 Task: Normalize Multiple Tracks.
Action: Mouse moved to (82, 29)
Screenshot: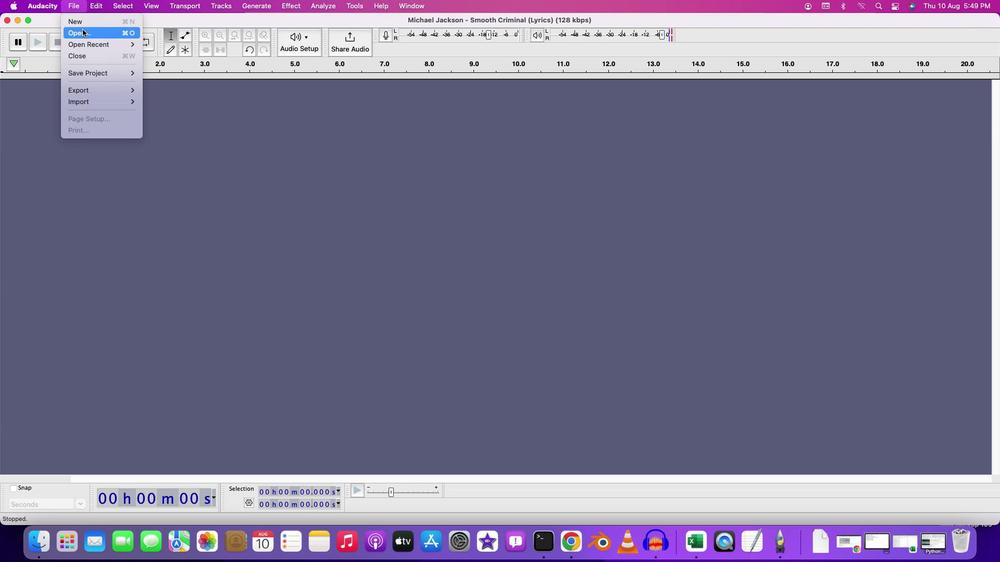 
Action: Mouse pressed left at (82, 29)
Screenshot: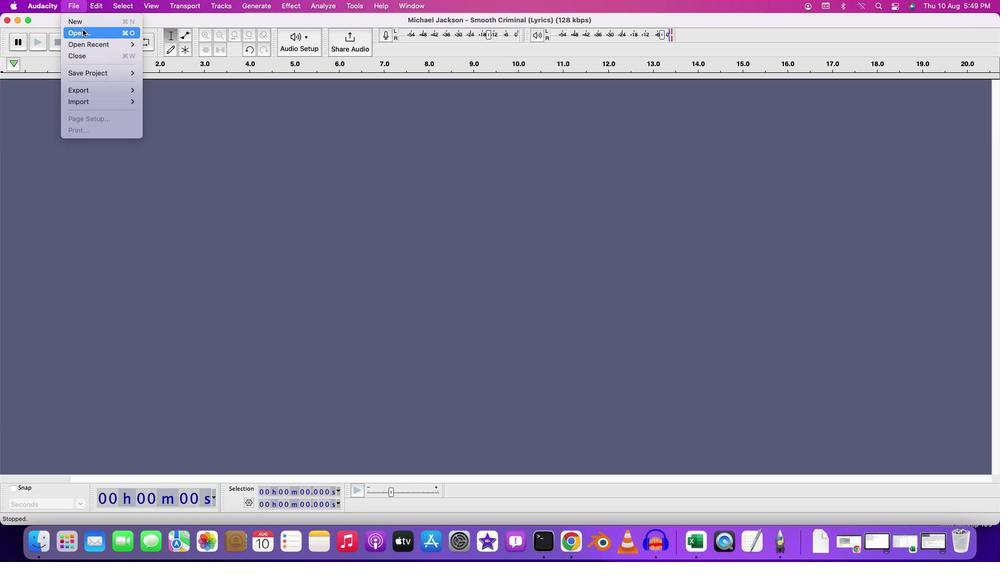 
Action: Mouse moved to (544, 177)
Screenshot: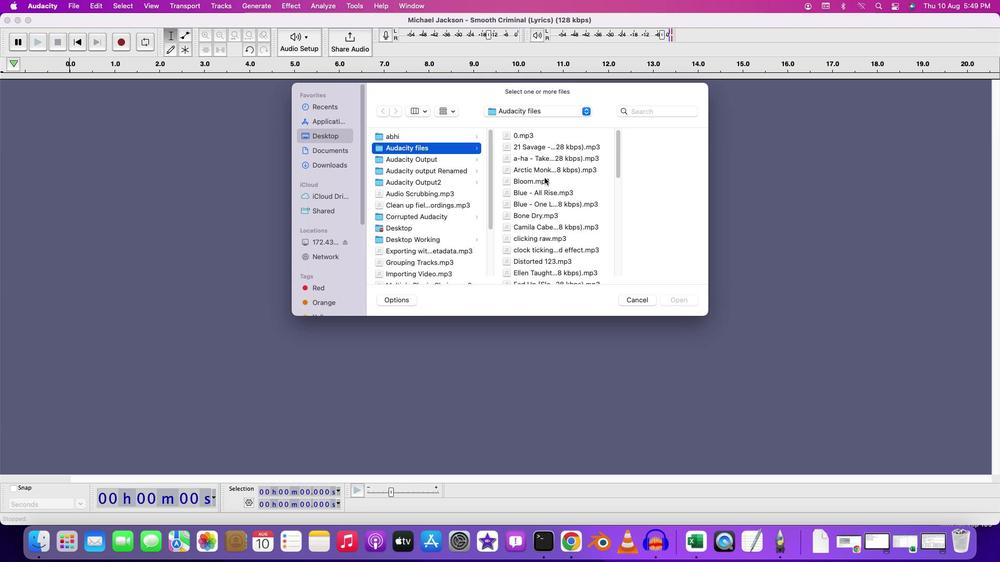 
Action: Mouse scrolled (544, 177) with delta (0, 0)
Screenshot: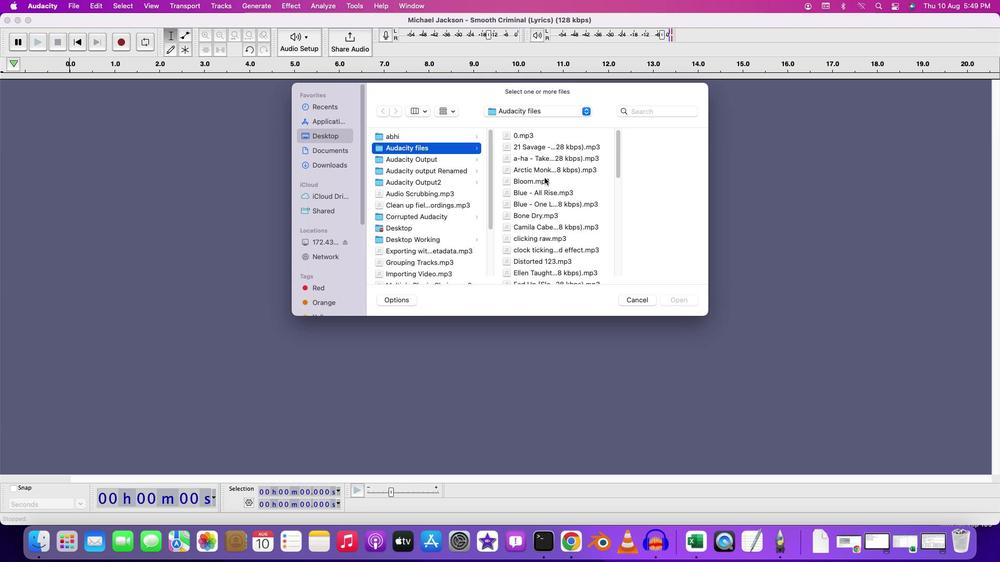 
Action: Mouse moved to (544, 177)
Screenshot: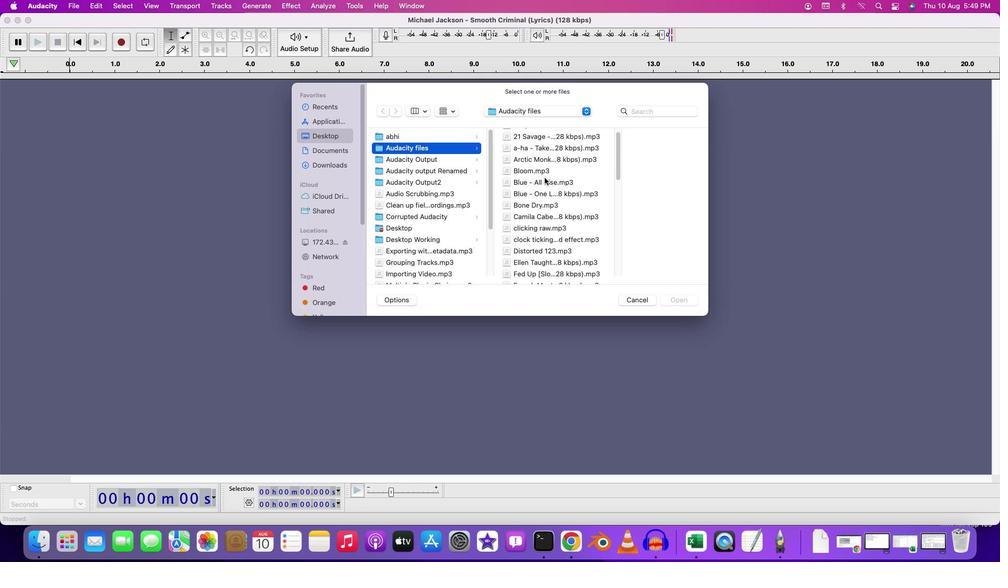 
Action: Mouse scrolled (544, 177) with delta (0, 0)
Screenshot: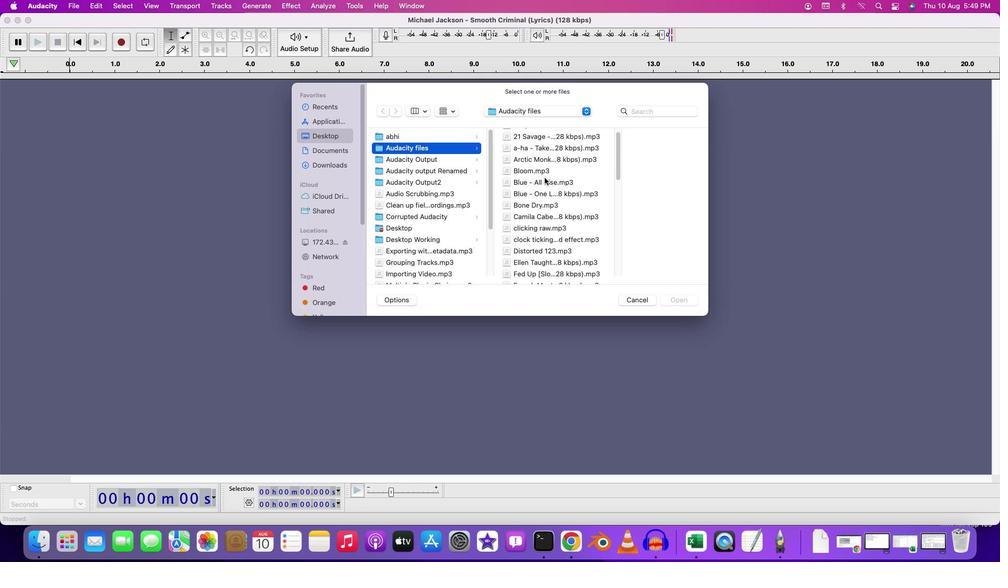 
Action: Mouse moved to (544, 177)
Screenshot: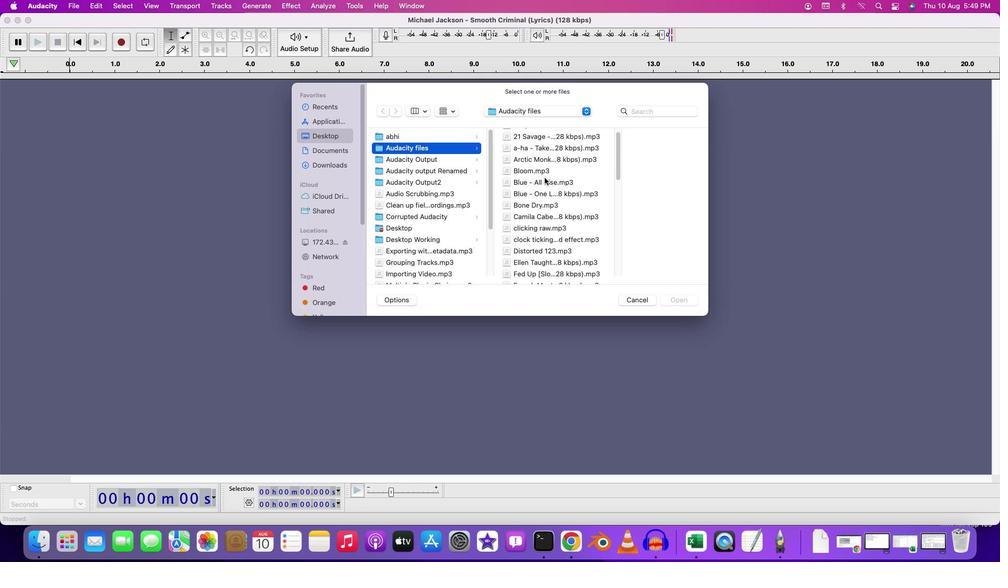 
Action: Mouse scrolled (544, 177) with delta (0, -1)
Screenshot: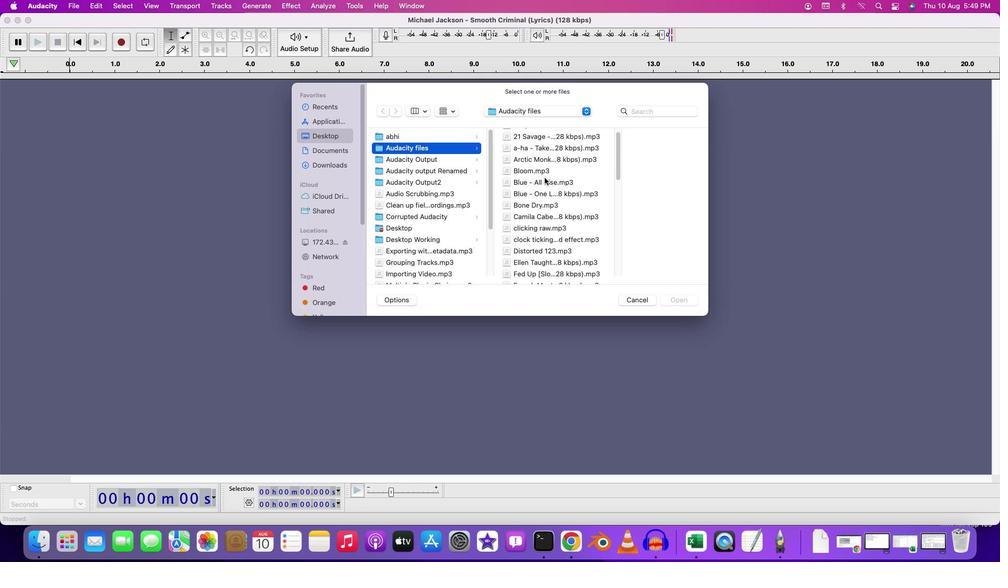 
Action: Mouse scrolled (544, 177) with delta (0, -2)
Screenshot: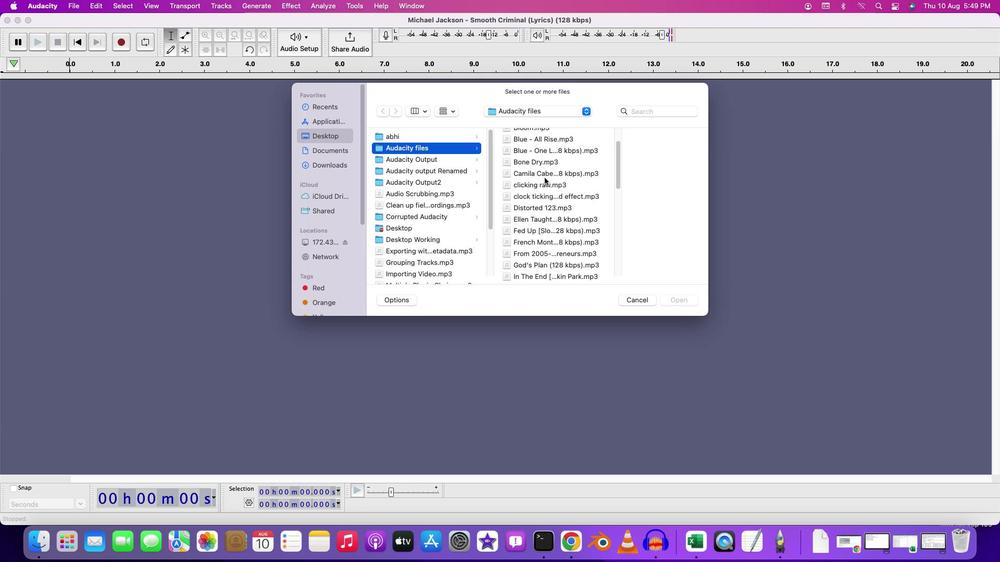 
Action: Mouse scrolled (544, 177) with delta (0, -2)
Screenshot: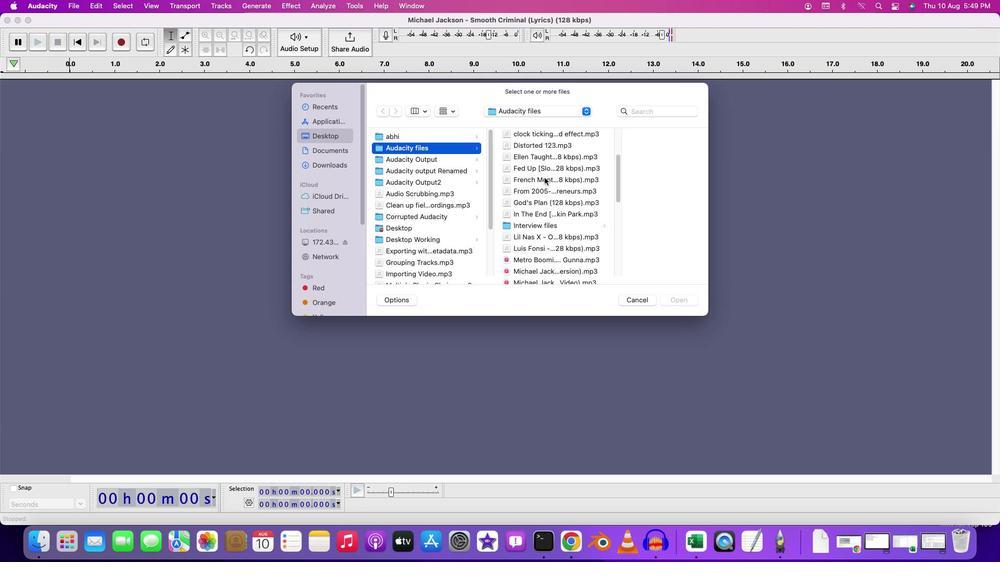 
Action: Mouse moved to (564, 210)
Screenshot: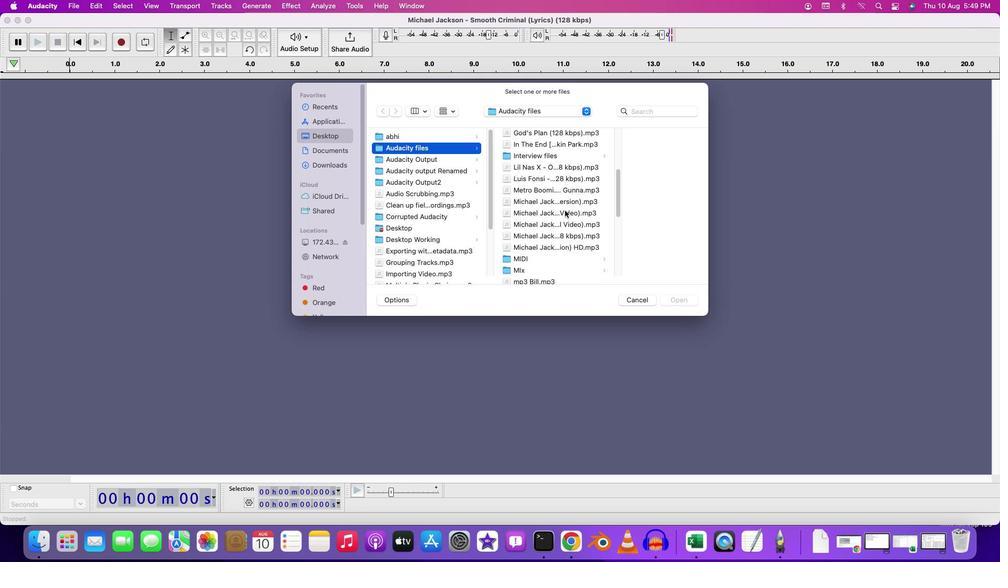 
Action: Mouse scrolled (564, 210) with delta (0, 0)
Screenshot: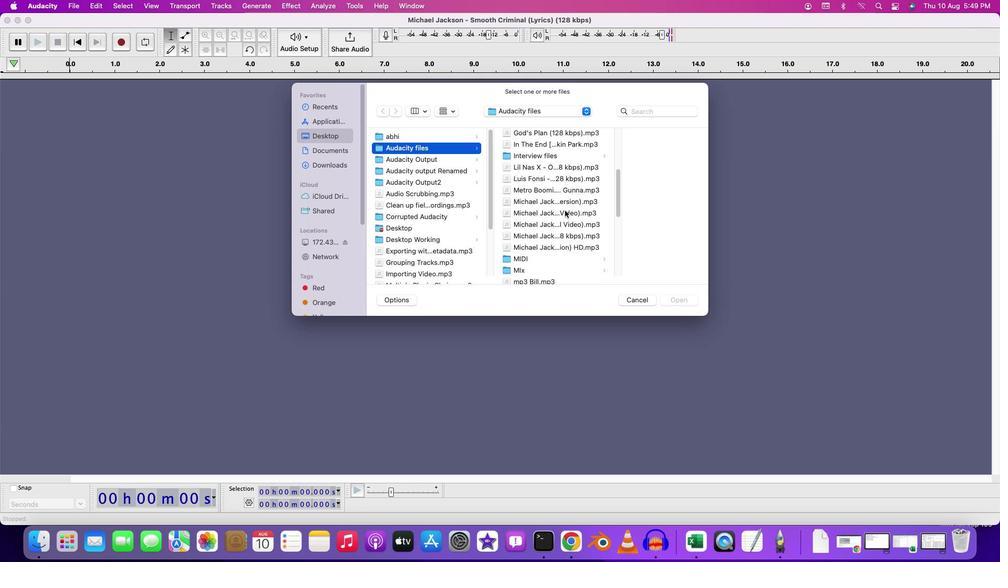 
Action: Mouse scrolled (564, 210) with delta (0, 0)
Screenshot: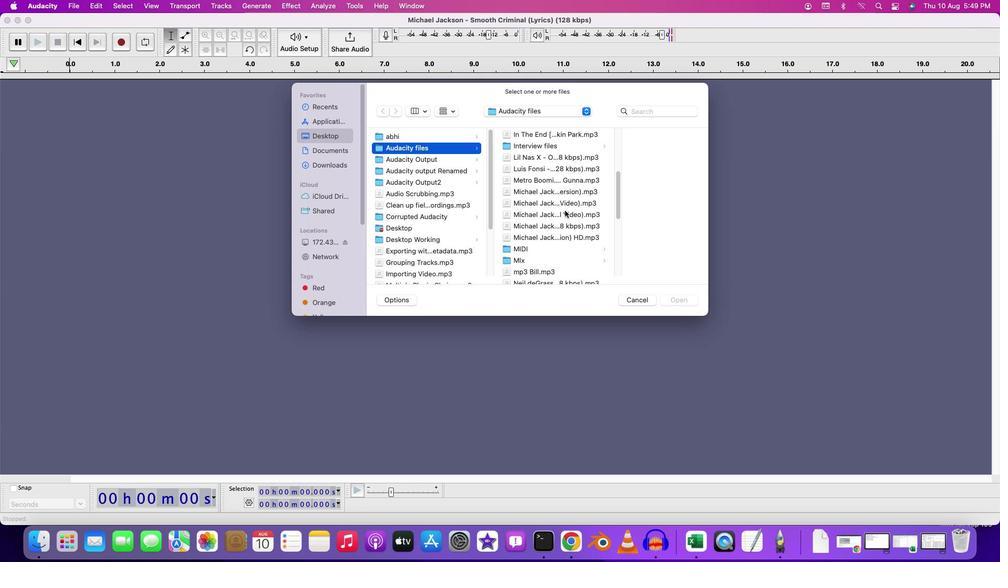 
Action: Mouse scrolled (564, 210) with delta (0, -1)
Screenshot: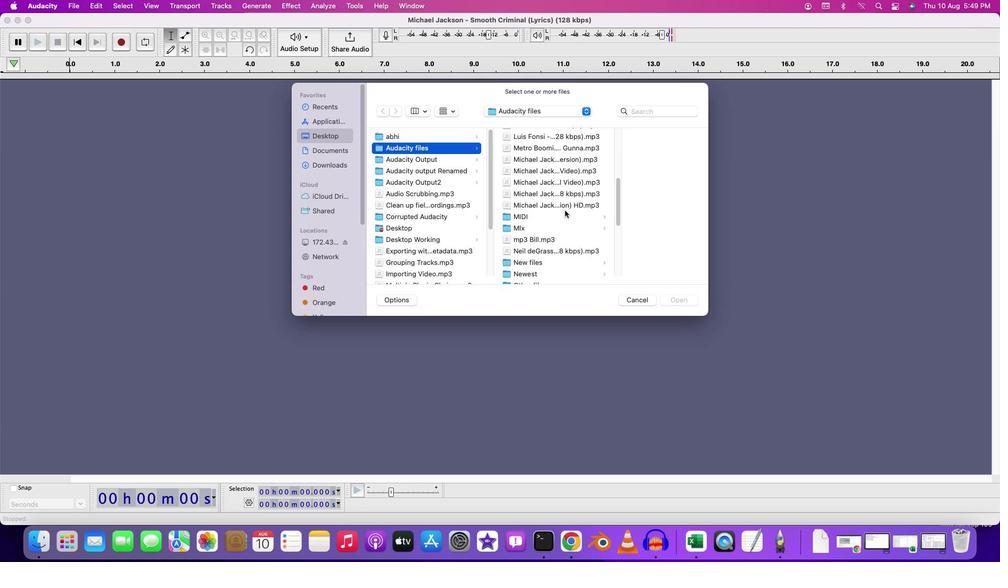 
Action: Mouse scrolled (564, 210) with delta (0, 0)
Screenshot: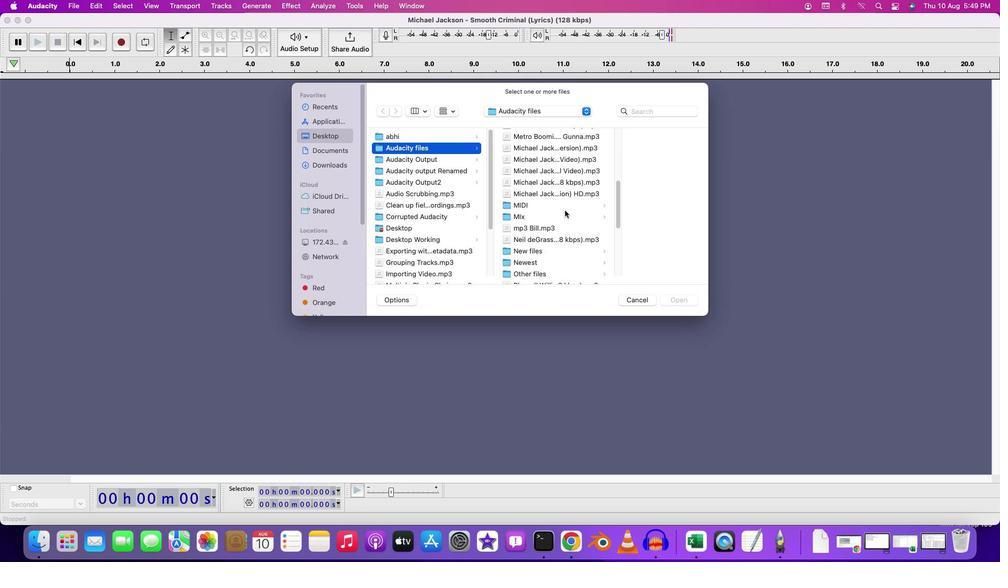
Action: Mouse scrolled (564, 210) with delta (0, 0)
Screenshot: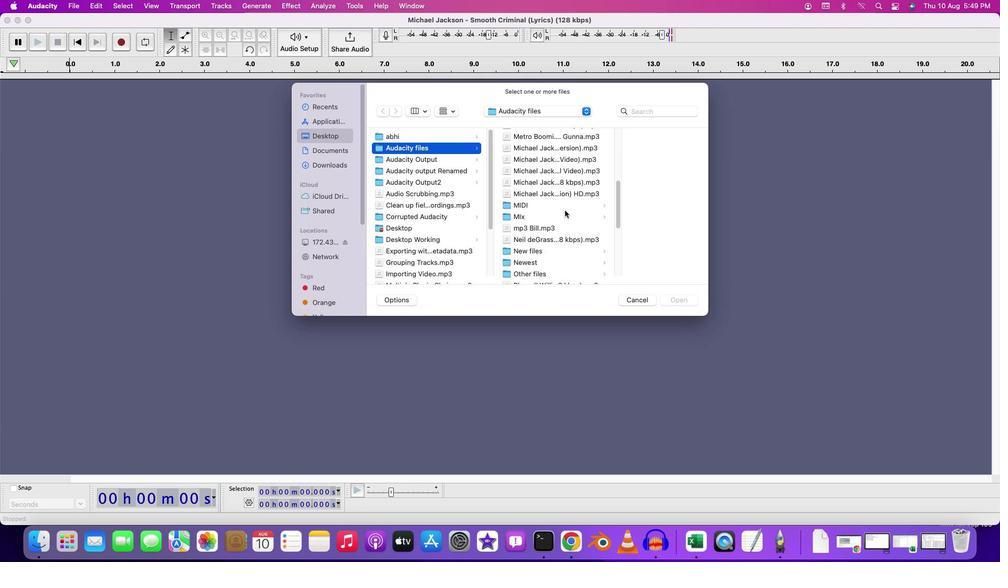 
Action: Mouse scrolled (564, 210) with delta (0, -1)
Screenshot: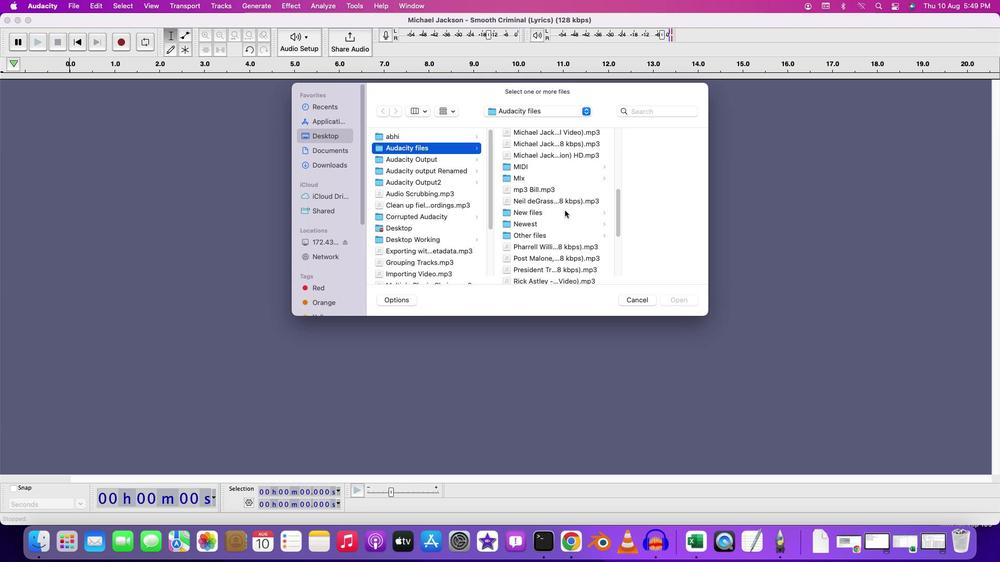 
Action: Mouse moved to (565, 213)
Screenshot: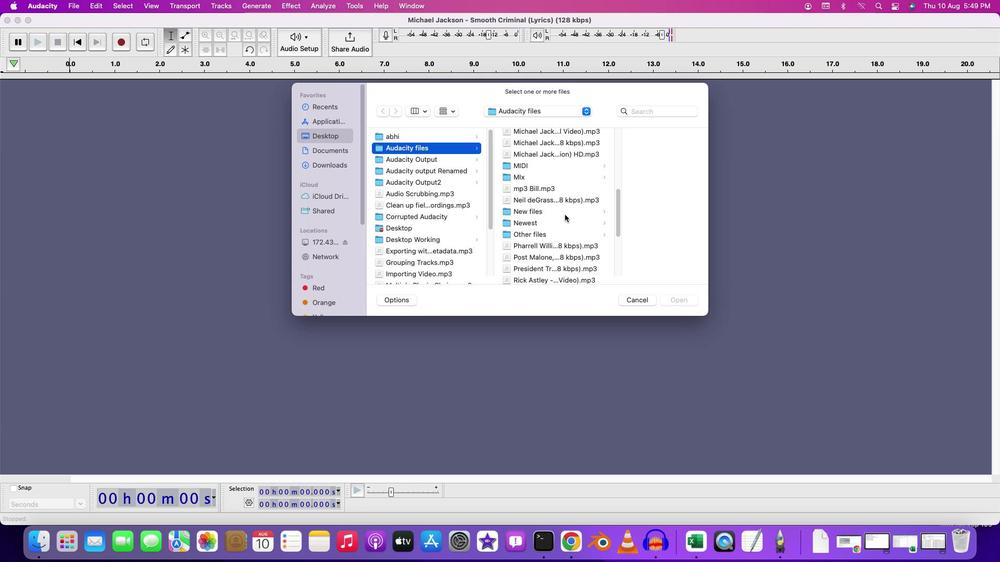 
Action: Mouse scrolled (565, 213) with delta (0, 0)
Screenshot: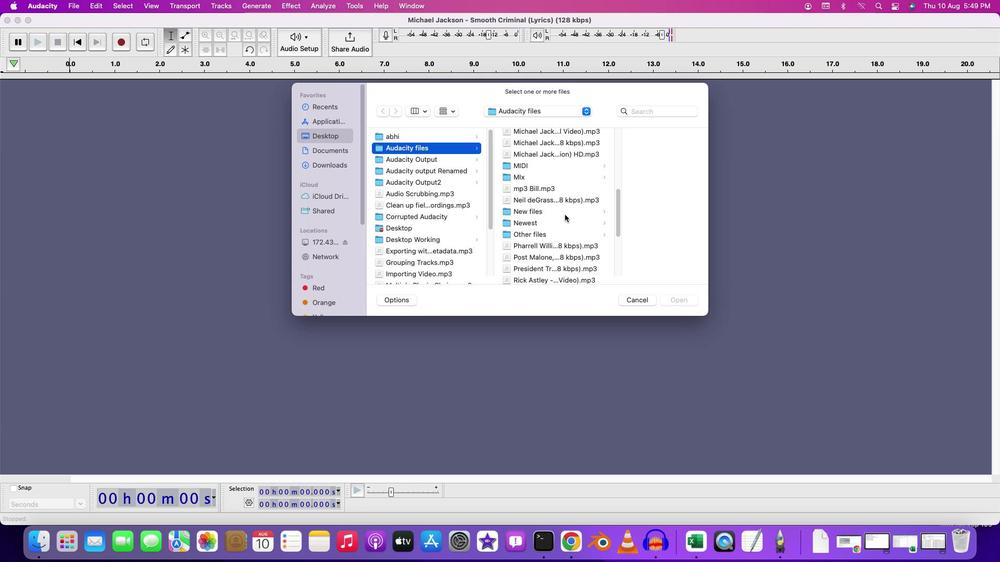 
Action: Mouse moved to (565, 215)
Screenshot: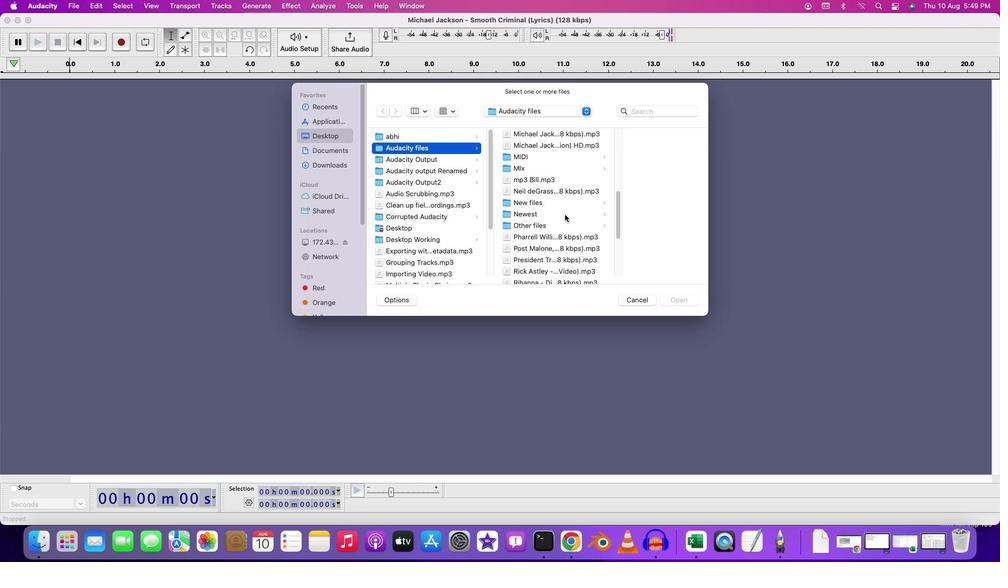 
Action: Mouse scrolled (565, 215) with delta (0, 0)
Screenshot: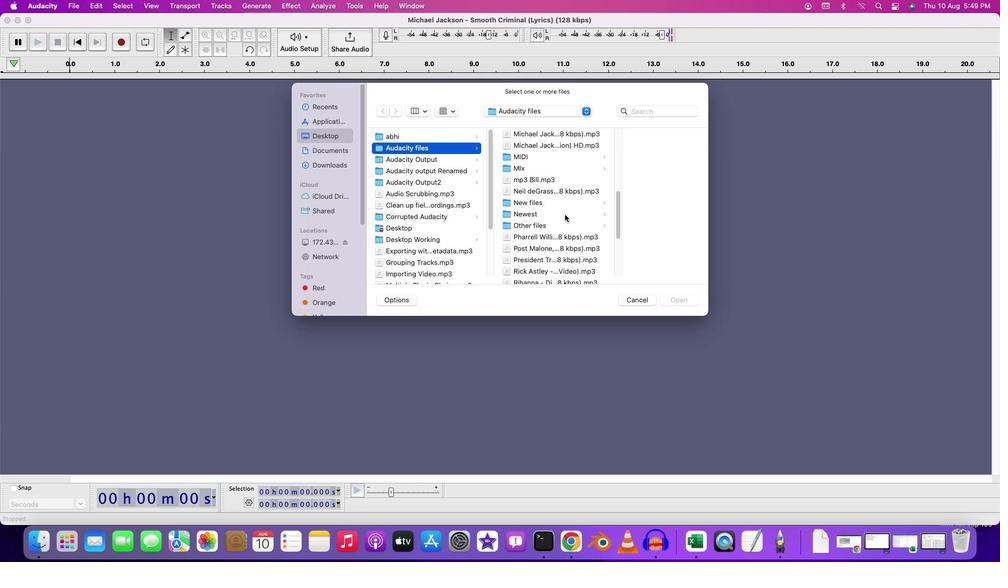 
Action: Mouse scrolled (565, 215) with delta (0, -1)
Screenshot: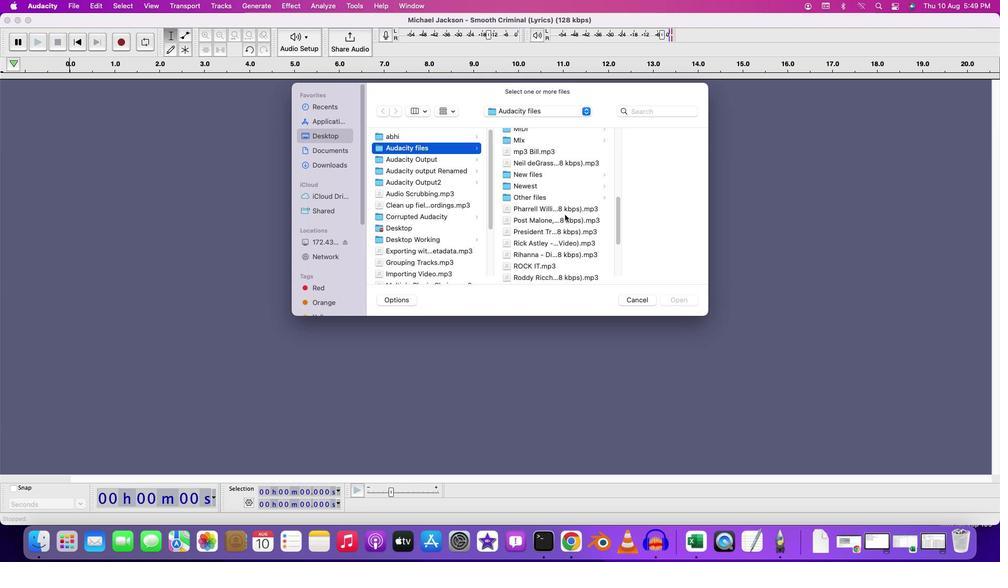 
Action: Mouse moved to (552, 221)
Screenshot: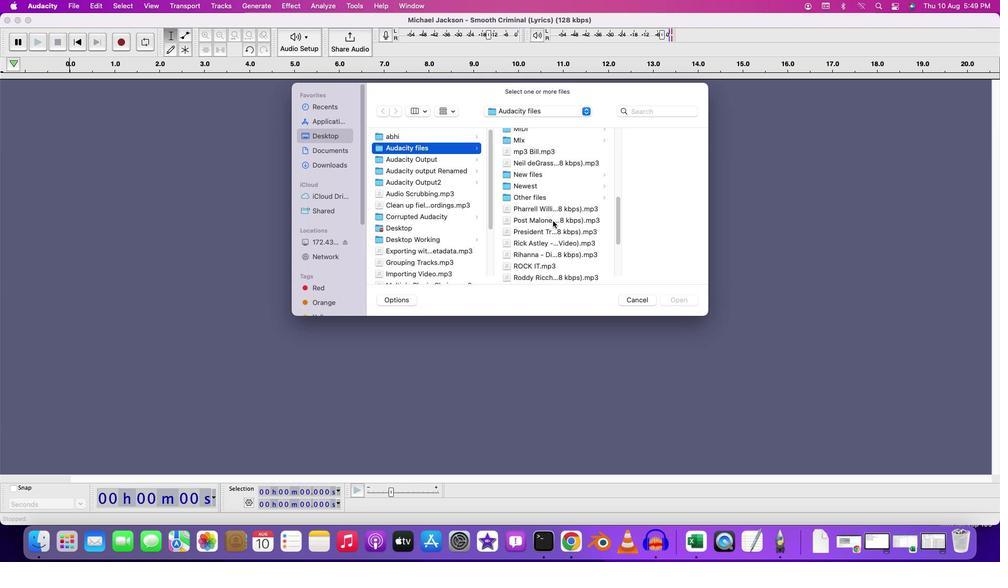 
Action: Mouse pressed left at (552, 221)
Screenshot: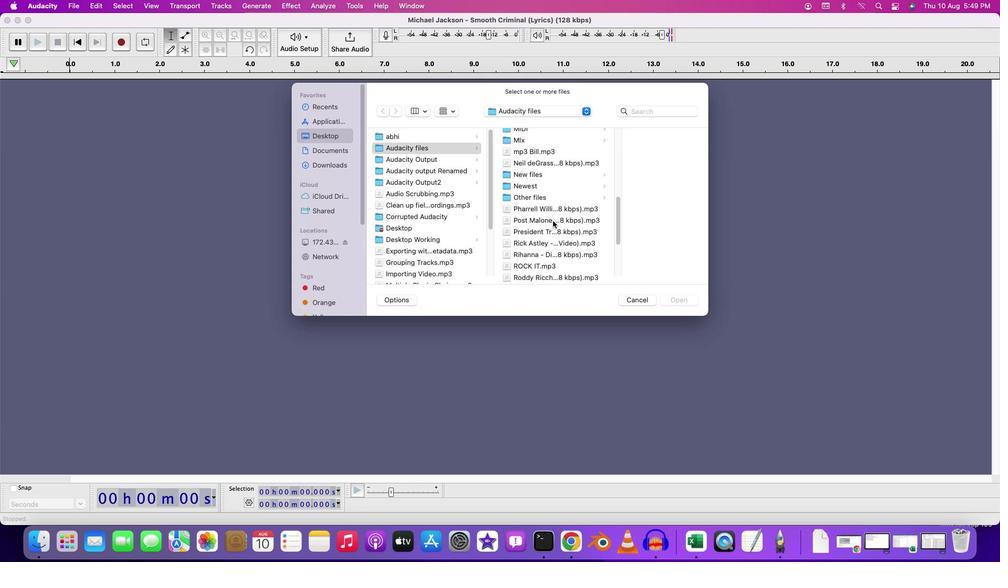 
Action: Mouse moved to (516, 246)
Screenshot: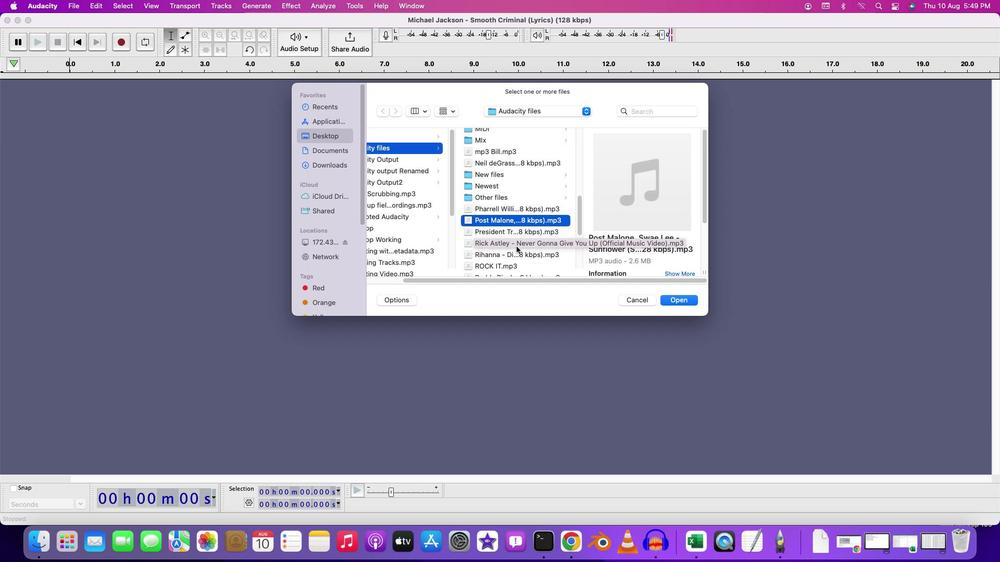 
Action: Mouse pressed left at (516, 246)
Screenshot: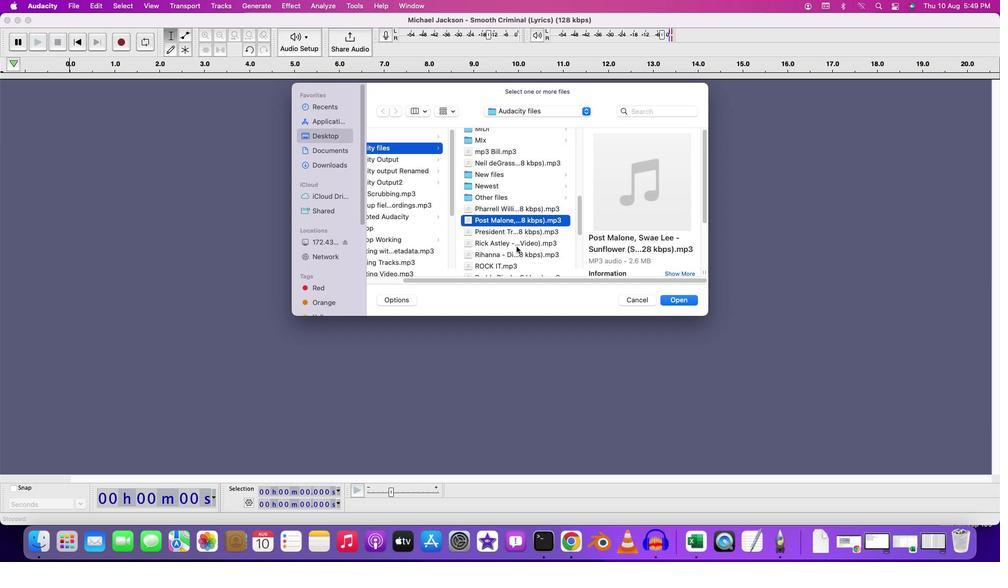 
Action: Mouse pressed left at (516, 246)
Screenshot: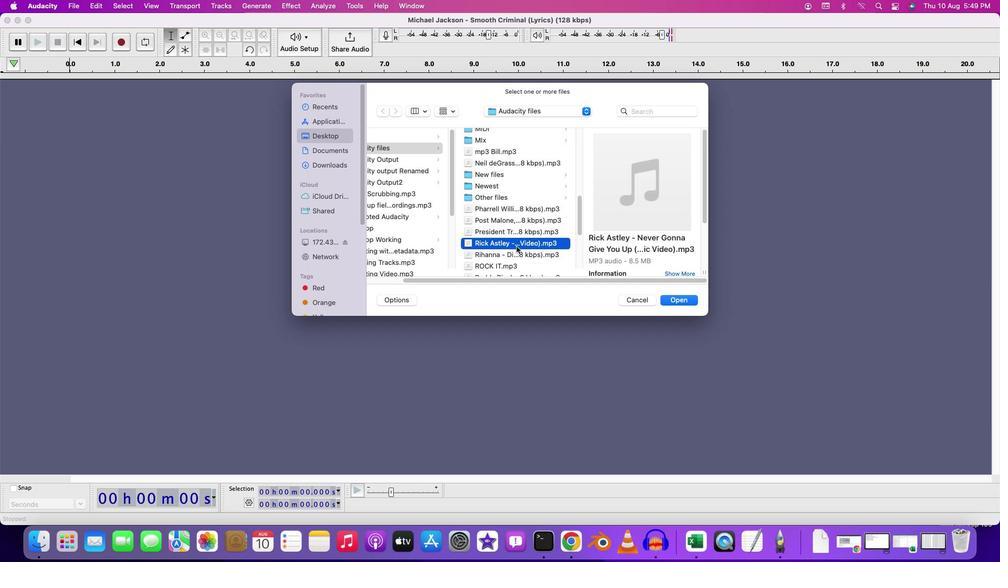 
Action: Mouse moved to (83, 109)
Screenshot: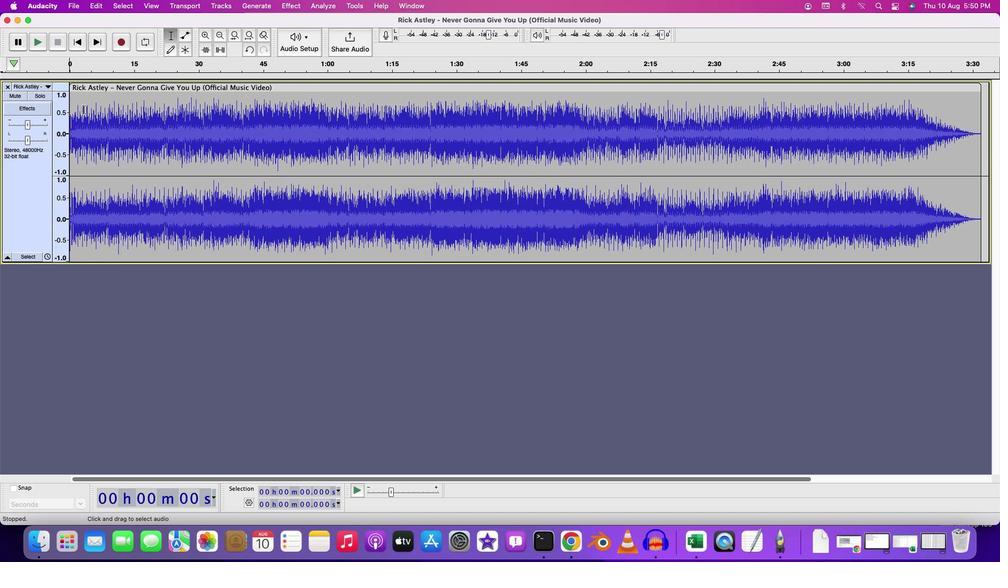 
Action: Mouse pressed left at (83, 109)
Screenshot: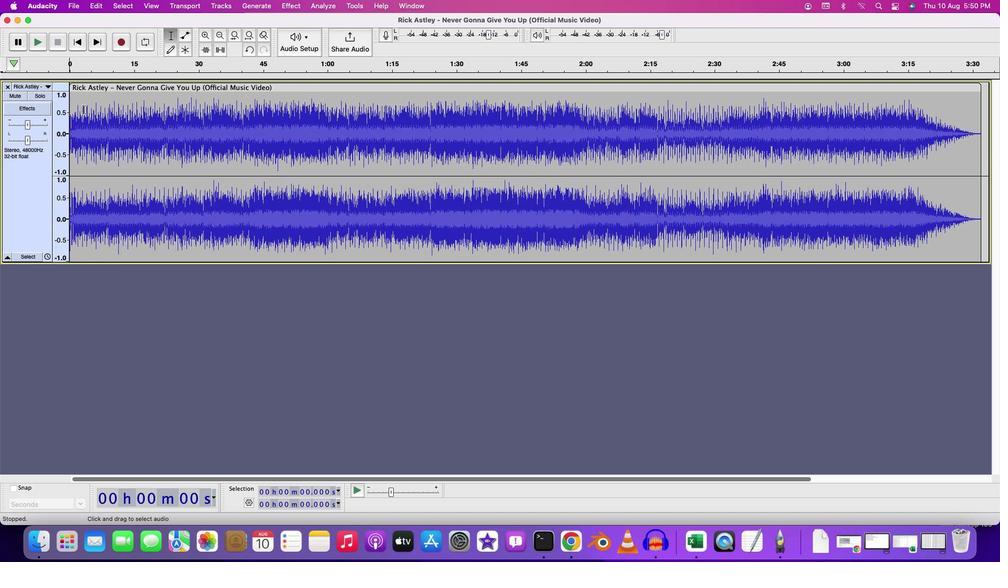 
Action: Mouse moved to (84, 108)
Screenshot: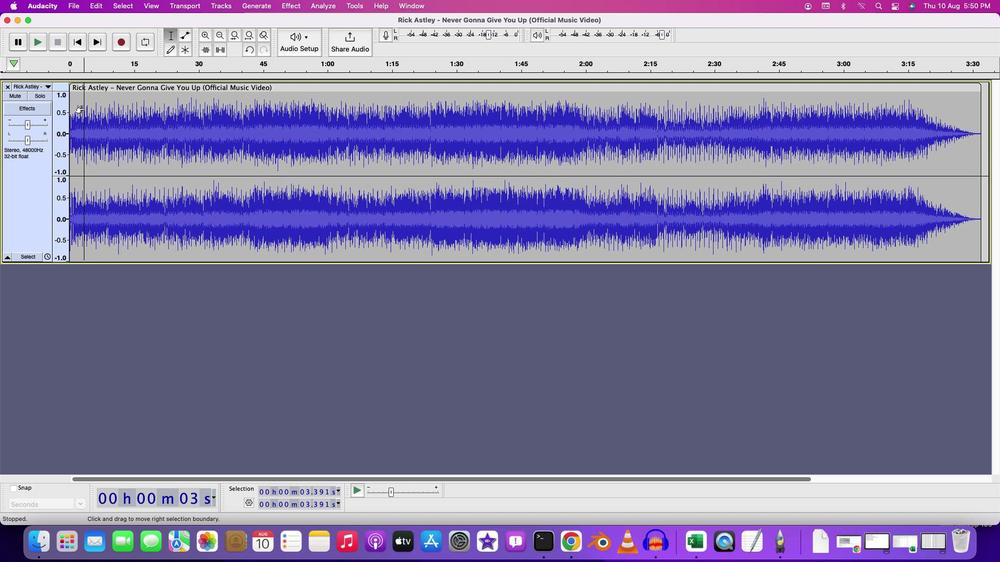 
Action: Key pressed Key.space
Screenshot: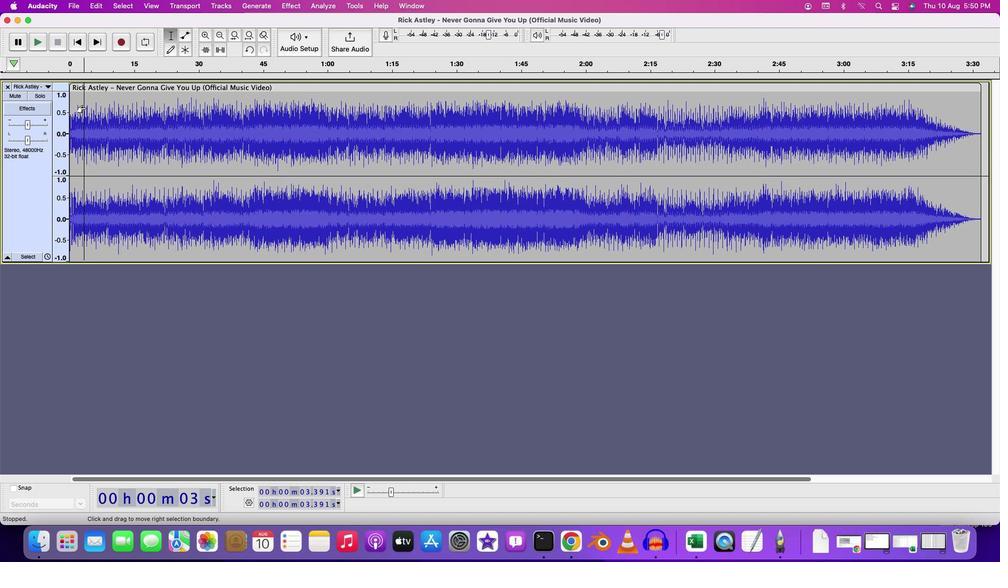 
Action: Mouse moved to (898, 105)
Screenshot: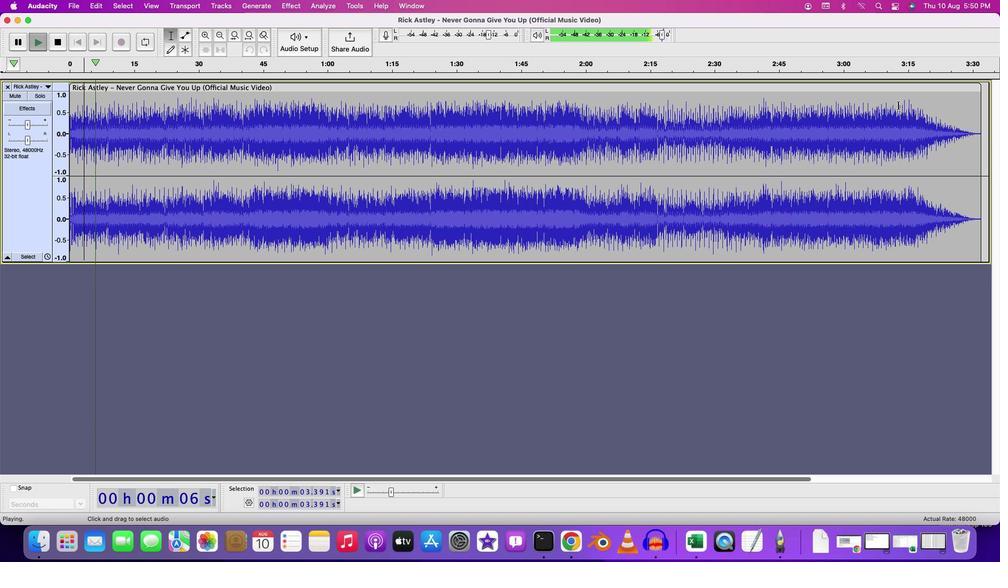
Action: Mouse pressed left at (898, 105)
Screenshot: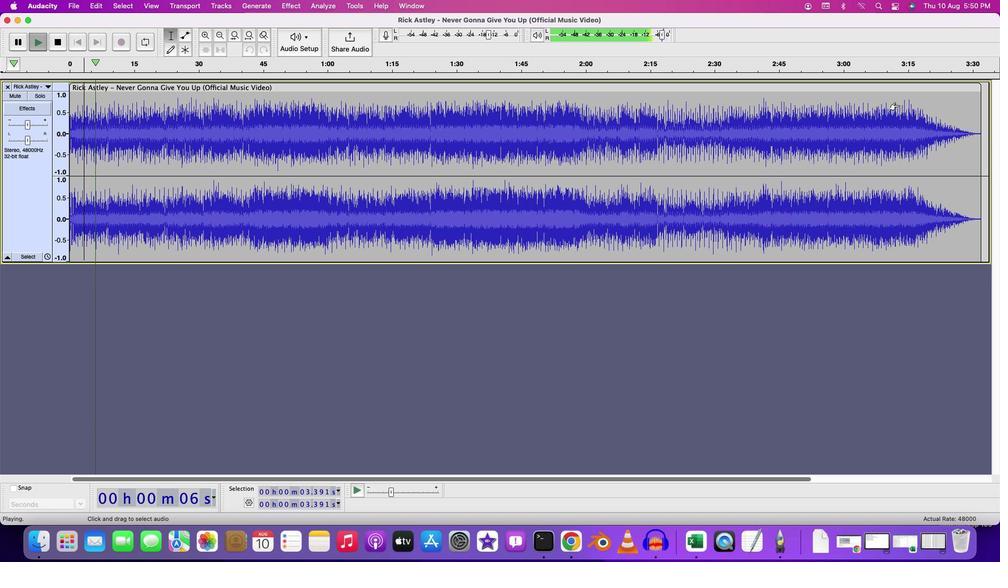 
Action: Key pressed Key.spaceKey.space
Screenshot: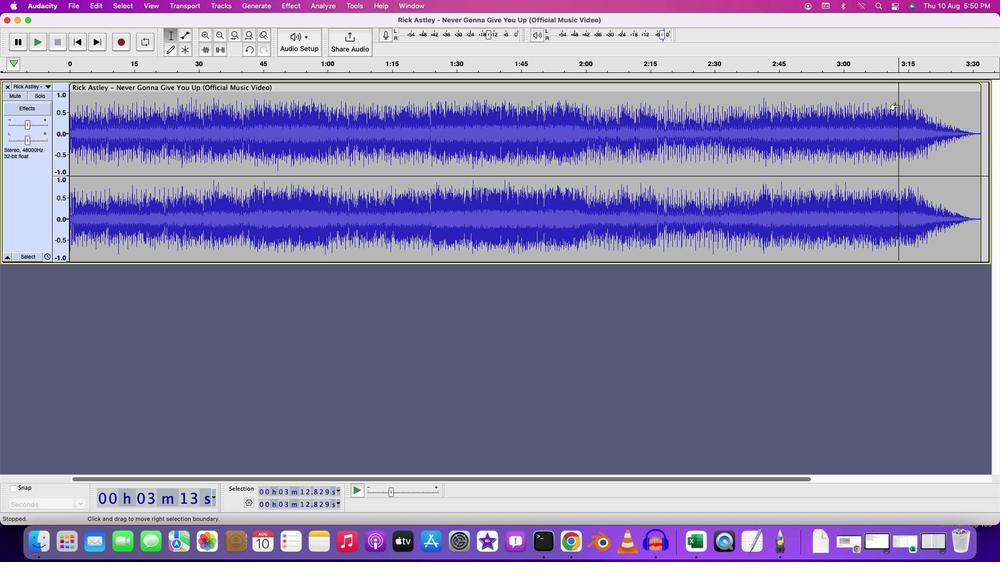 
Action: Mouse moved to (148, 130)
Screenshot: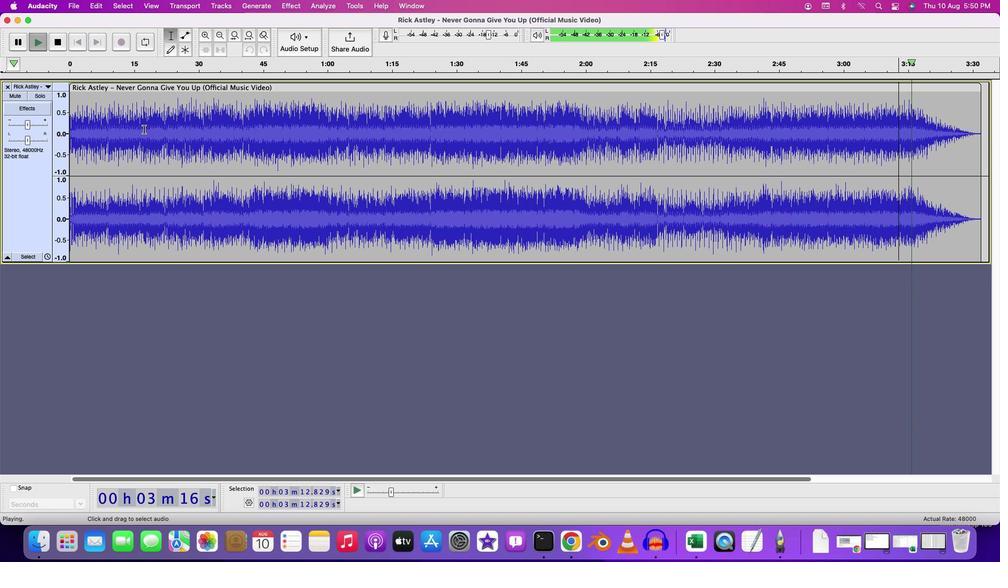 
Action: Key pressed Key.space
Screenshot: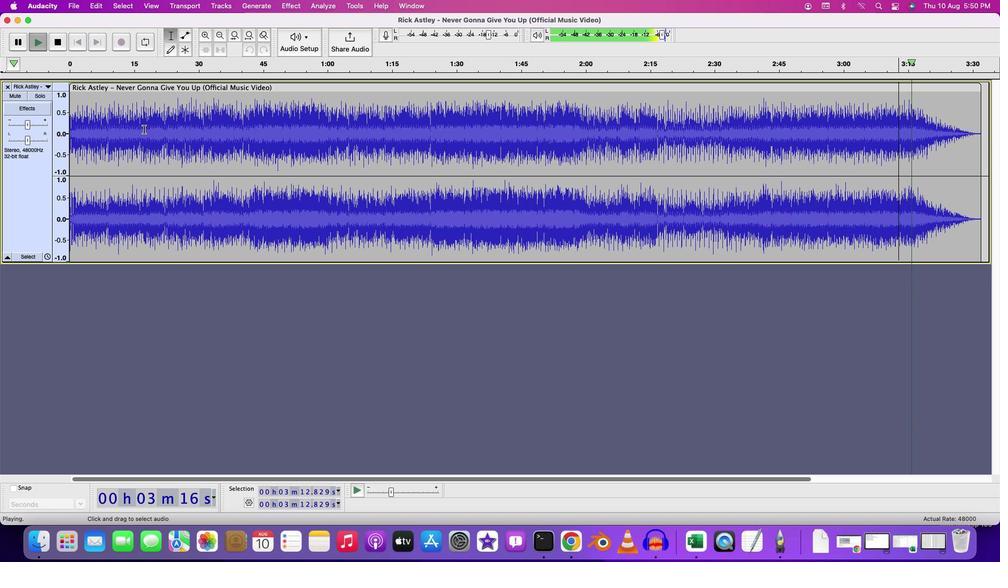 
Action: Mouse moved to (217, 288)
Screenshot: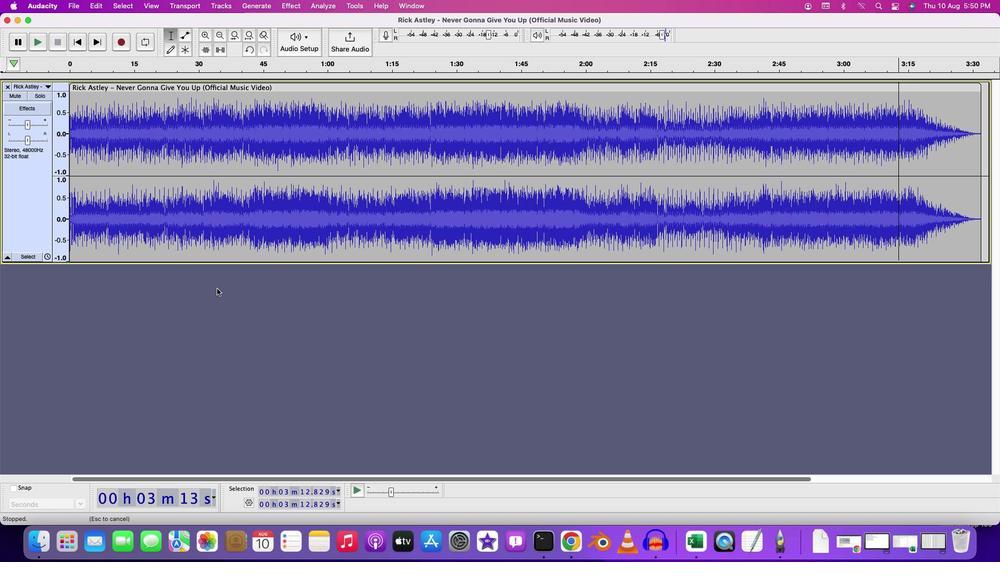 
Action: Mouse pressed right at (217, 288)
Screenshot: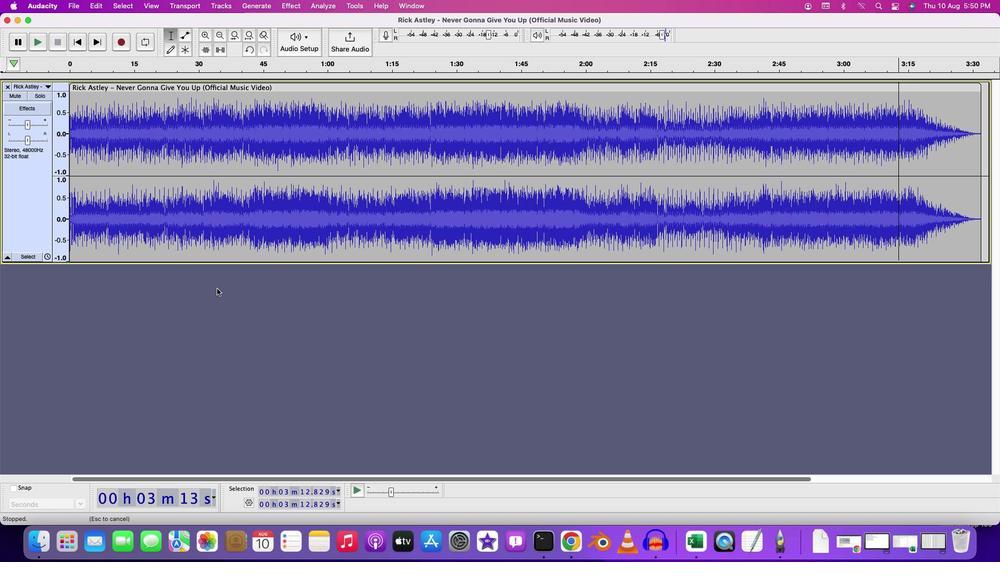 
Action: Mouse moved to (254, 310)
Screenshot: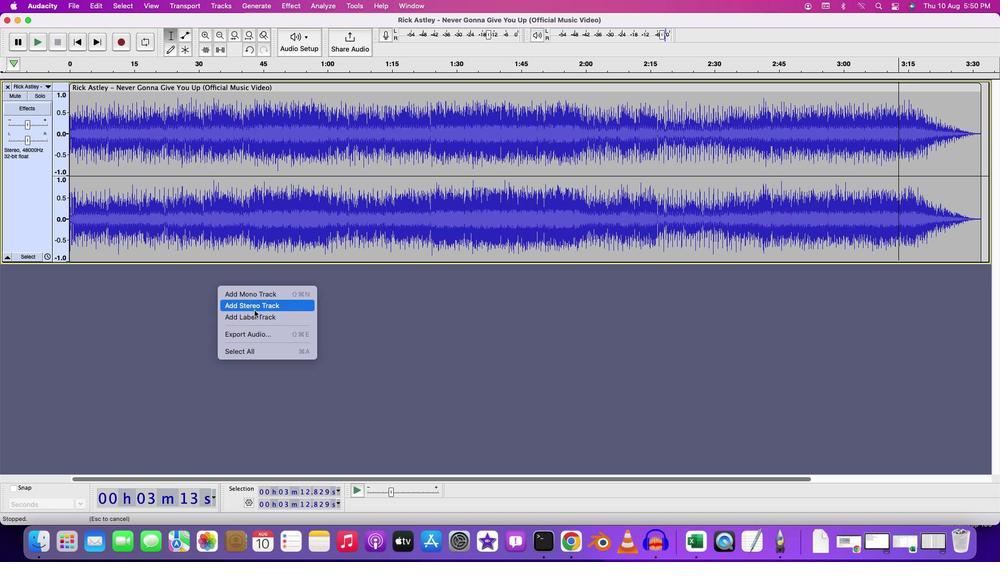 
Action: Mouse pressed left at (254, 310)
Screenshot: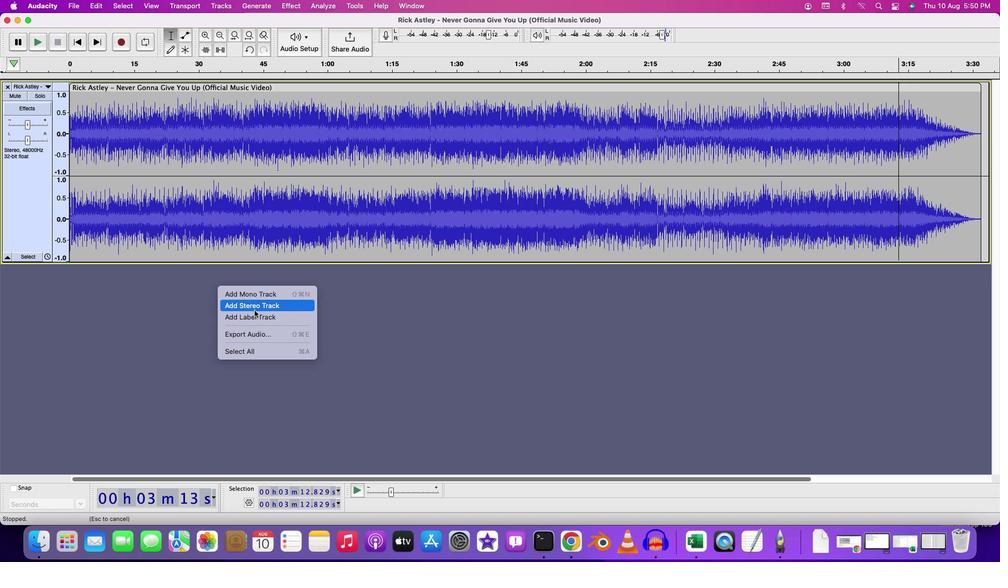 
Action: Mouse moved to (360, 320)
Screenshot: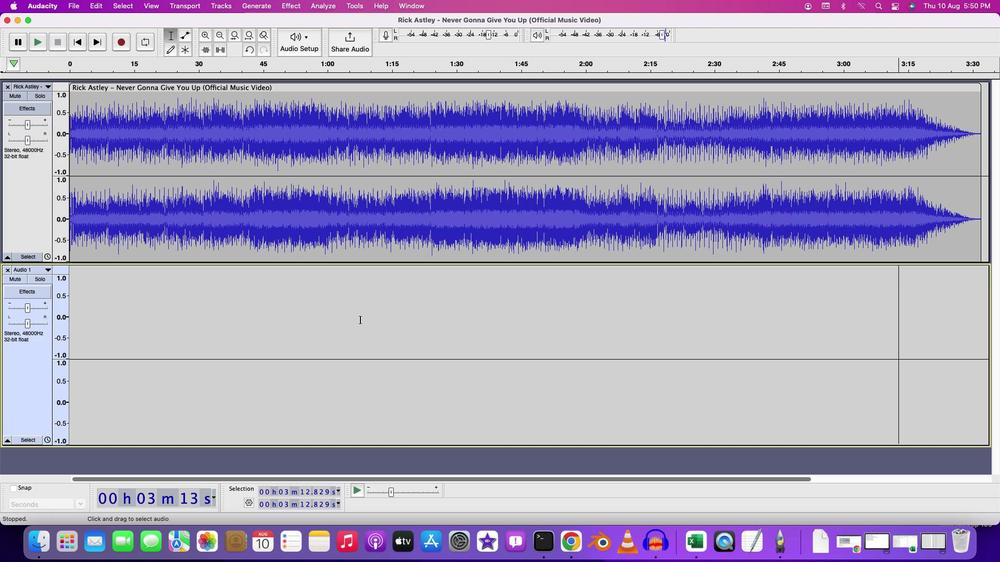 
Action: Mouse pressed left at (360, 320)
Screenshot: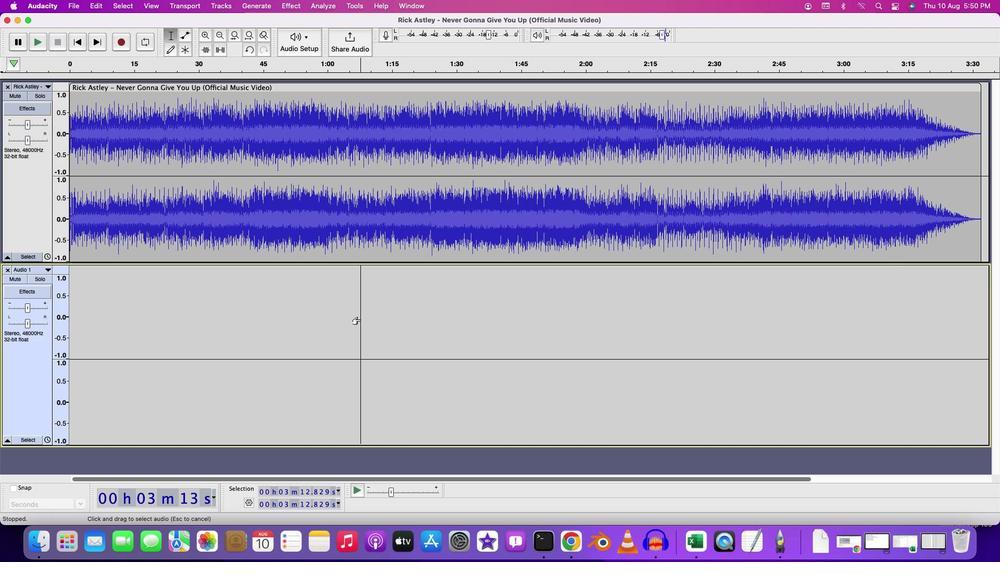 
Action: Mouse moved to (359, 264)
Screenshot: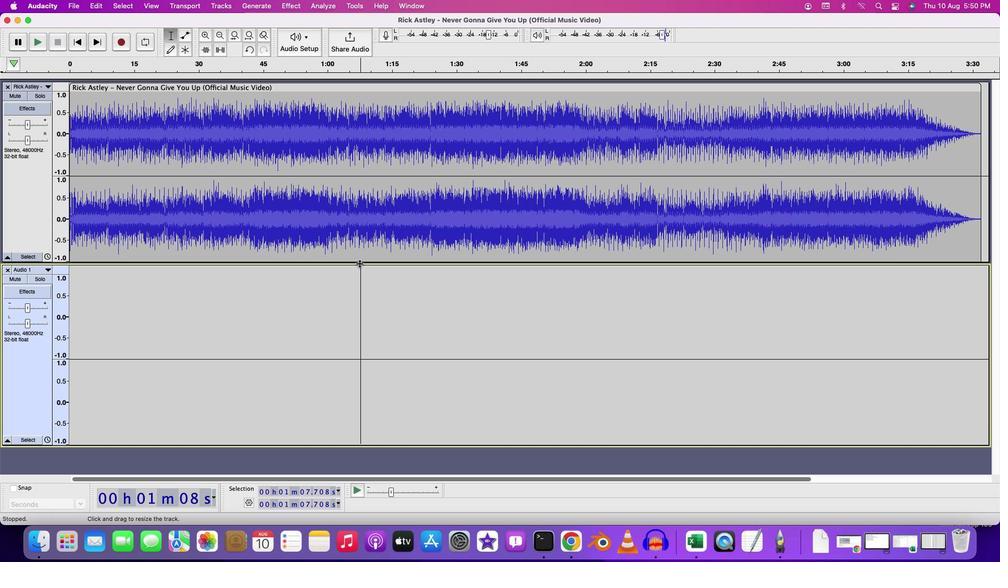 
Action: Mouse pressed left at (359, 264)
Screenshot: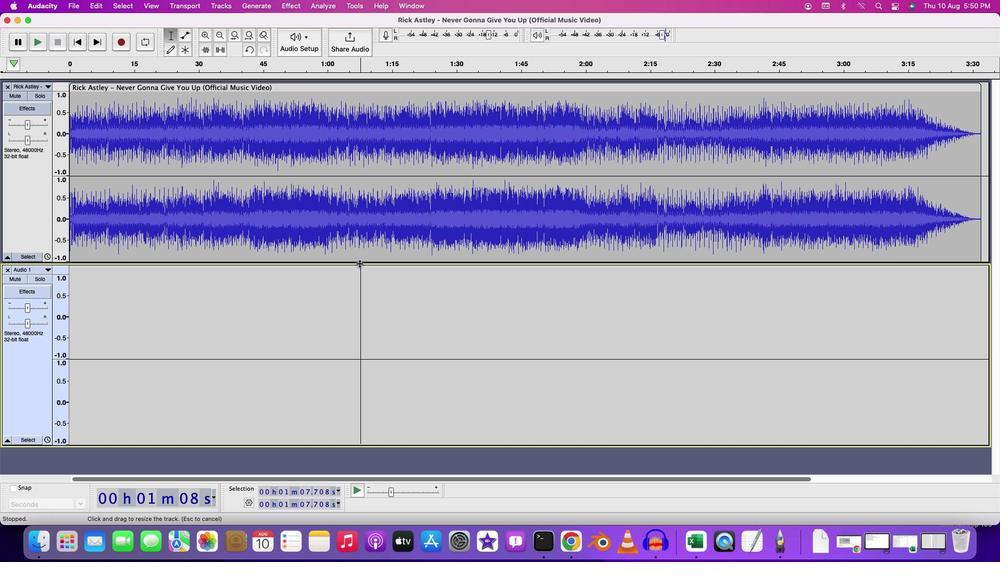 
Action: Mouse moved to (382, 379)
Screenshot: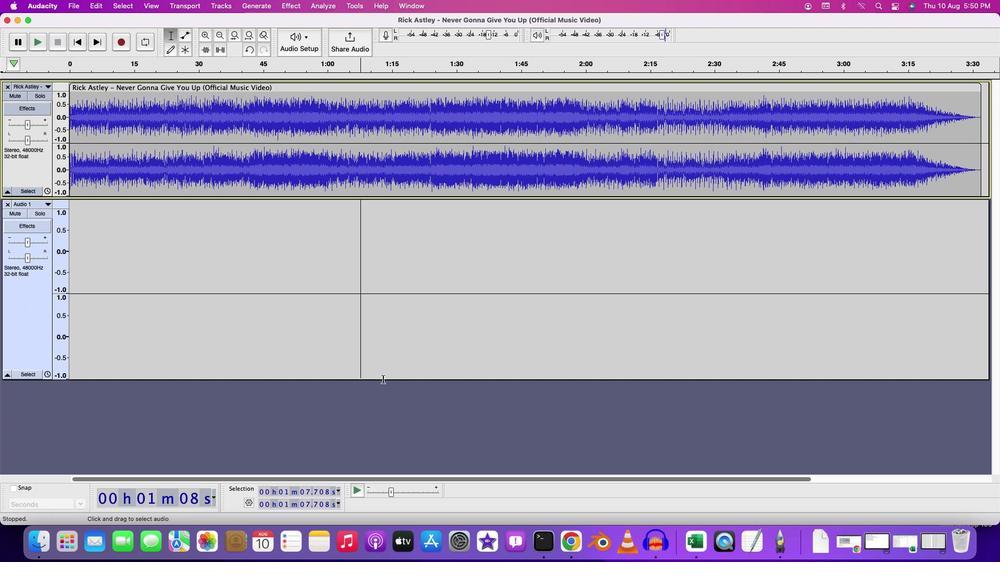 
Action: Mouse pressed left at (382, 379)
Screenshot: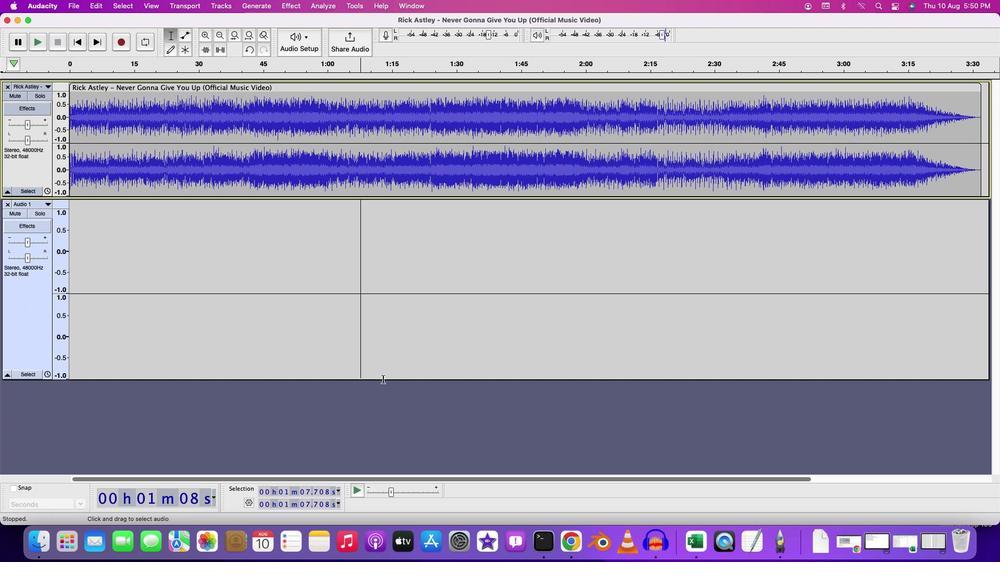 
Action: Mouse pressed left at (382, 379)
Screenshot: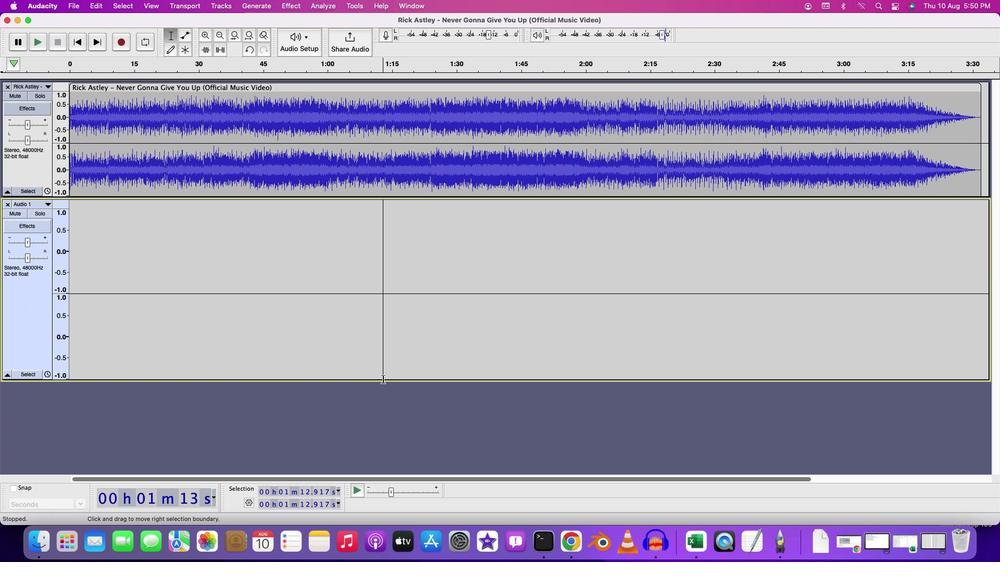 
Action: Mouse moved to (383, 381)
Screenshot: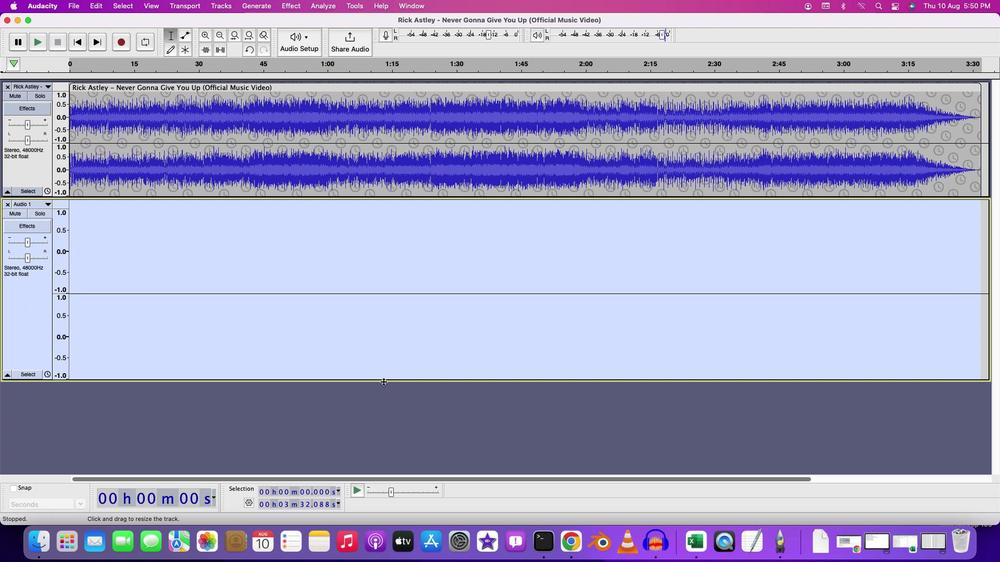 
Action: Mouse pressed left at (383, 381)
Screenshot: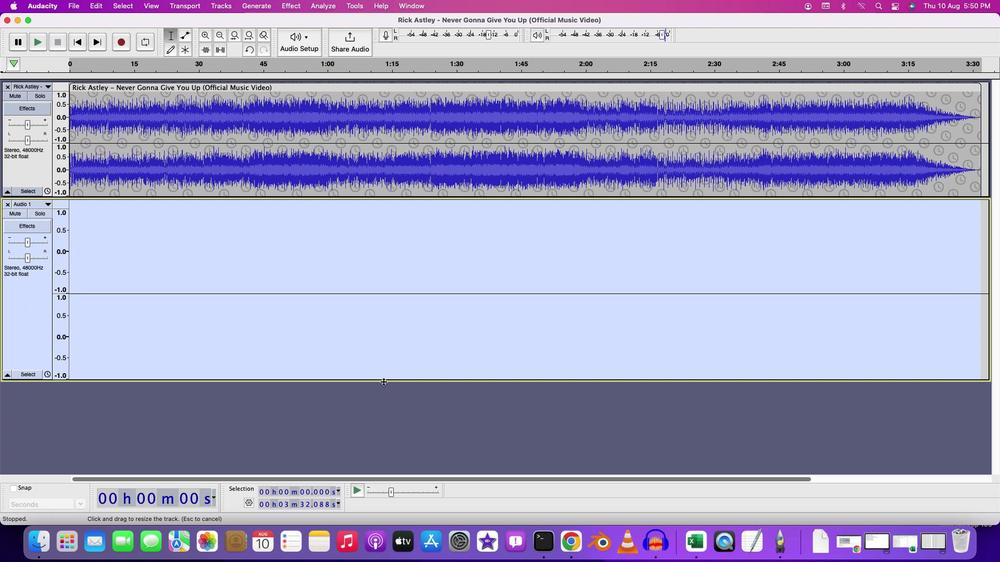 
Action: Mouse moved to (388, 390)
Screenshot: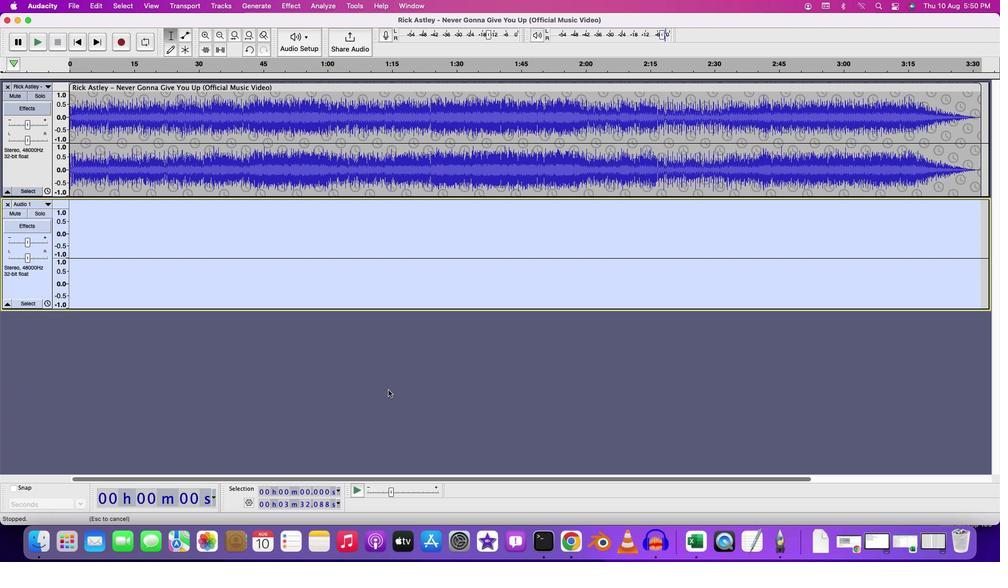 
Action: Mouse pressed right at (388, 390)
Screenshot: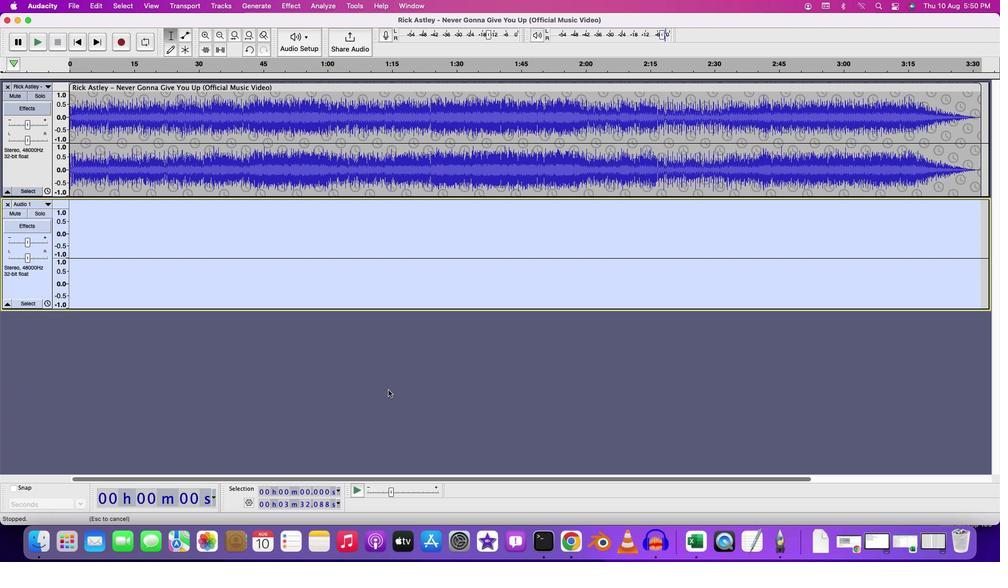
Action: Mouse moved to (417, 406)
Screenshot: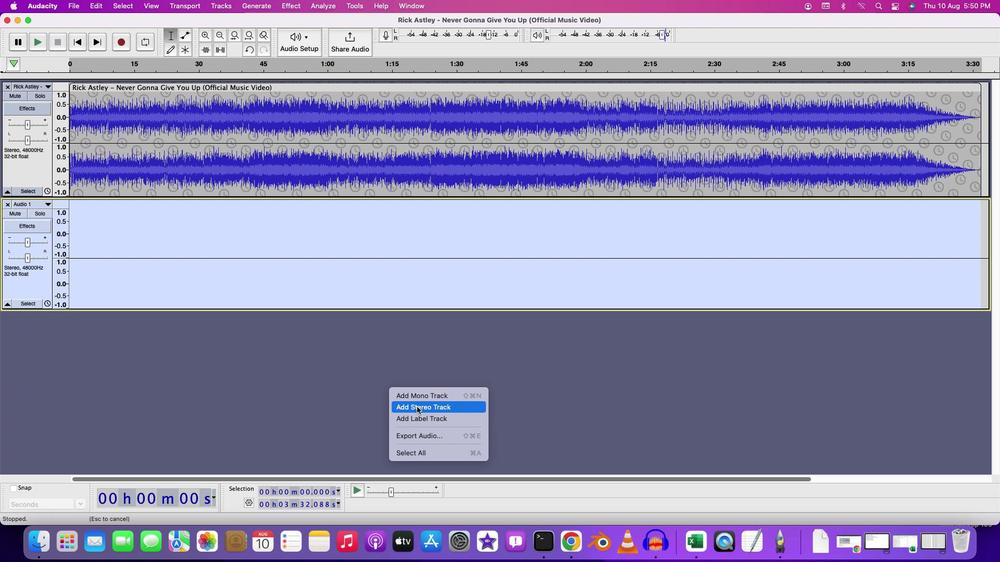 
Action: Mouse pressed left at (417, 406)
Screenshot: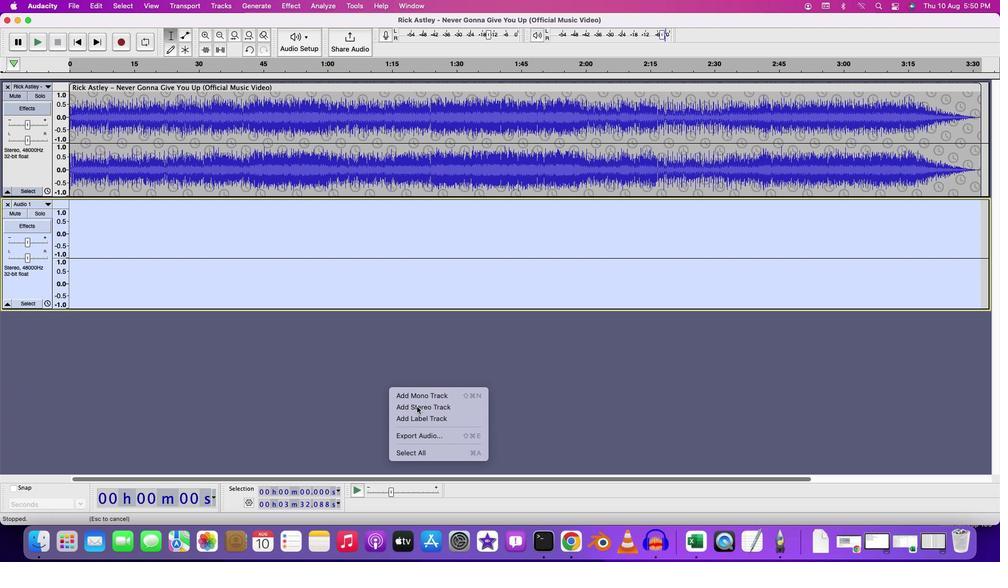 
Action: Mouse moved to (395, 373)
Screenshot: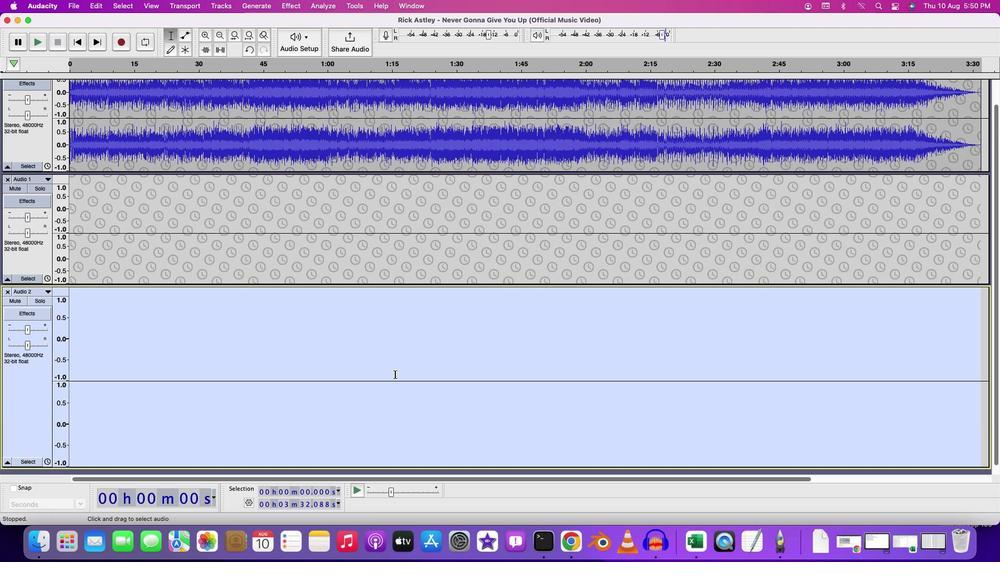 
Action: Mouse scrolled (395, 373) with delta (0, 0)
Screenshot: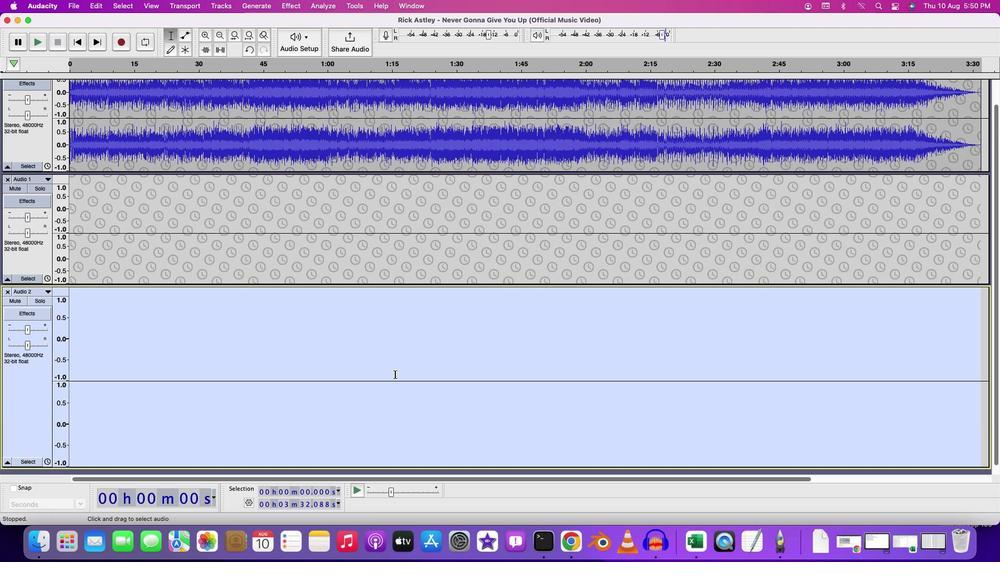 
Action: Mouse moved to (395, 374)
Screenshot: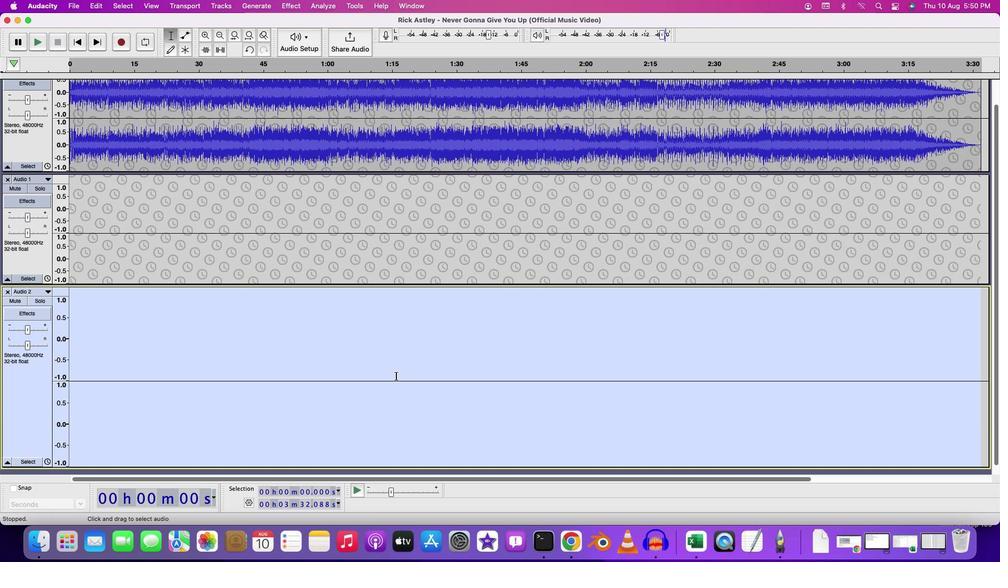 
Action: Mouse scrolled (395, 374) with delta (0, 0)
Screenshot: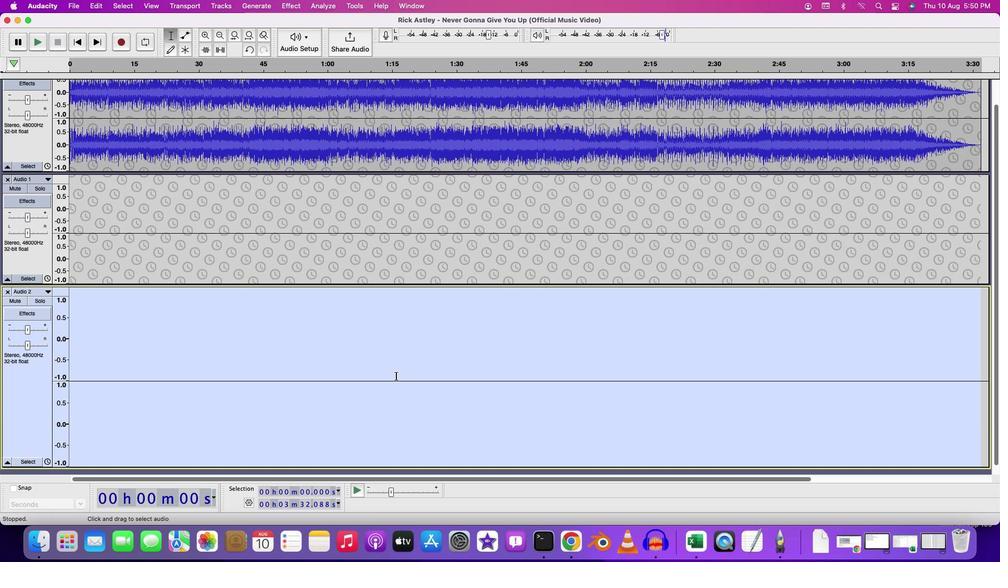 
Action: Mouse moved to (395, 374)
Screenshot: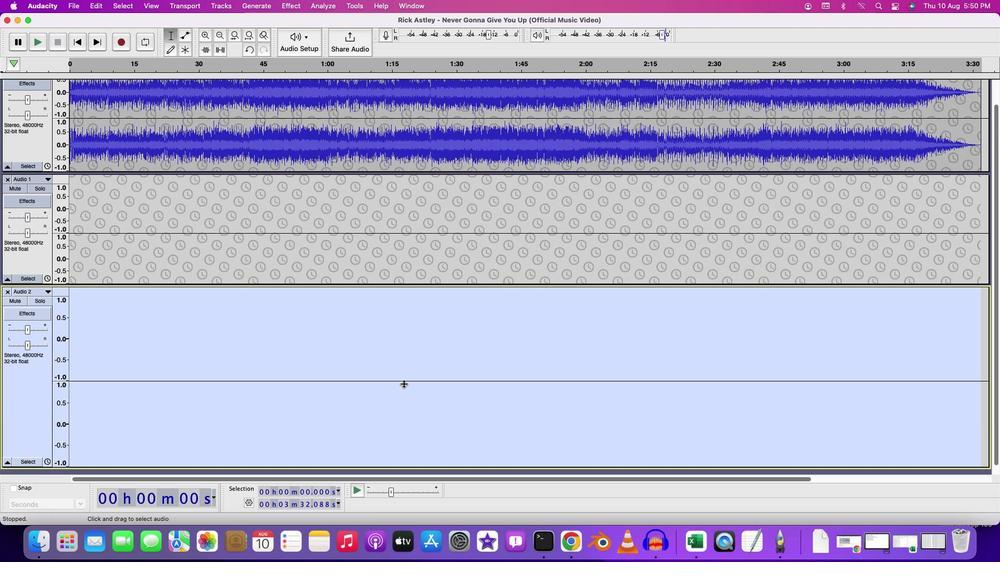 
Action: Mouse scrolled (395, 374) with delta (0, -1)
Screenshot: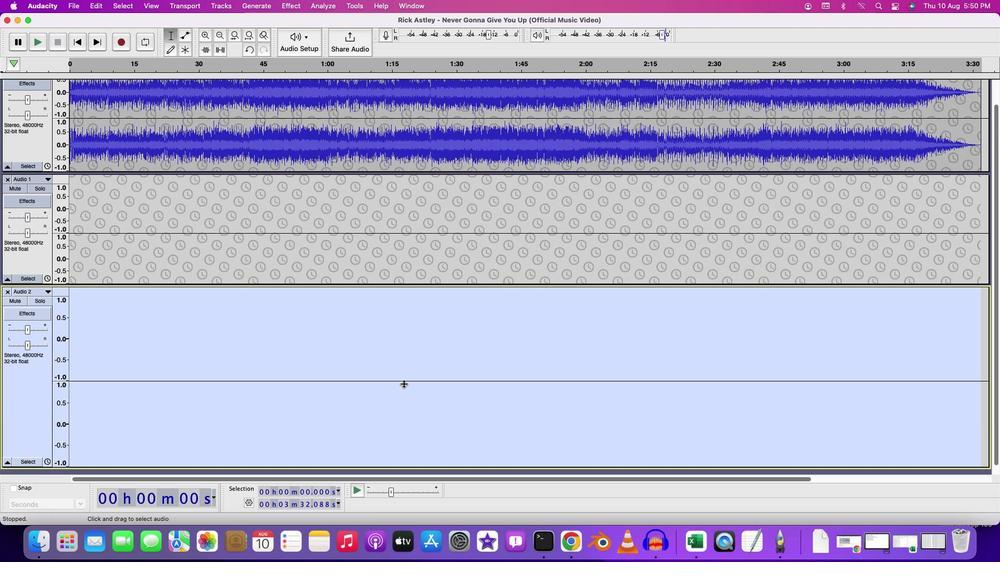 
Action: Mouse moved to (411, 460)
Screenshot: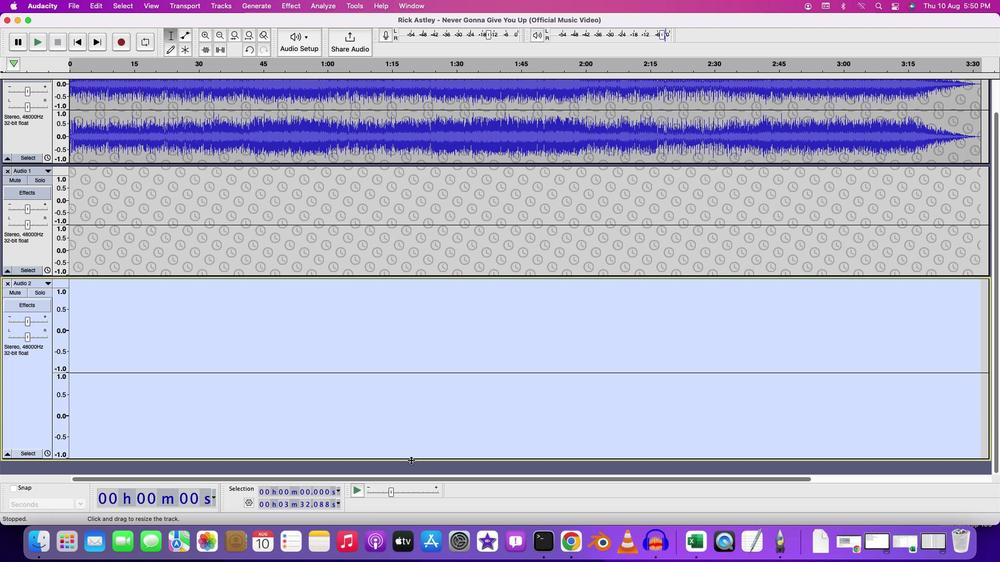 
Action: Mouse pressed left at (411, 460)
Screenshot: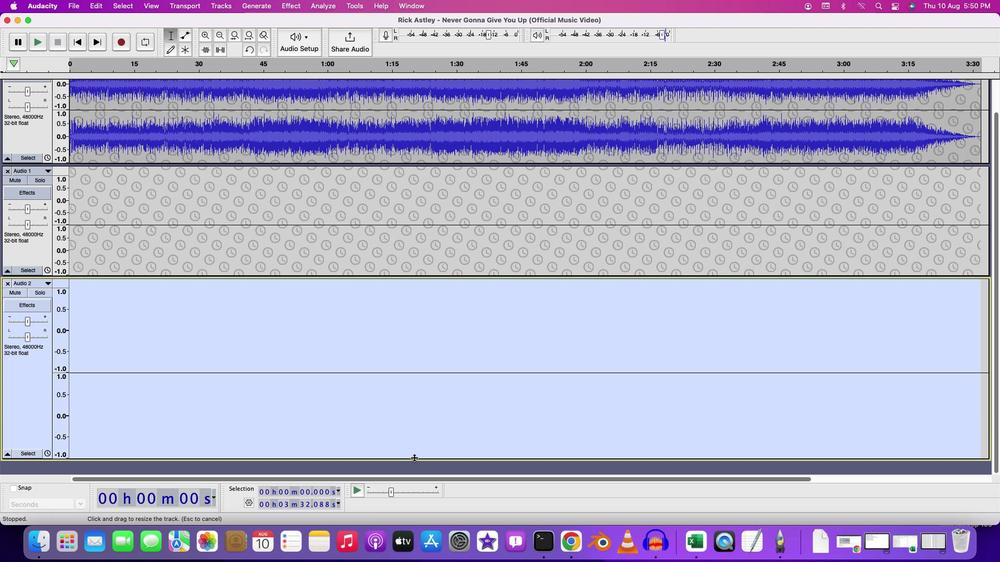 
Action: Mouse moved to (382, 309)
Screenshot: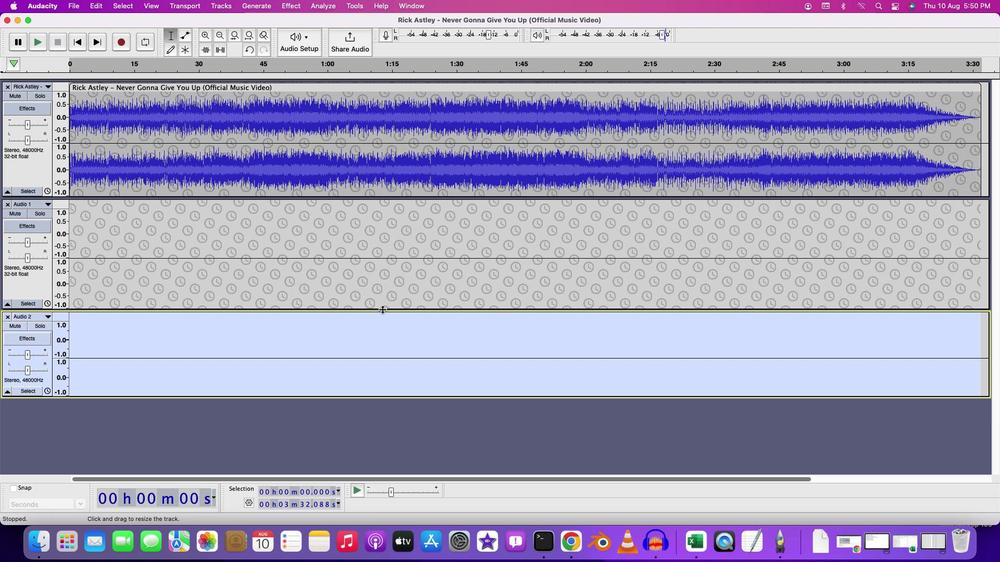
Action: Mouse pressed left at (382, 309)
Screenshot: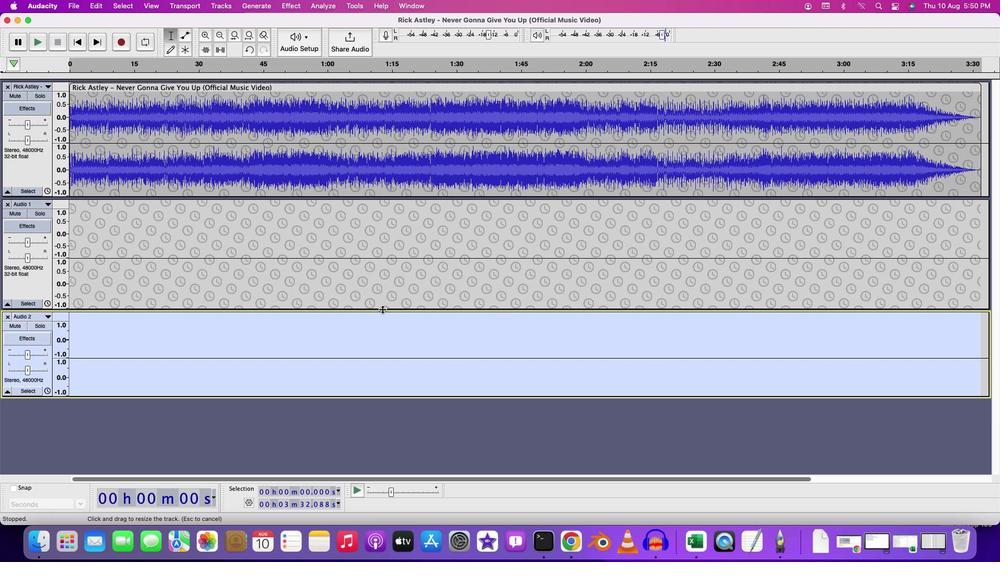 
Action: Mouse moved to (220, 8)
Screenshot: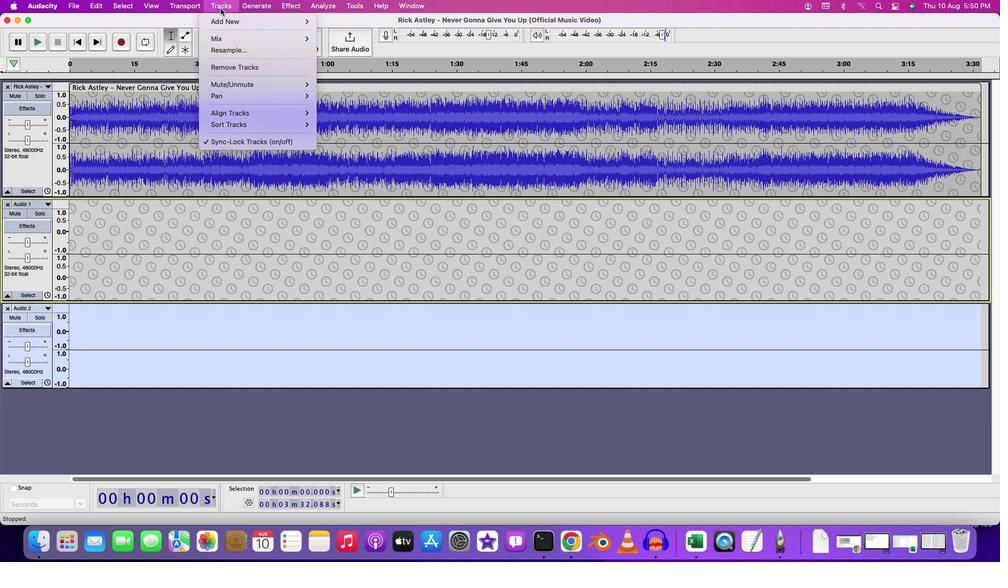 
Action: Mouse pressed left at (220, 8)
Screenshot: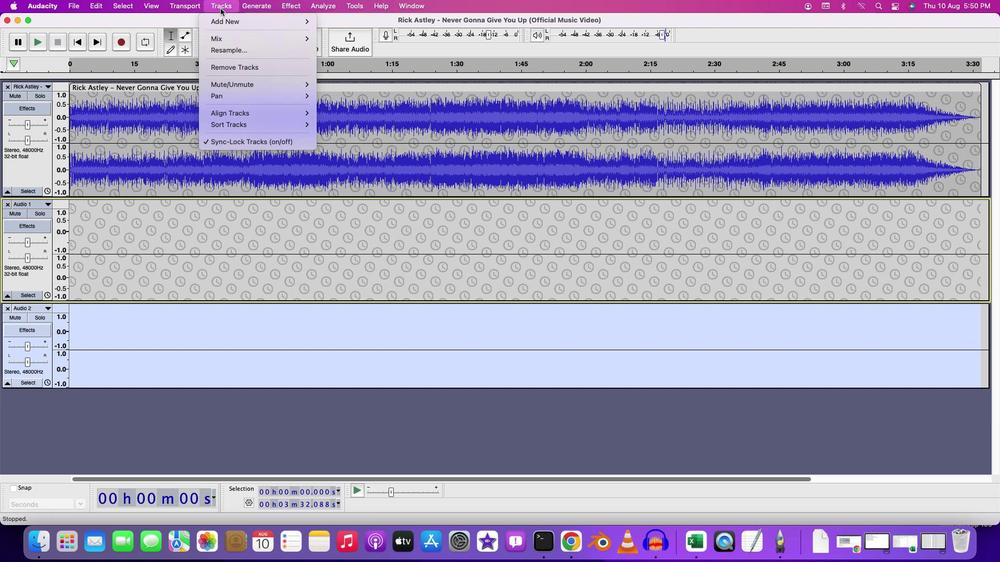 
Action: Mouse moved to (251, 143)
Screenshot: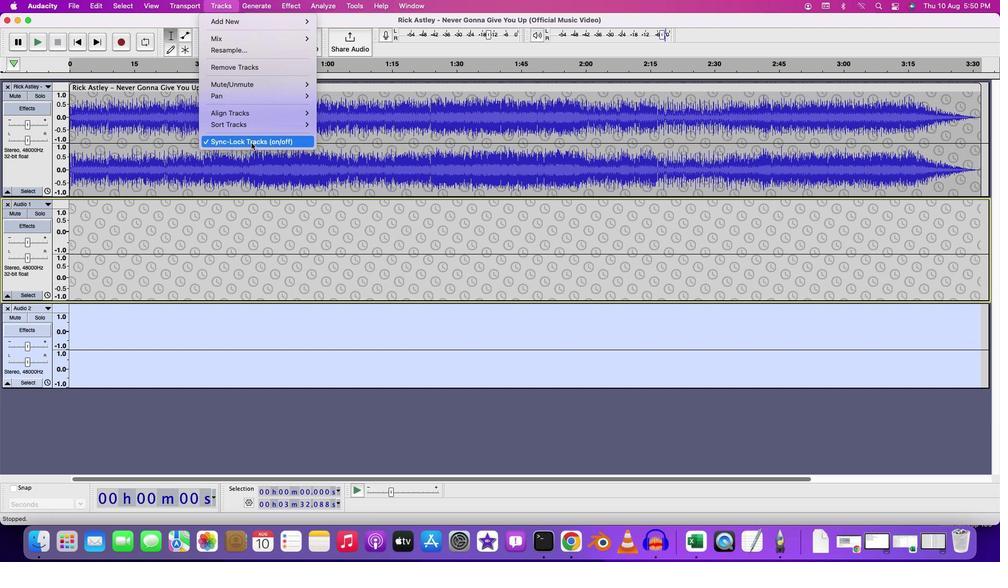 
Action: Mouse pressed left at (251, 143)
Screenshot: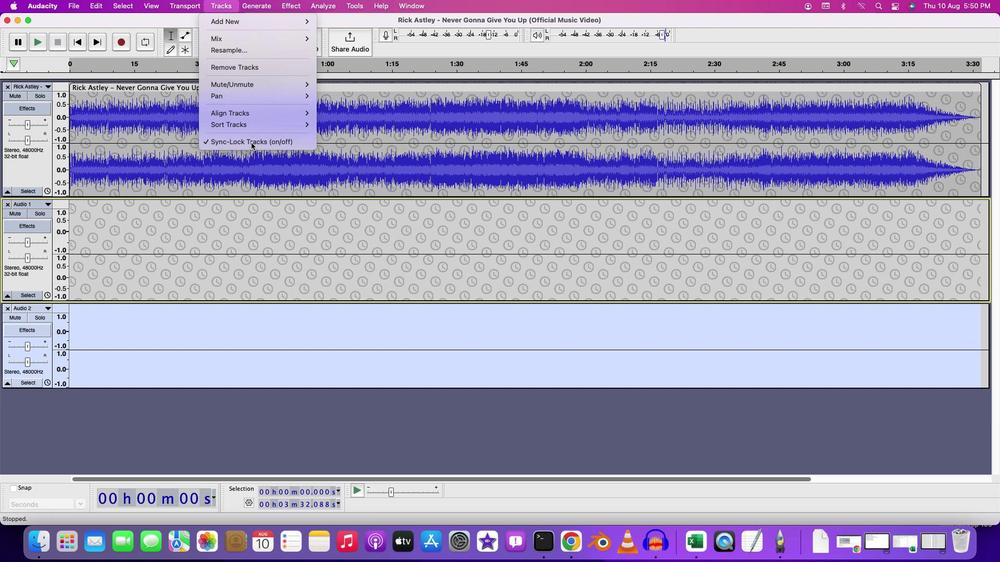 
Action: Mouse moved to (402, 376)
Screenshot: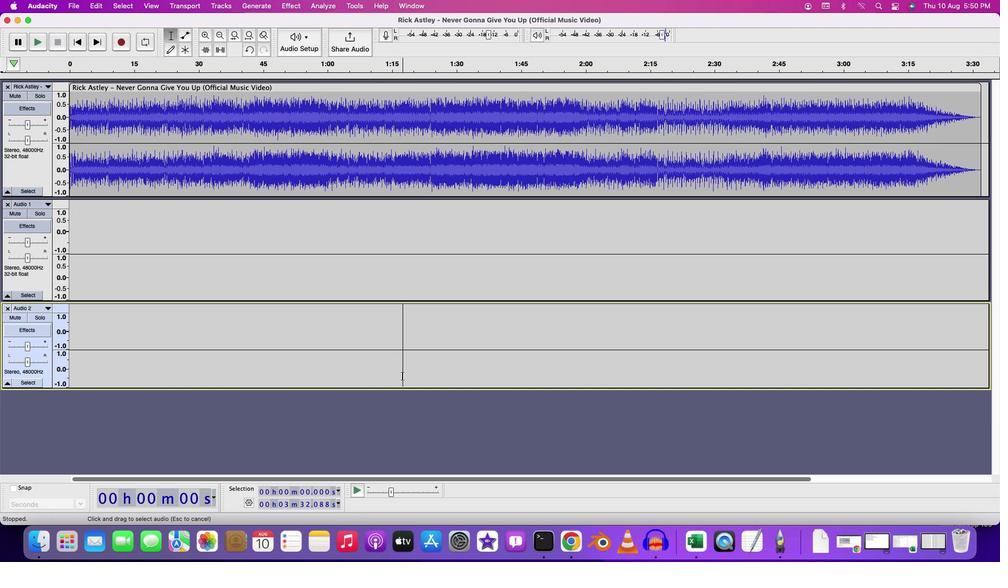 
Action: Mouse pressed left at (402, 376)
Screenshot: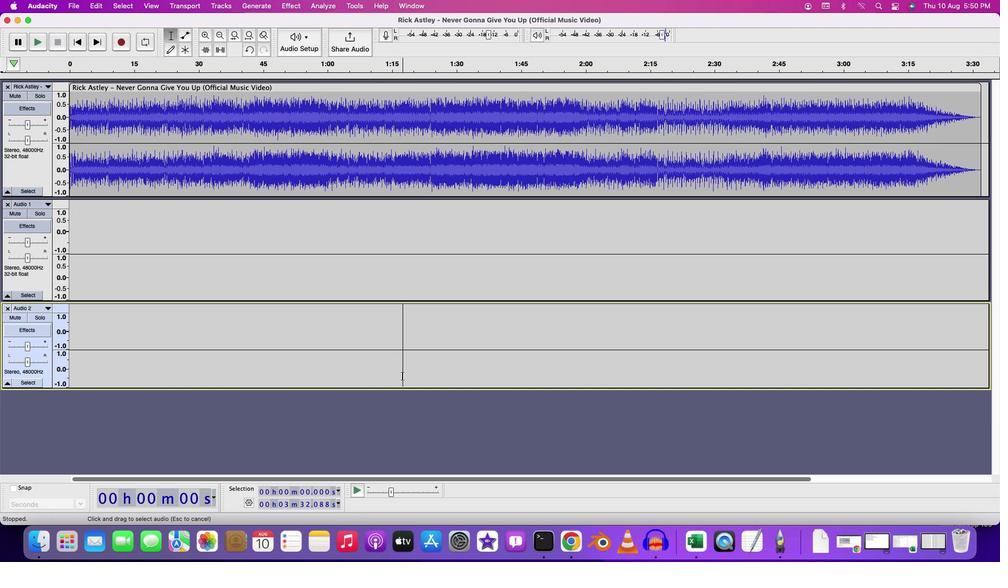 
Action: Mouse moved to (194, 159)
Screenshot: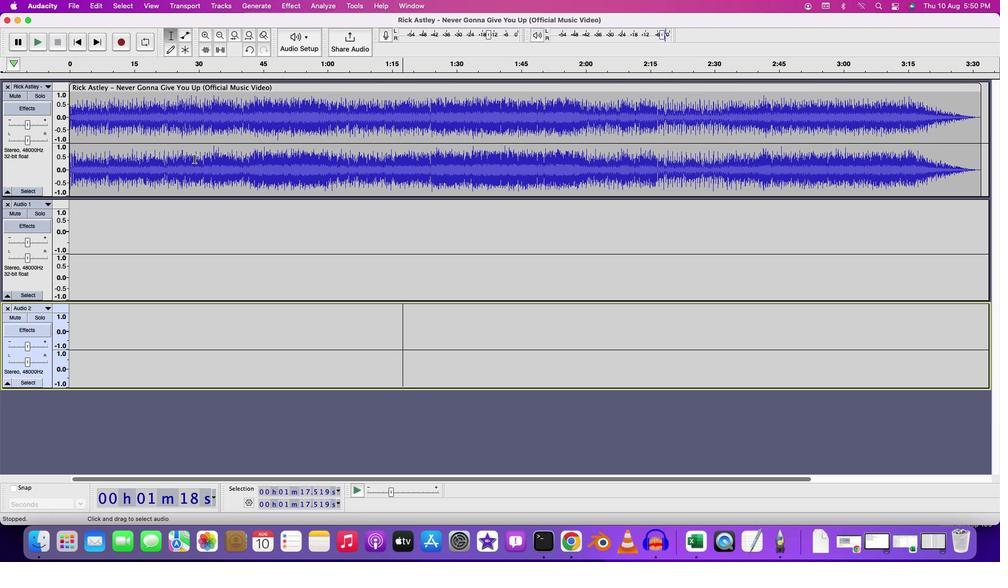 
Action: Mouse pressed left at (194, 159)
Screenshot: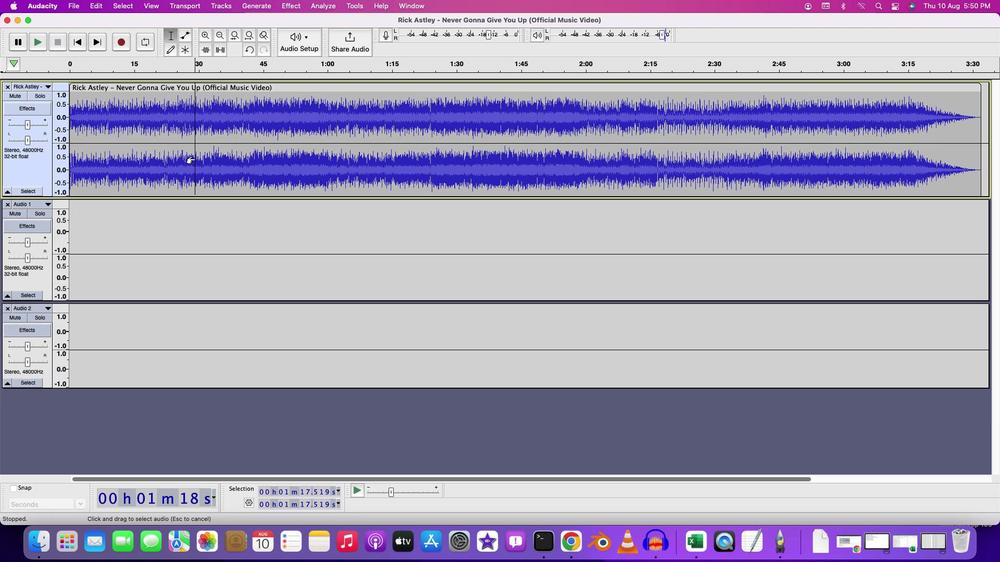 
Action: Mouse moved to (456, 106)
Screenshot: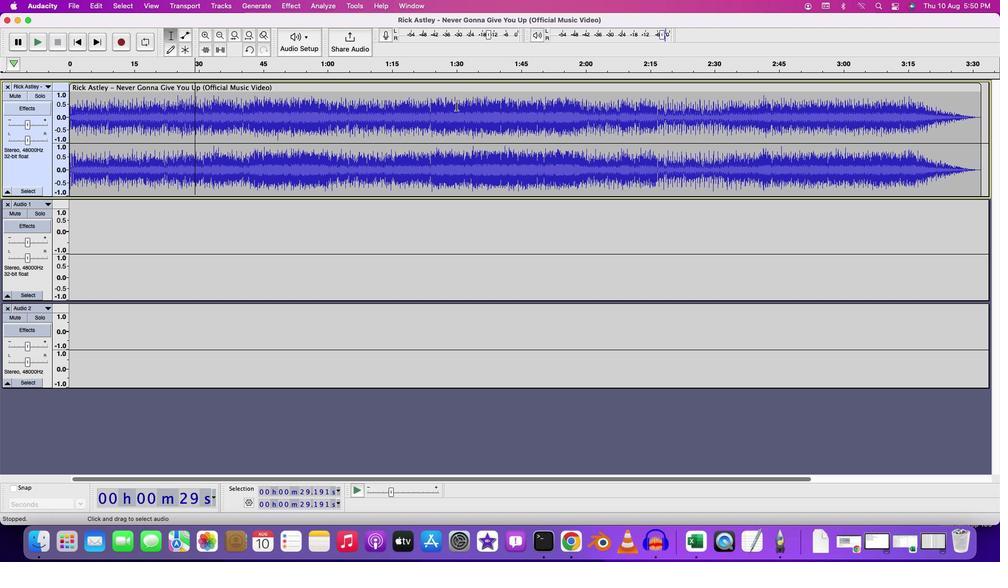 
Action: Mouse pressed left at (456, 106)
Screenshot: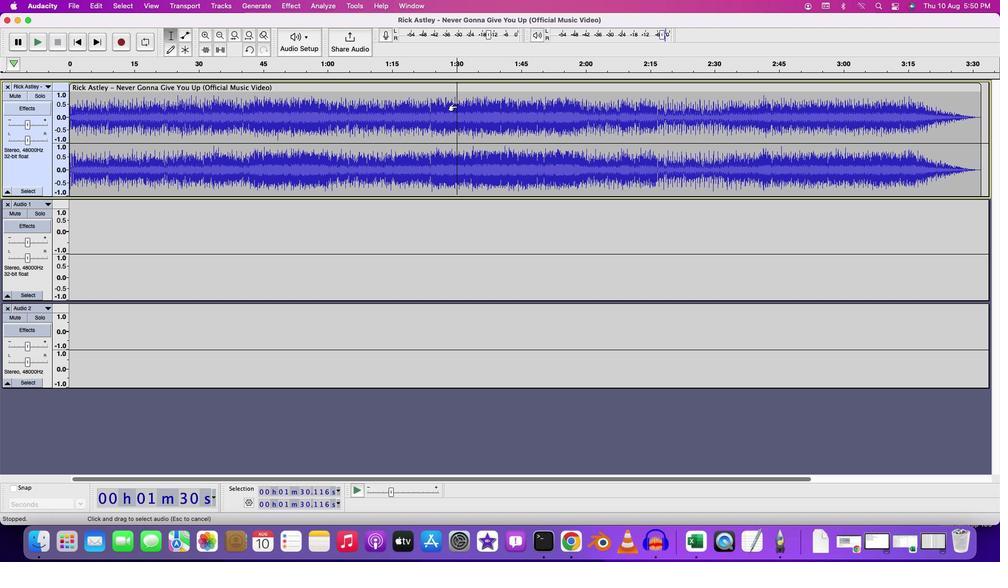 
Action: Mouse moved to (236, 94)
Screenshot: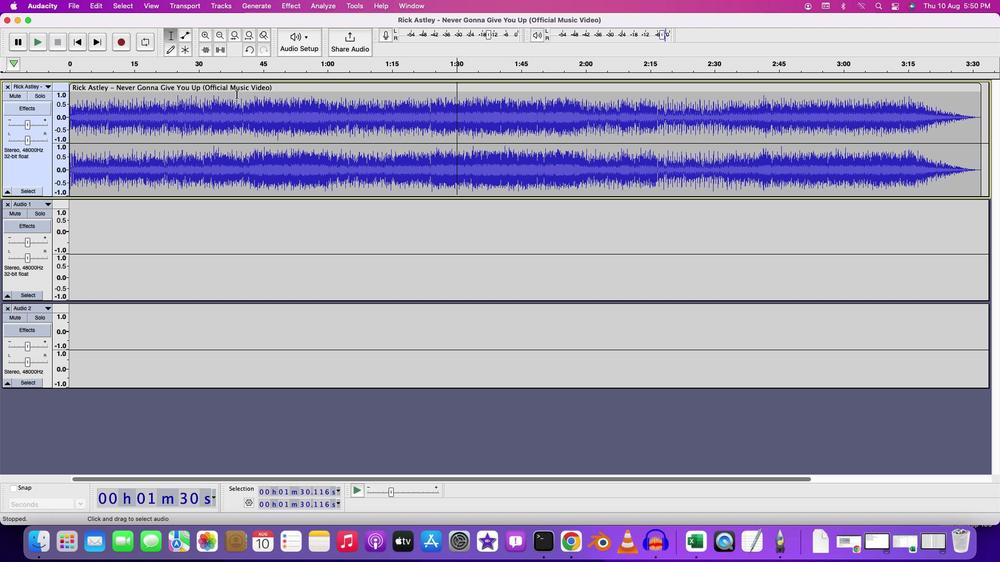 
Action: Mouse pressed left at (236, 94)
Screenshot: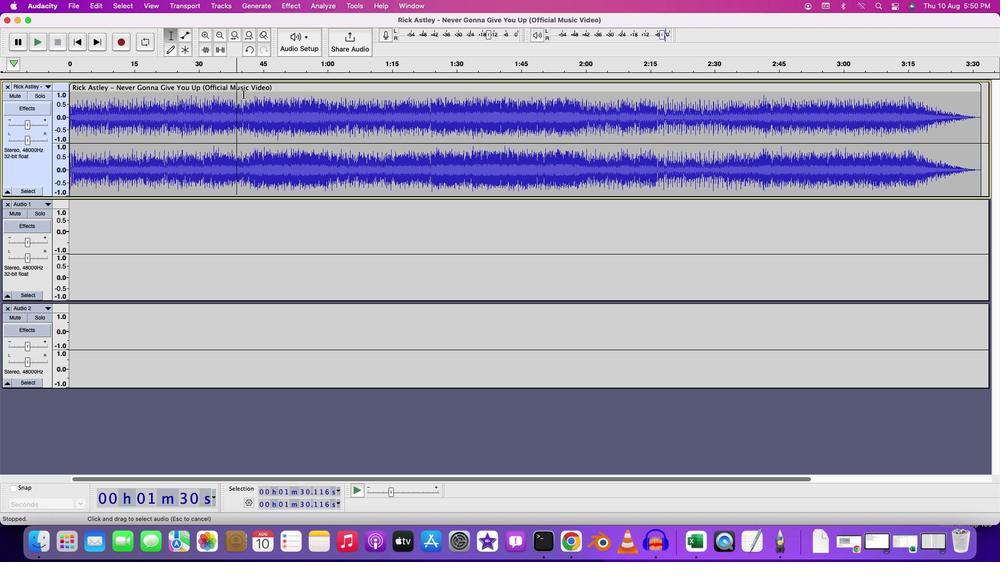 
Action: Mouse moved to (981, 107)
Screenshot: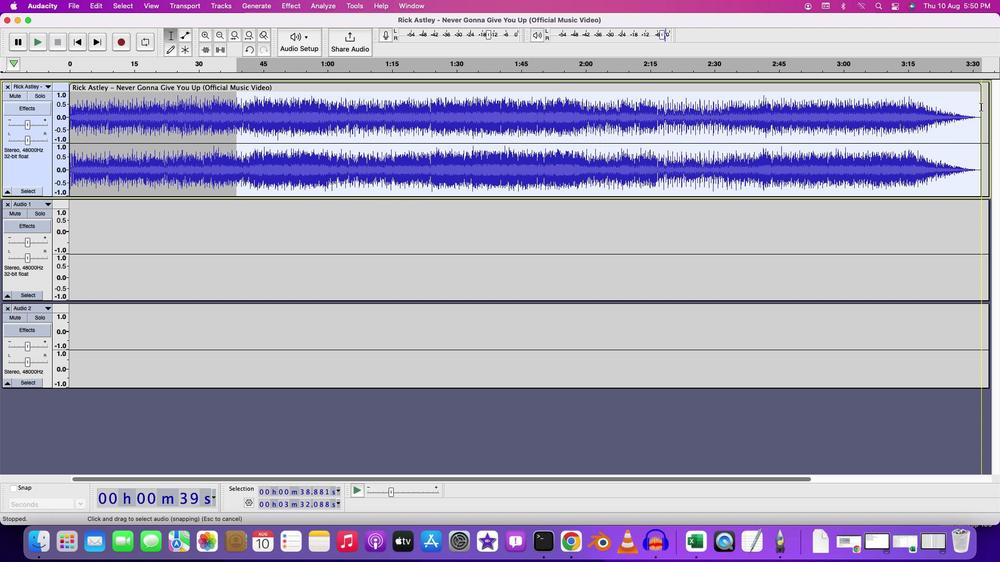 
Action: Key pressed Key.cmd'x'
Screenshot: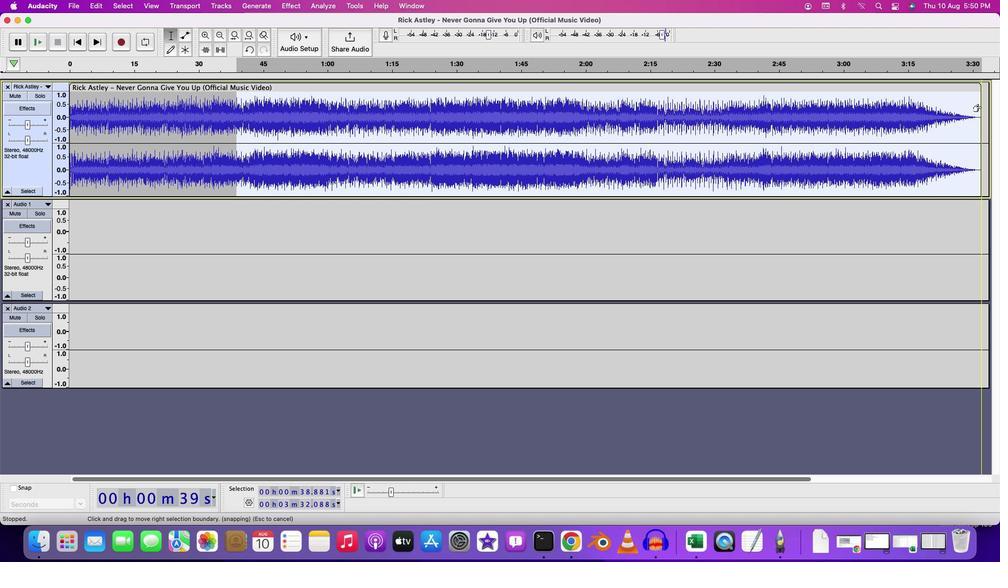 
Action: Mouse moved to (236, 220)
Screenshot: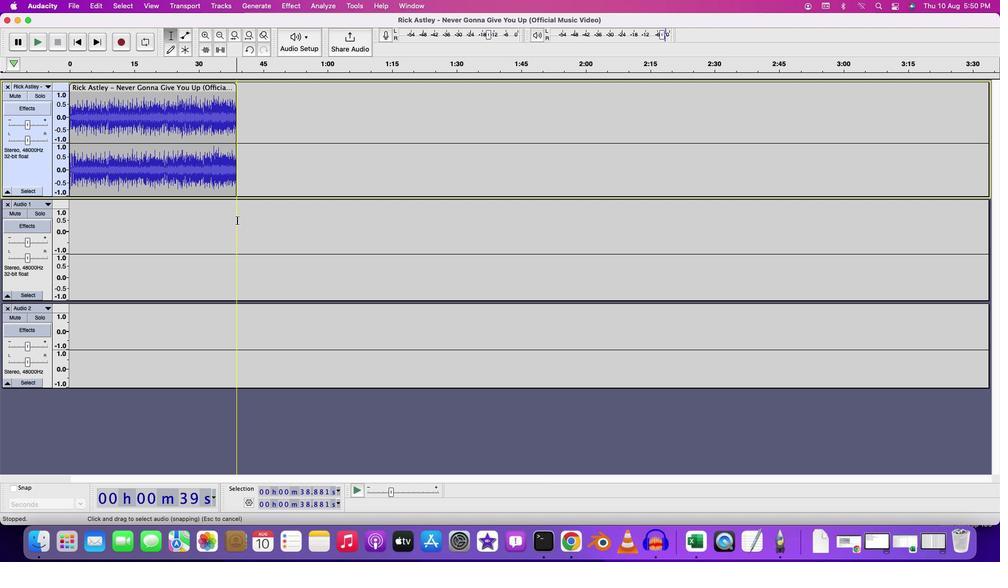 
Action: Mouse pressed left at (236, 220)
Screenshot: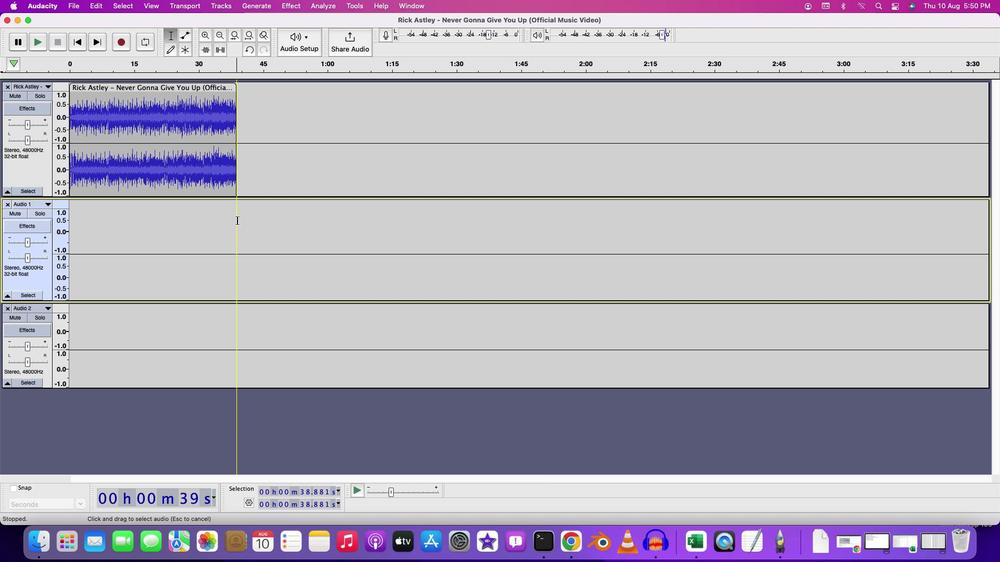 
Action: Key pressed Key.cmd'v'
Screenshot: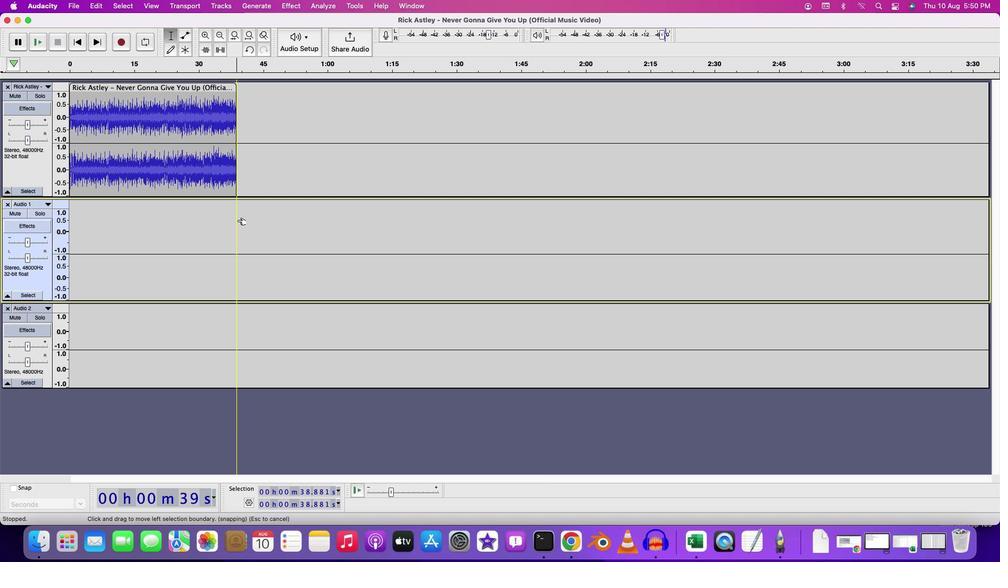
Action: Mouse moved to (600, 214)
Screenshot: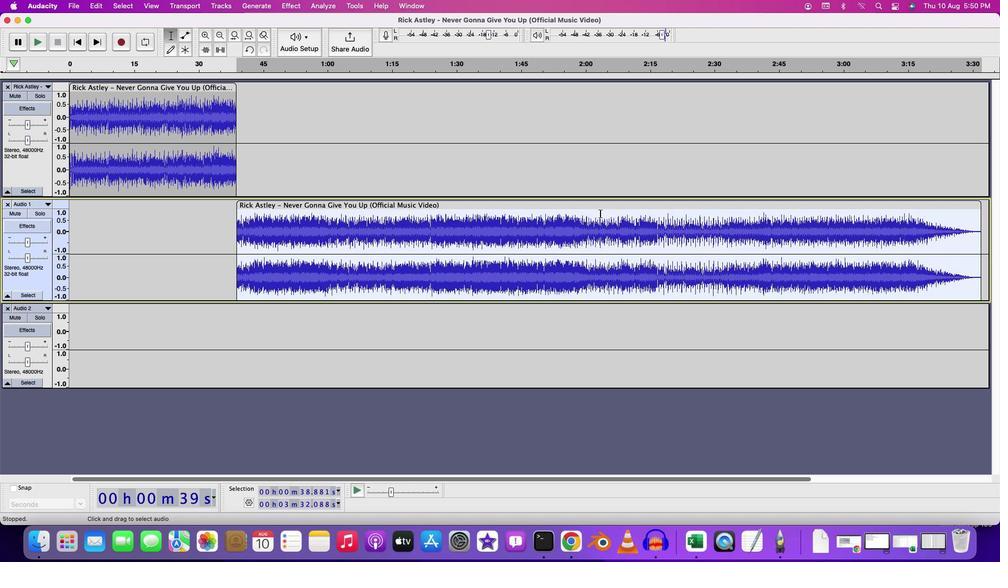
Action: Mouse pressed left at (600, 214)
Screenshot: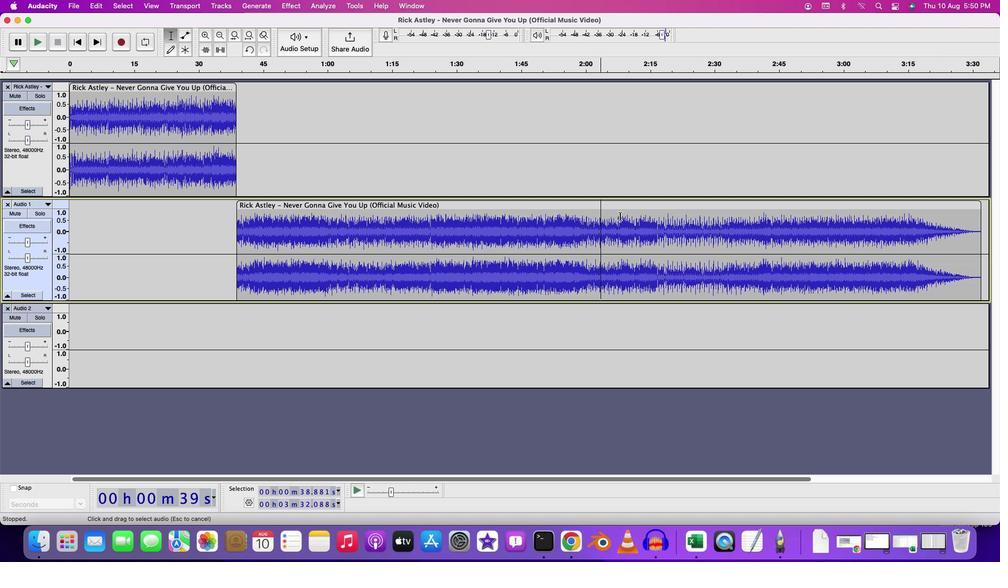 
Action: Mouse moved to (980, 223)
Screenshot: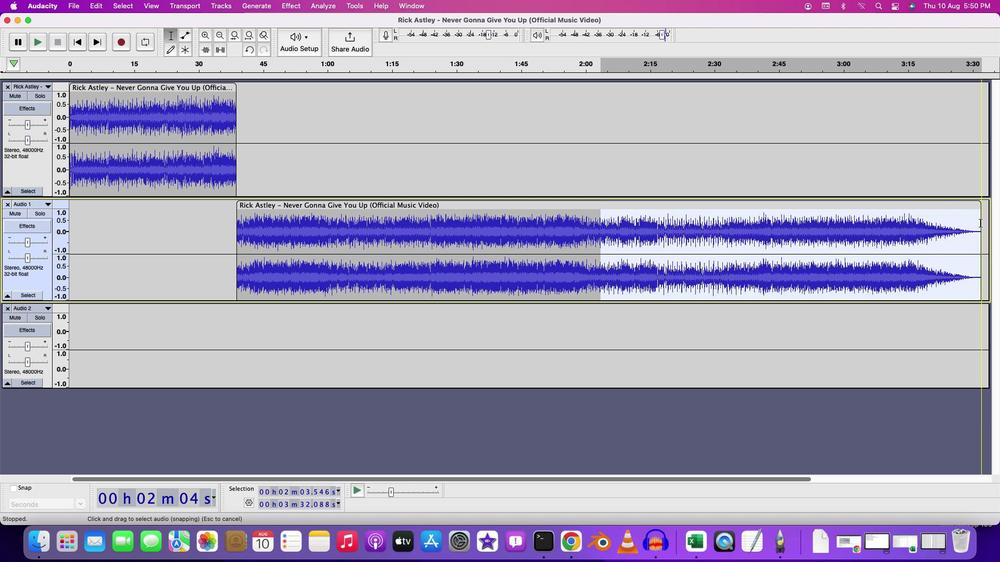 
Action: Key pressed Key.cmd'x'
Screenshot: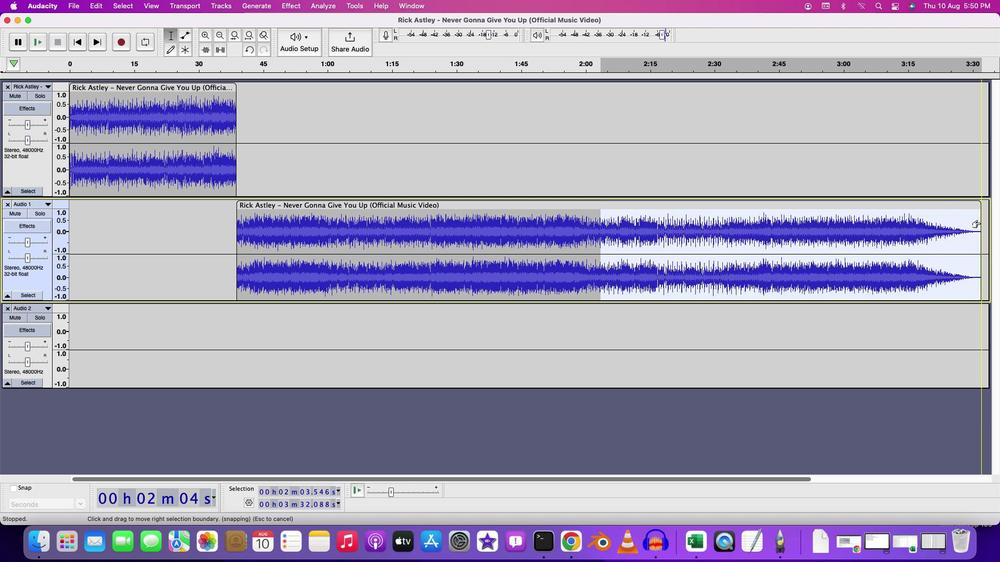 
Action: Mouse moved to (603, 321)
Screenshot: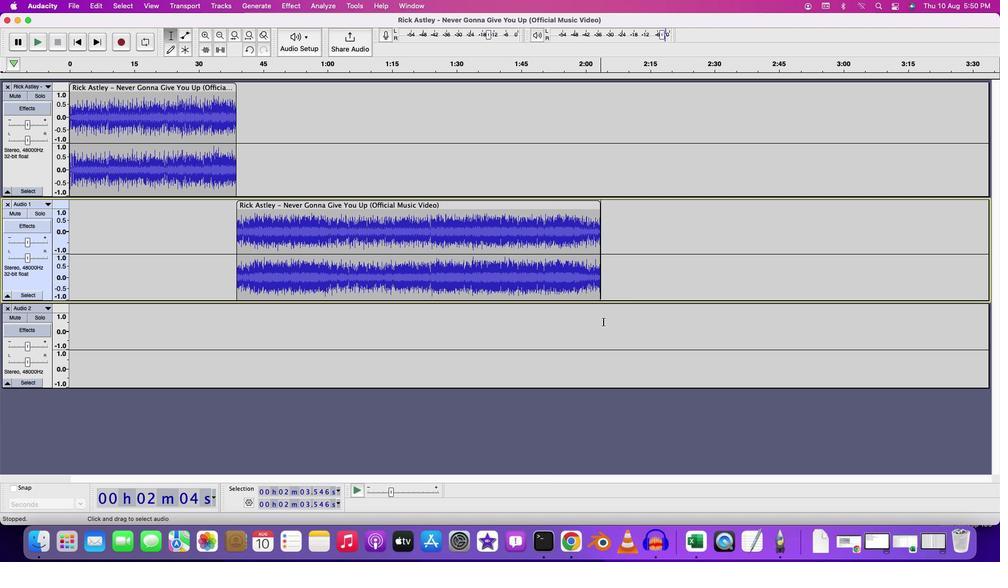 
Action: Mouse pressed left at (603, 321)
Screenshot: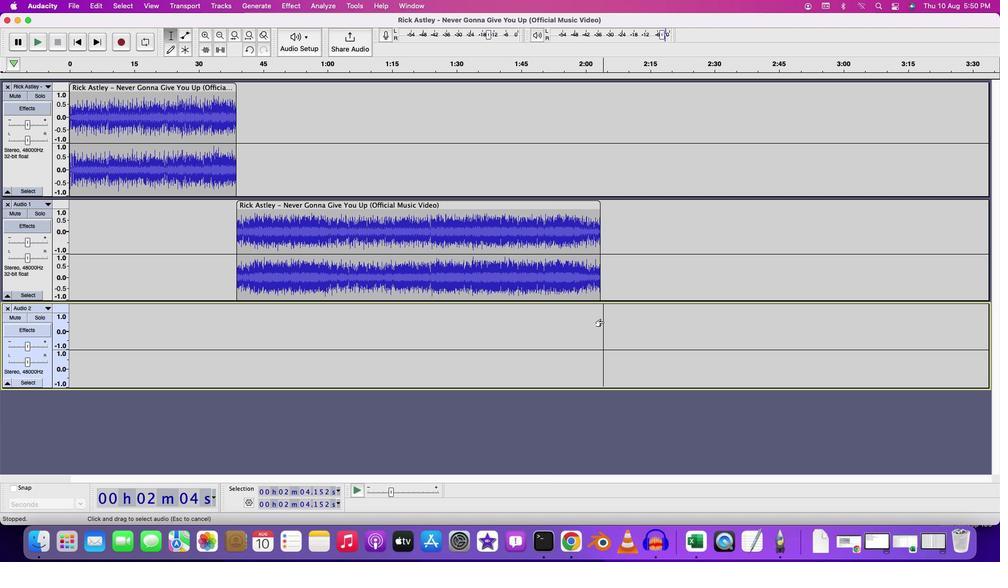 
Action: Key pressed Key.cmd'v'
Screenshot: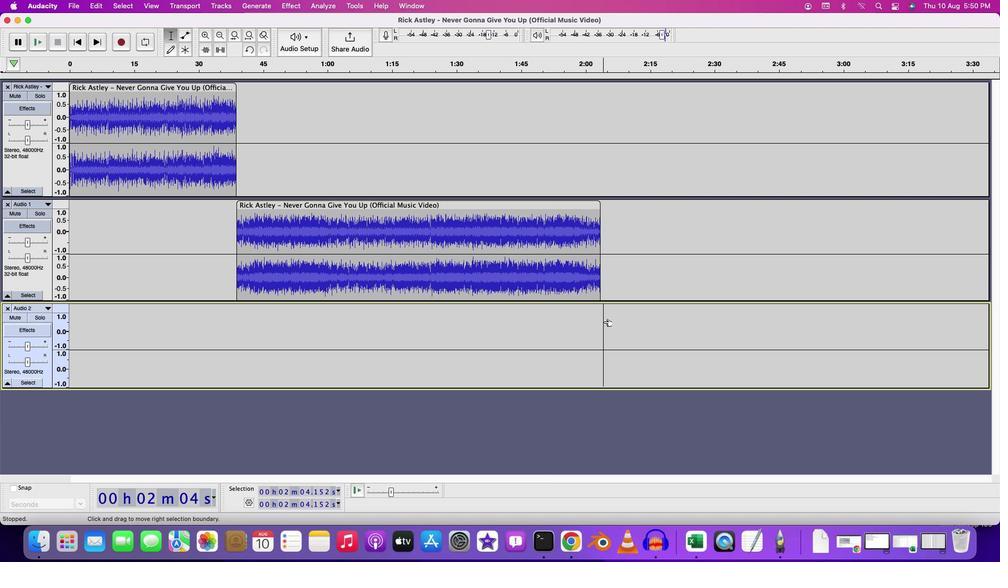 
Action: Mouse moved to (629, 306)
Screenshot: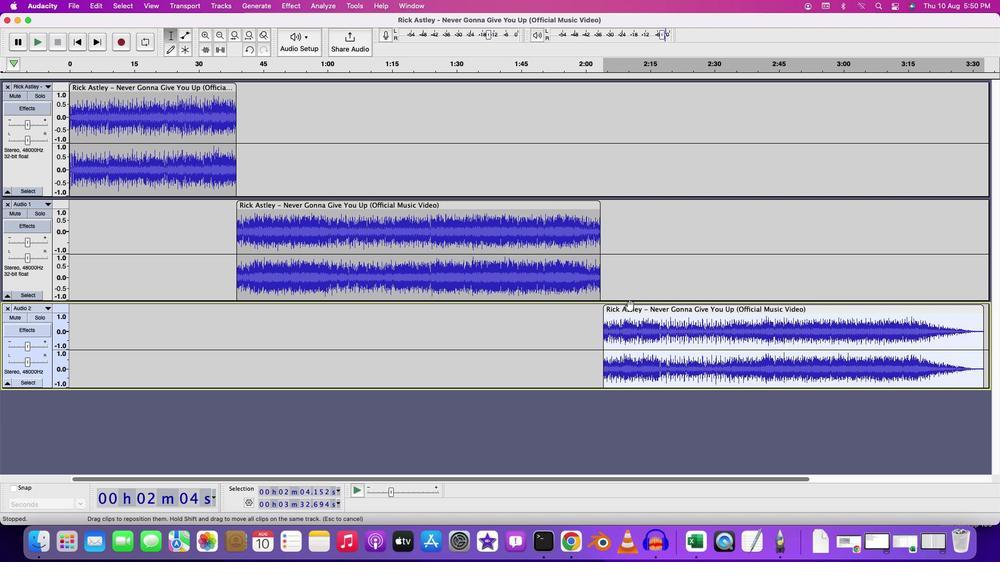 
Action: Mouse pressed left at (629, 306)
Screenshot: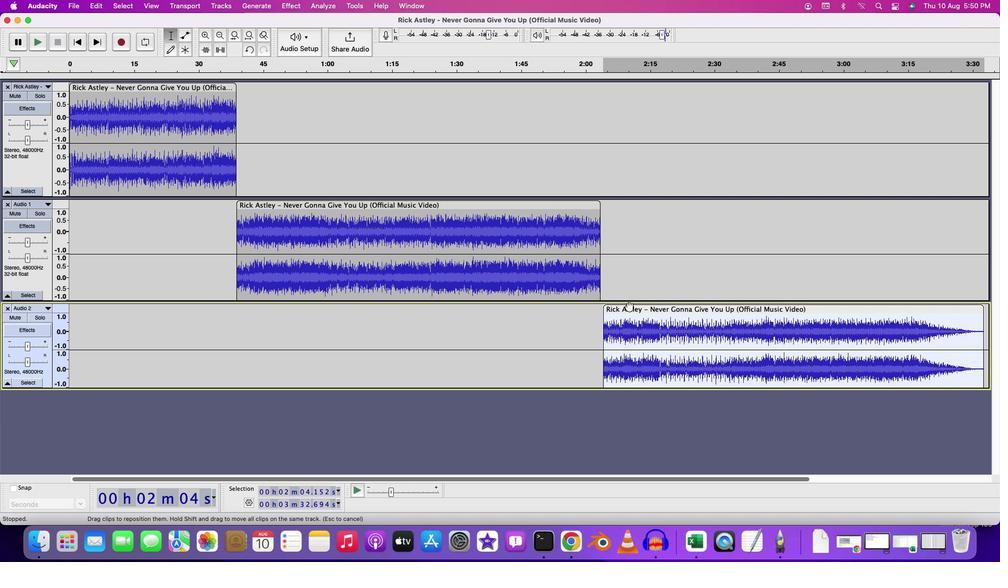
Action: Mouse moved to (216, 156)
Screenshot: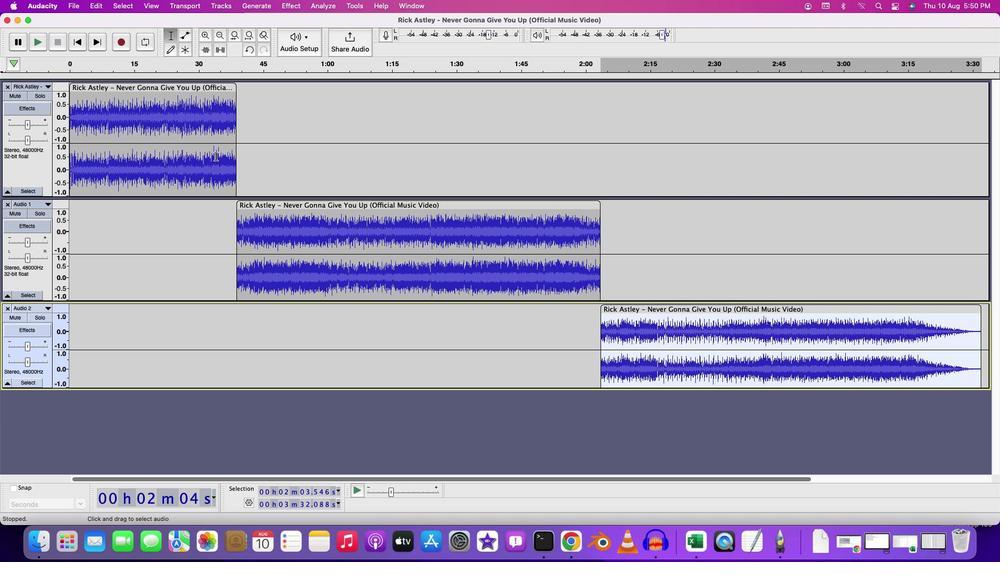 
Action: Mouse pressed left at (216, 156)
Screenshot: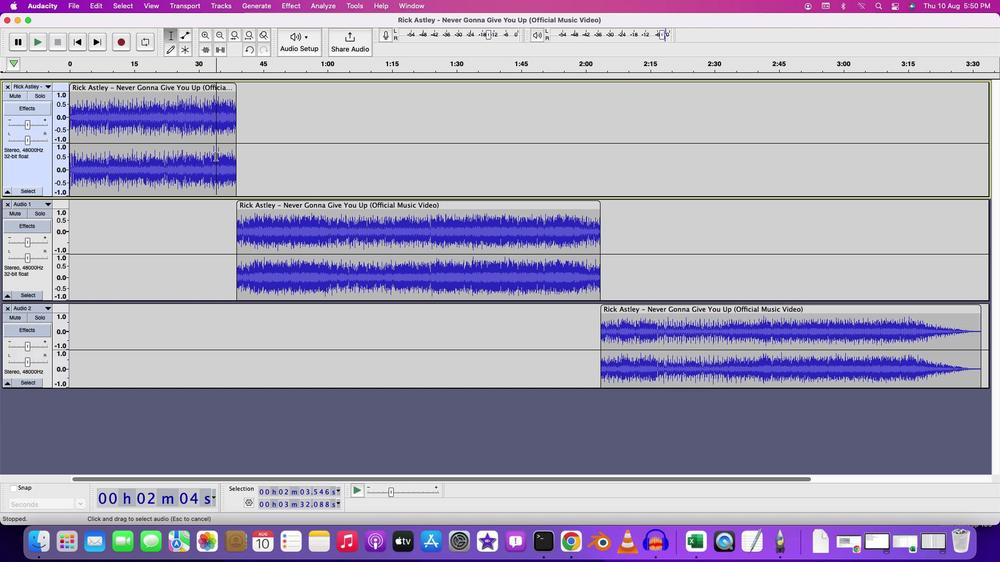 
Action: Key pressed Key.space
Screenshot: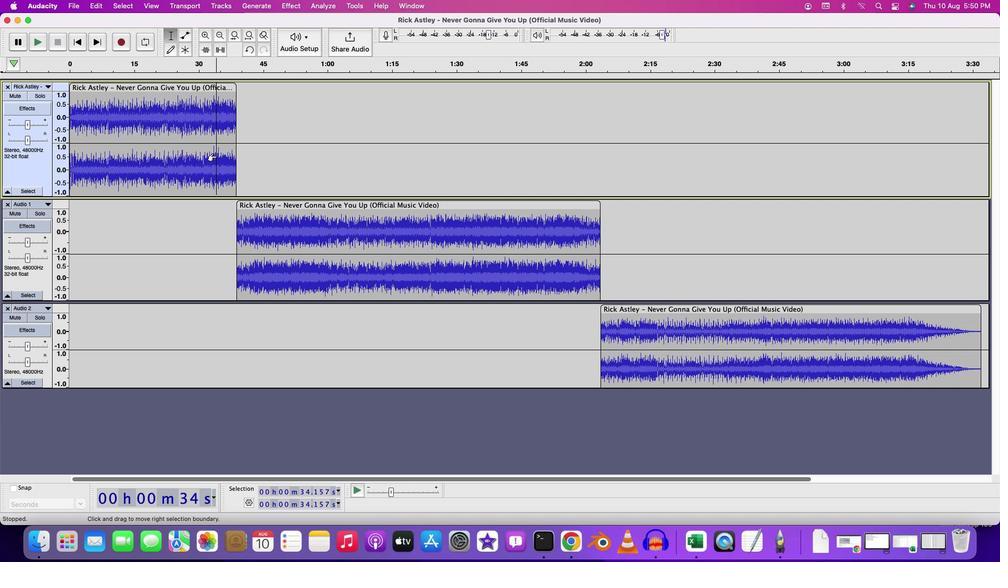 
Action: Mouse moved to (595, 251)
Screenshot: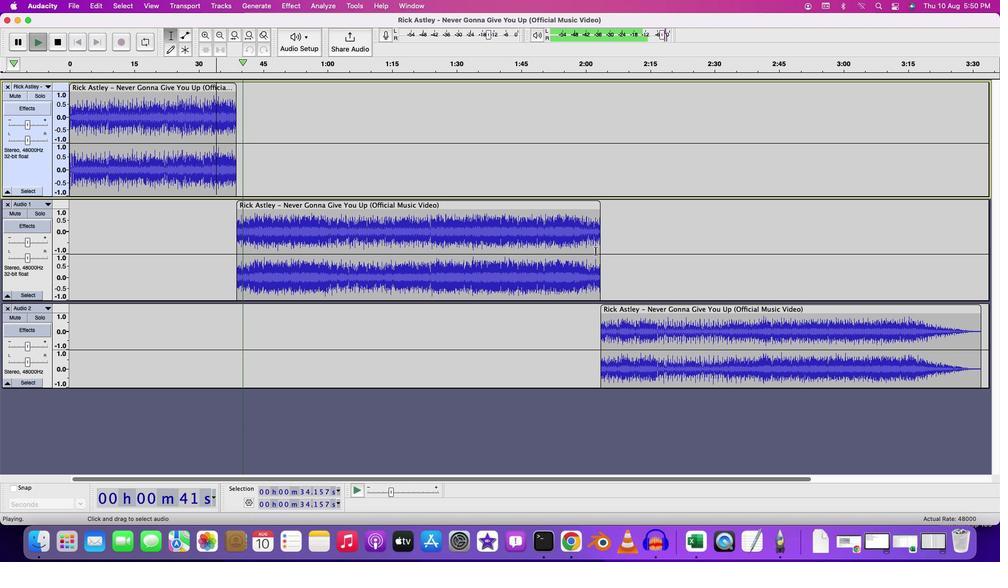 
Action: Mouse pressed left at (595, 251)
Screenshot: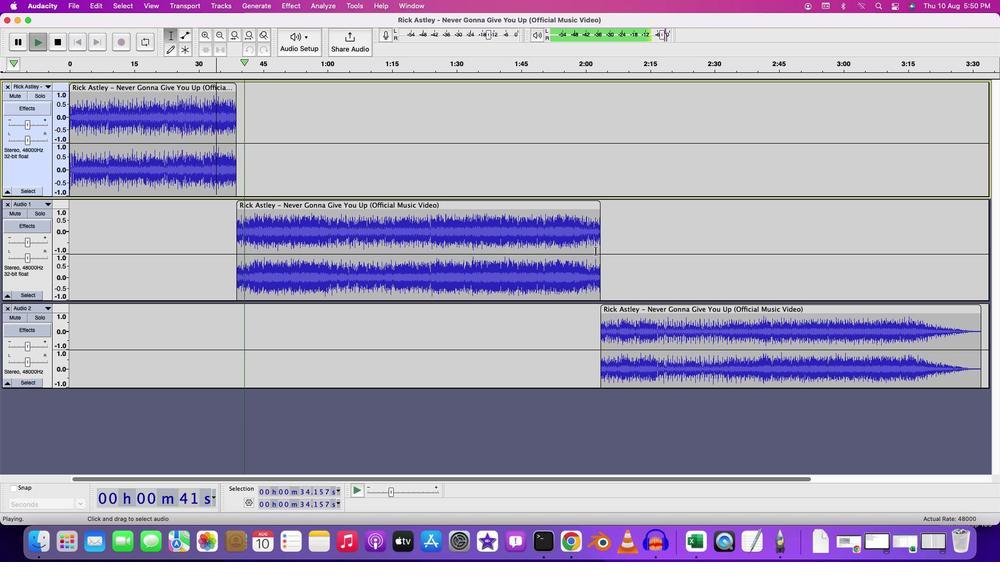 
Action: Key pressed Key.spaceKey.space
Screenshot: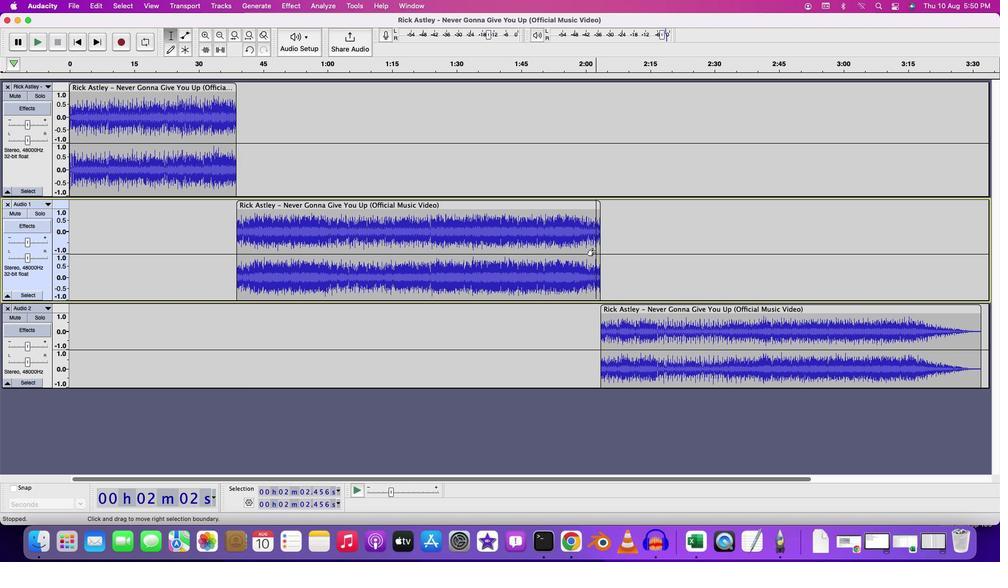 
Action: Mouse moved to (612, 230)
Screenshot: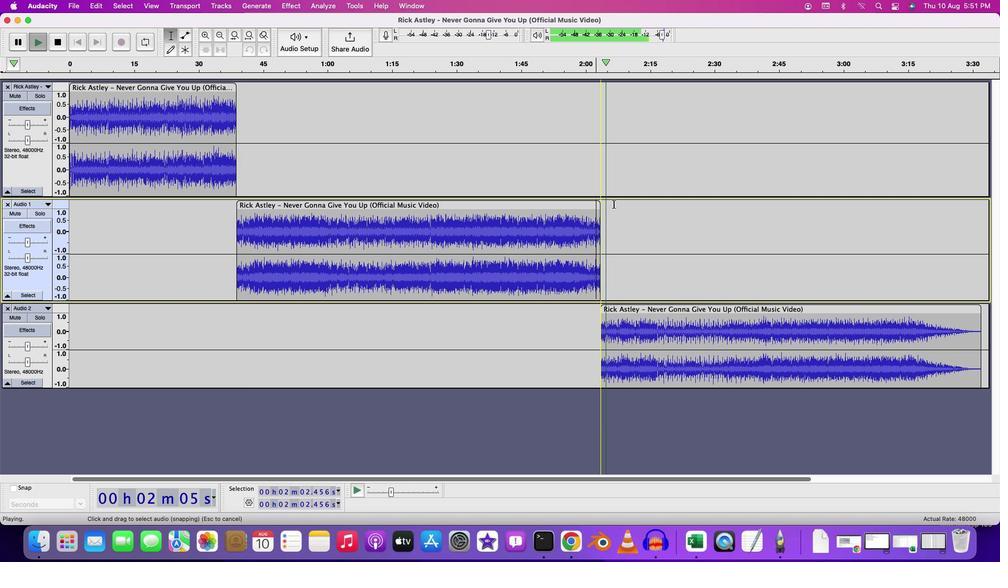 
Action: Key pressed Key.space
Screenshot: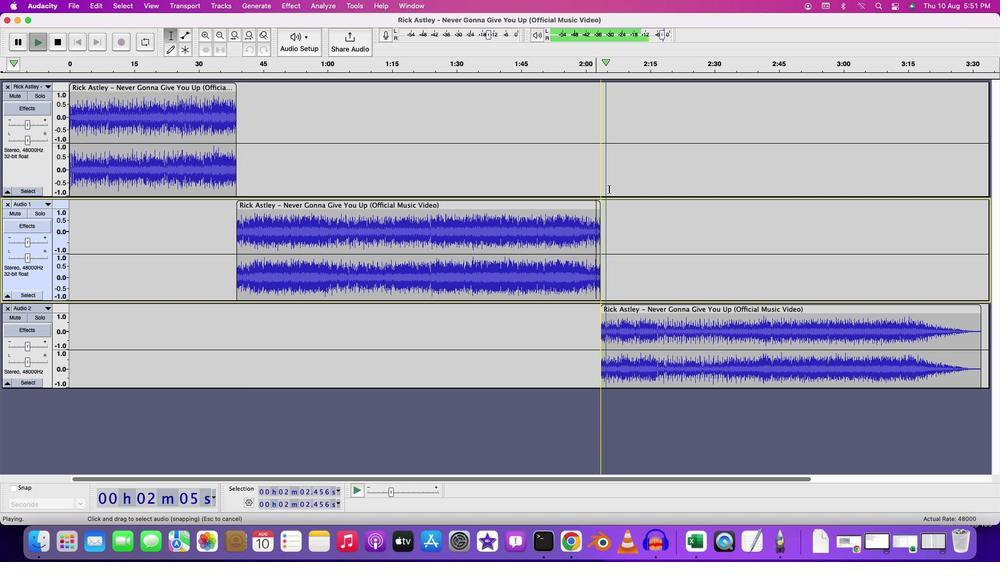 
Action: Mouse moved to (586, 167)
Screenshot: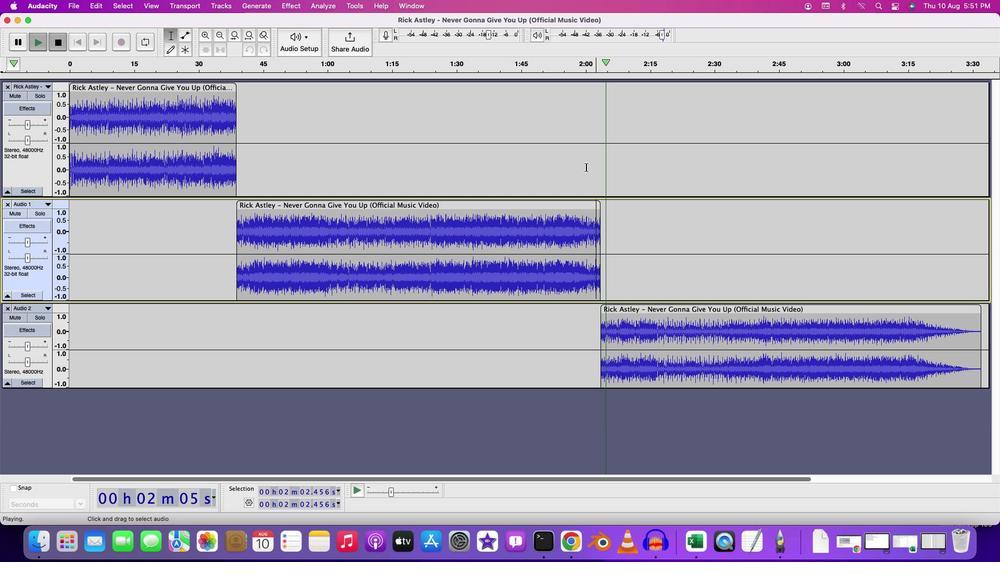 
Action: Key pressed Key.cmd
Screenshot: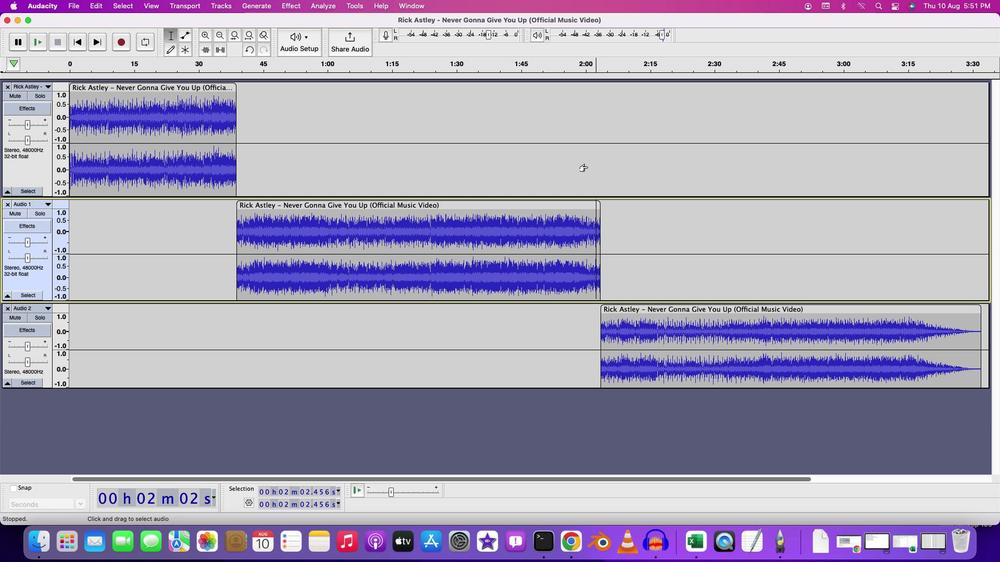
Action: Mouse moved to (586, 166)
Screenshot: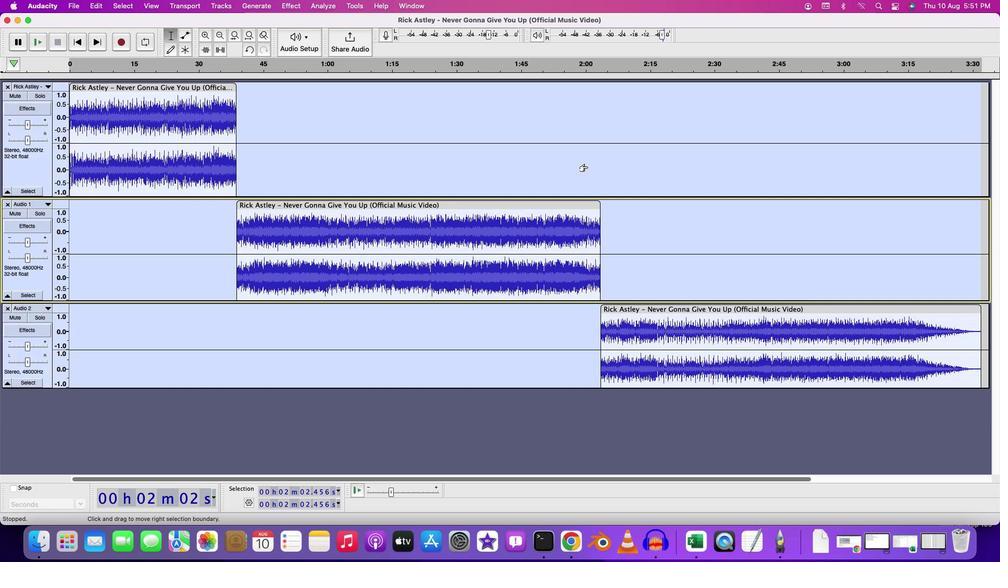 
Action: Key pressed 'a'
Screenshot: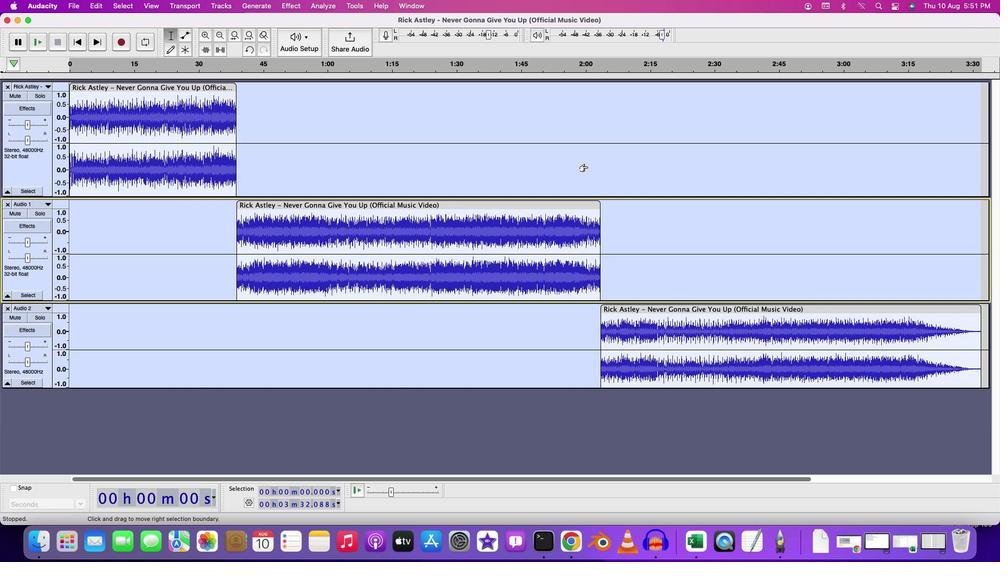 
Action: Mouse moved to (282, 6)
Screenshot: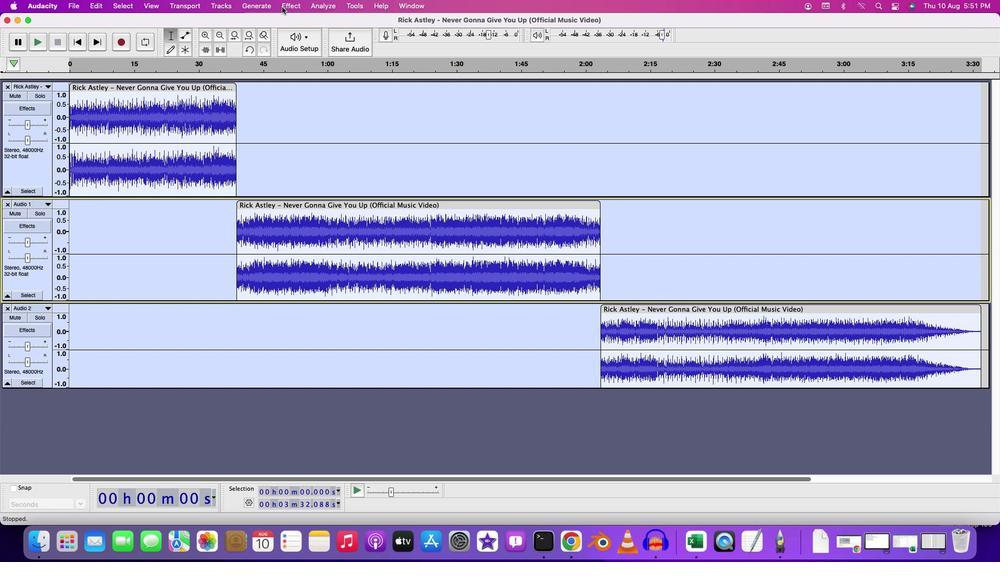 
Action: Mouse pressed left at (282, 6)
Screenshot: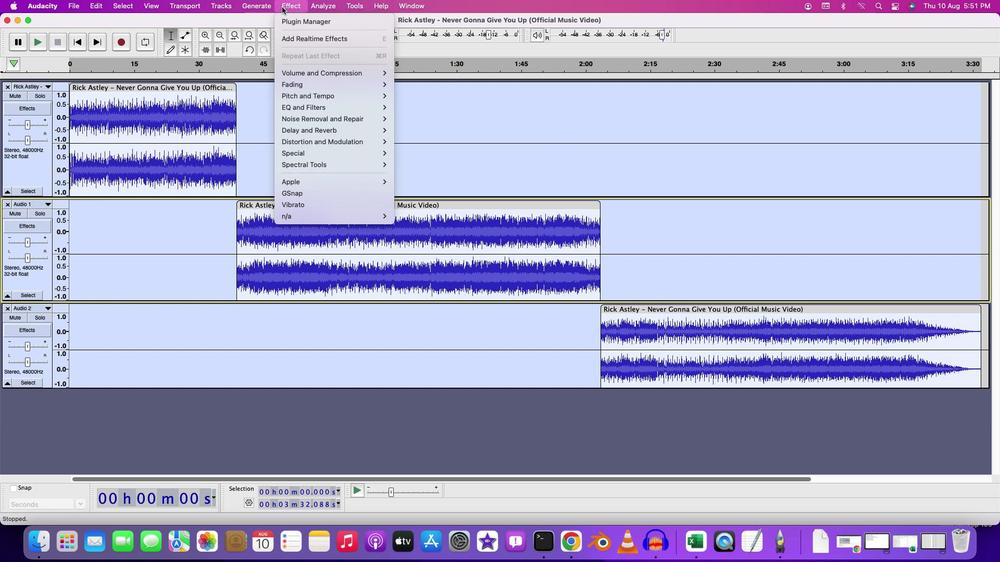 
Action: Mouse moved to (414, 128)
Screenshot: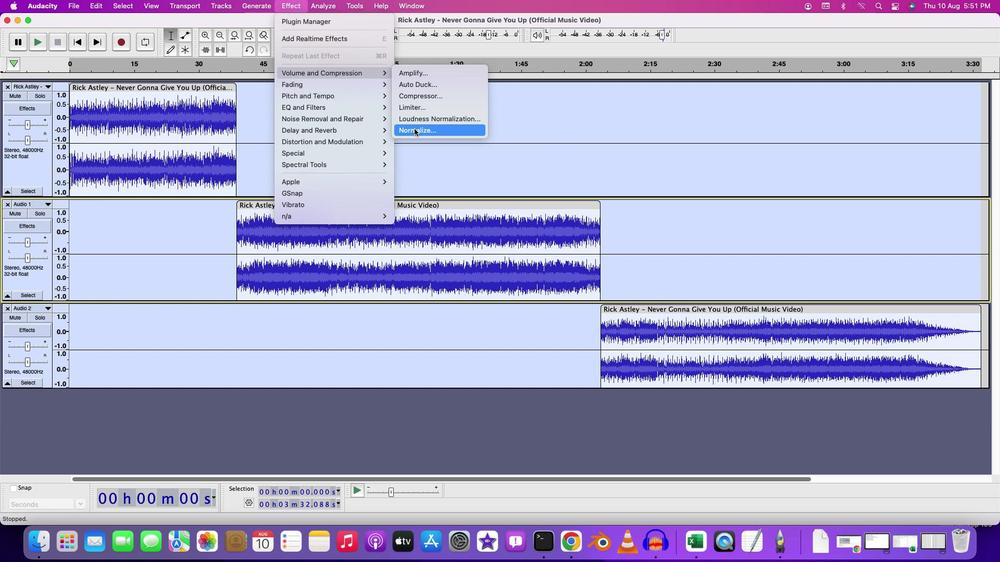 
Action: Mouse pressed left at (414, 128)
Screenshot: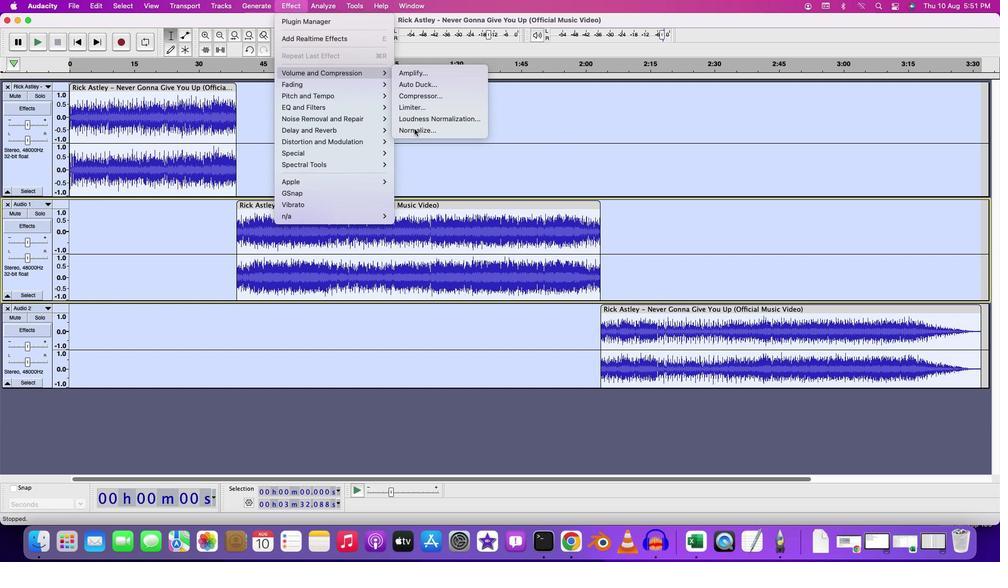 
Action: Mouse moved to (503, 251)
Screenshot: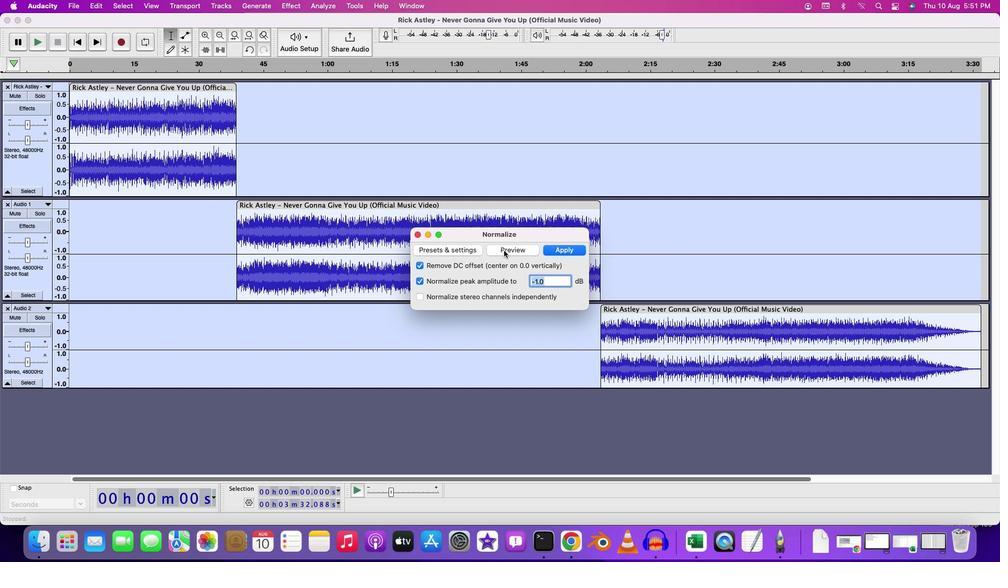 
Action: Mouse pressed left at (503, 251)
Screenshot: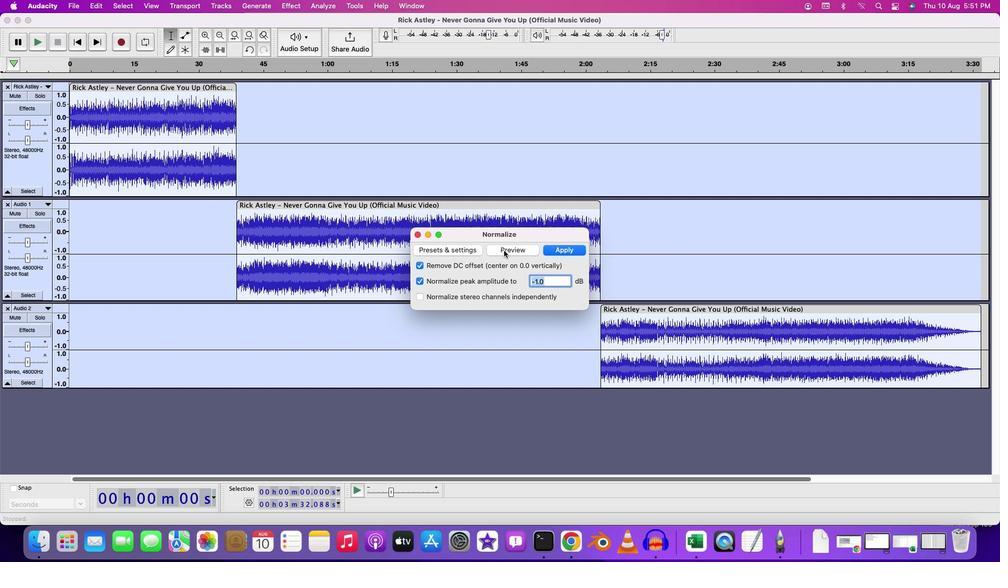 
Action: Mouse moved to (514, 307)
Screenshot: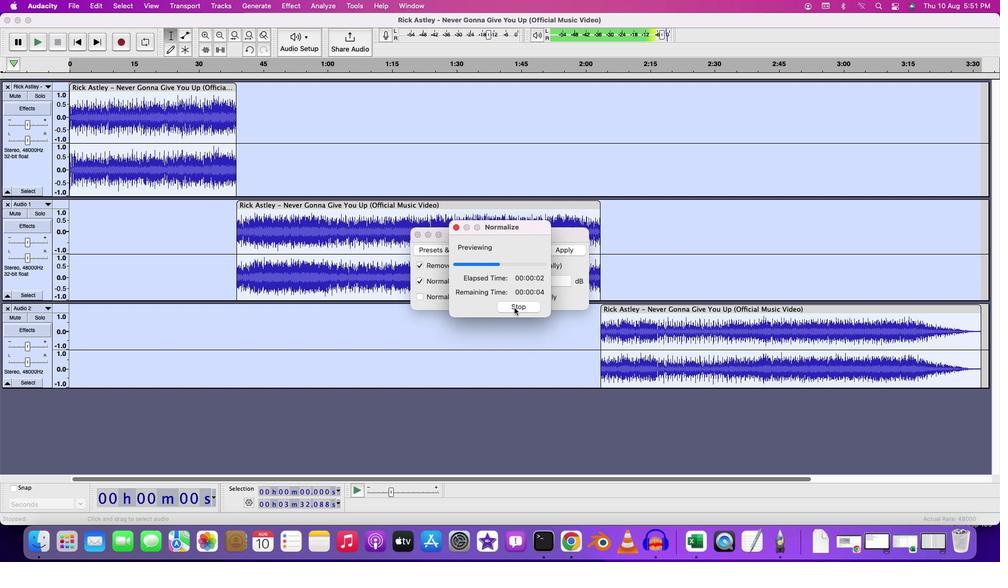 
Action: Mouse pressed left at (514, 307)
Screenshot: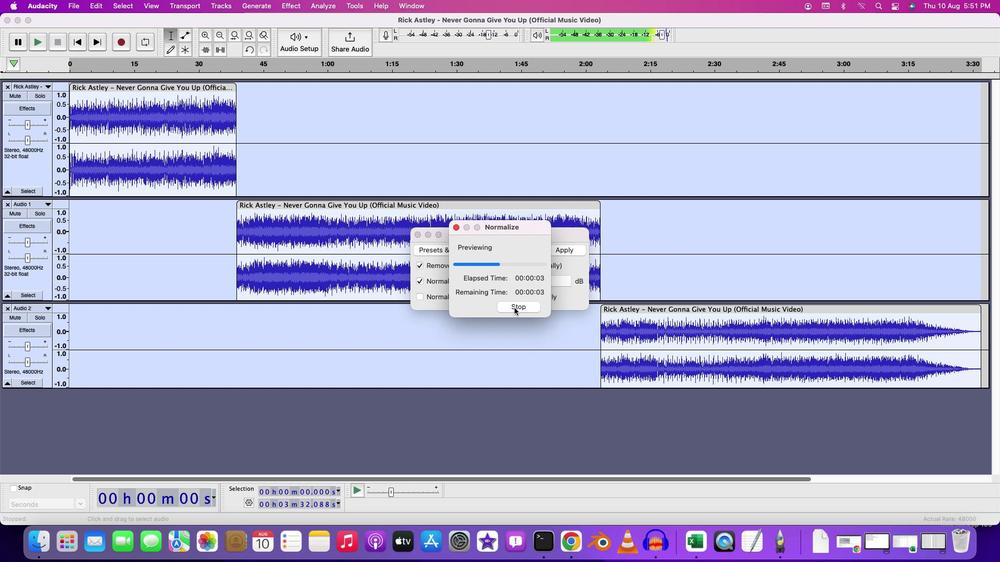
Action: Mouse moved to (538, 281)
Screenshot: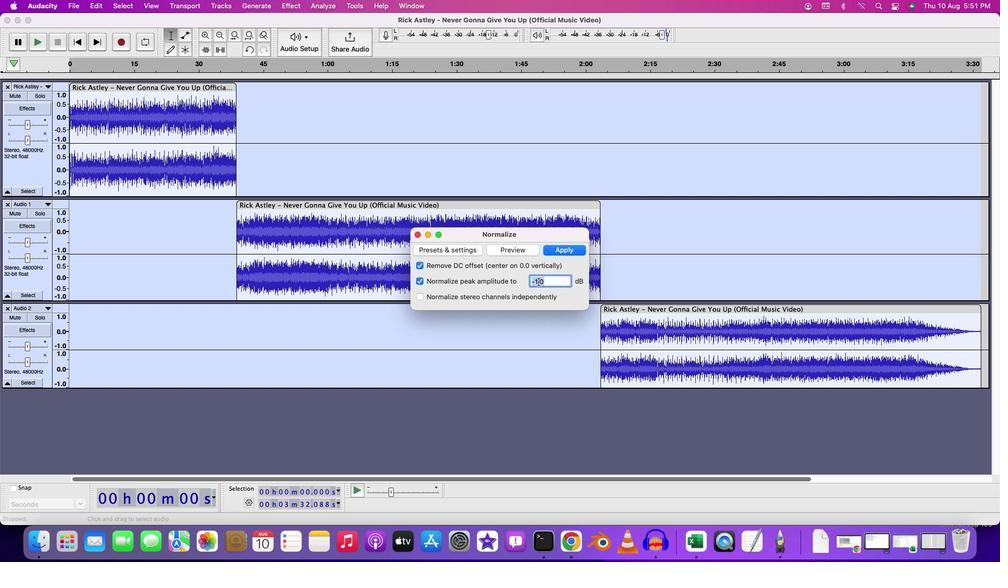 
Action: Mouse pressed left at (538, 281)
Screenshot: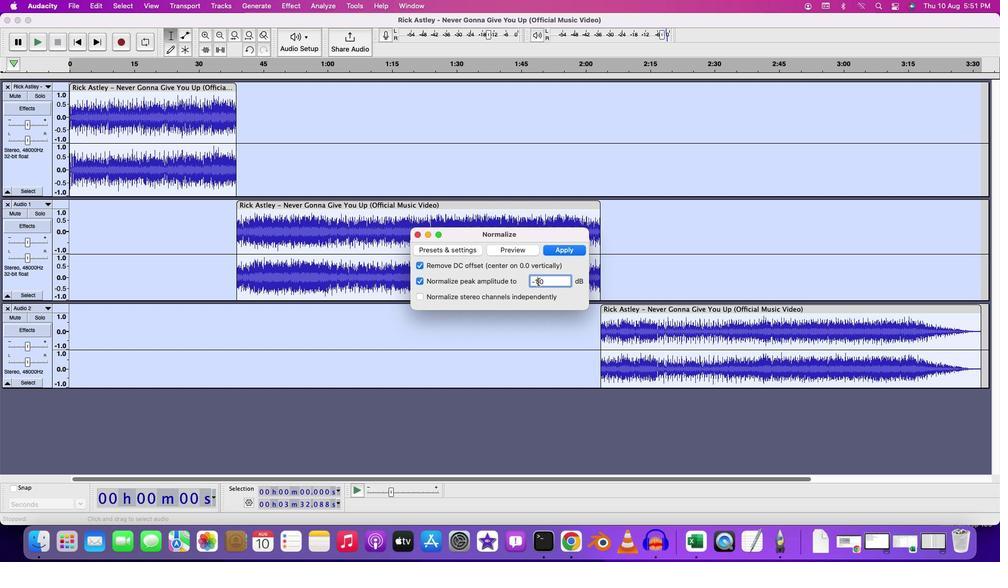 
Action: Mouse moved to (558, 291)
Screenshot: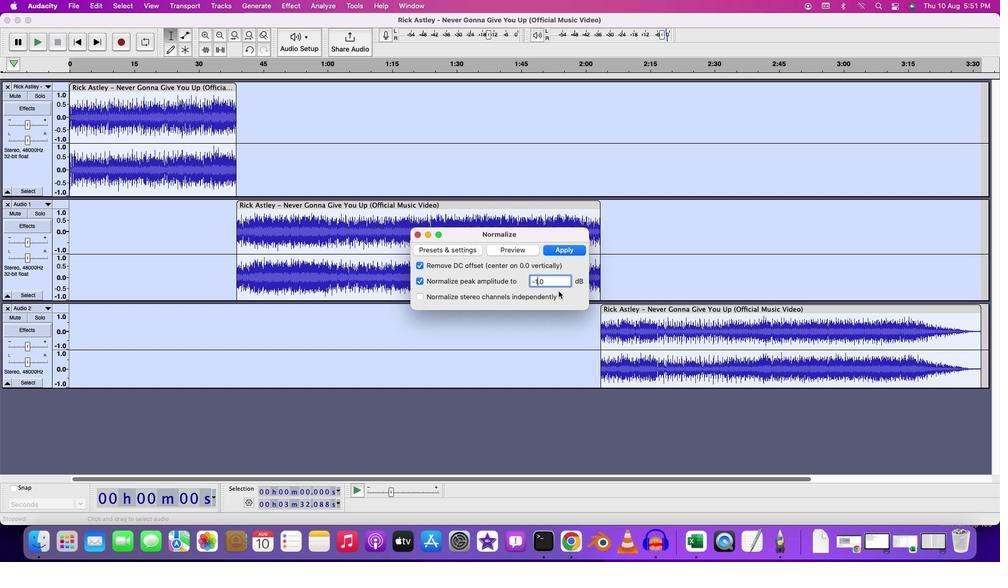 
Action: Key pressed Key.backspace'8'
Screenshot: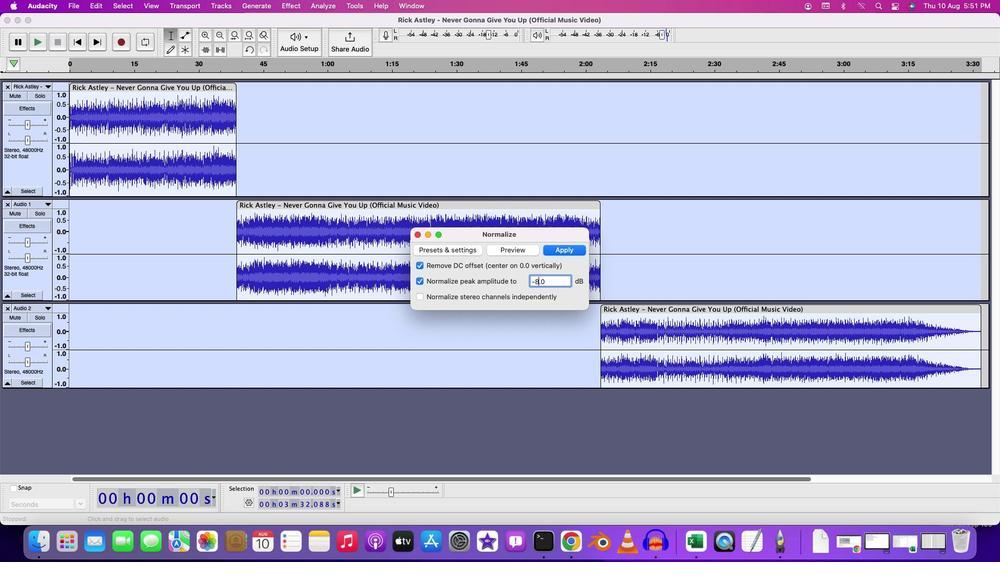 
Action: Mouse moved to (553, 254)
Screenshot: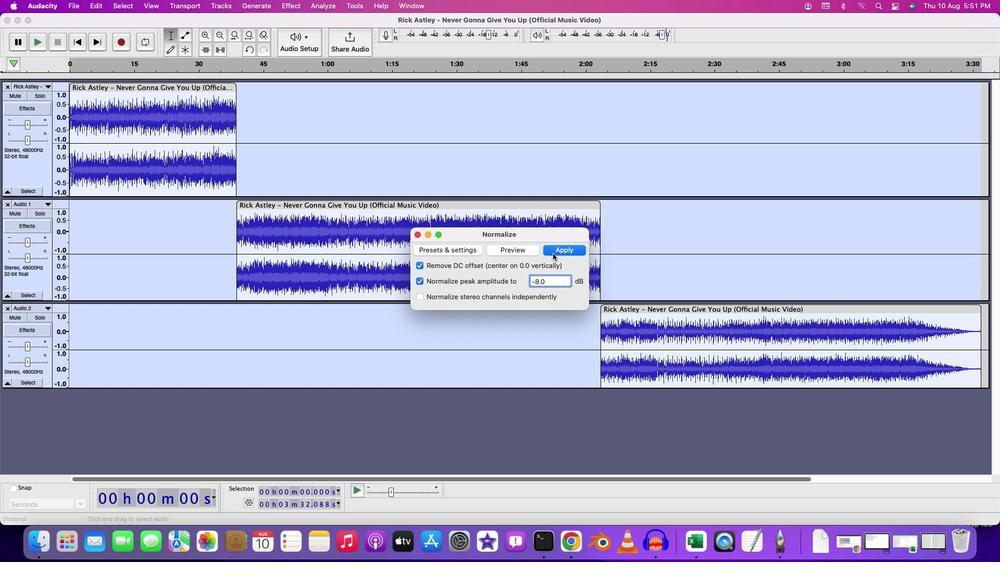 
Action: Mouse pressed left at (553, 254)
Screenshot: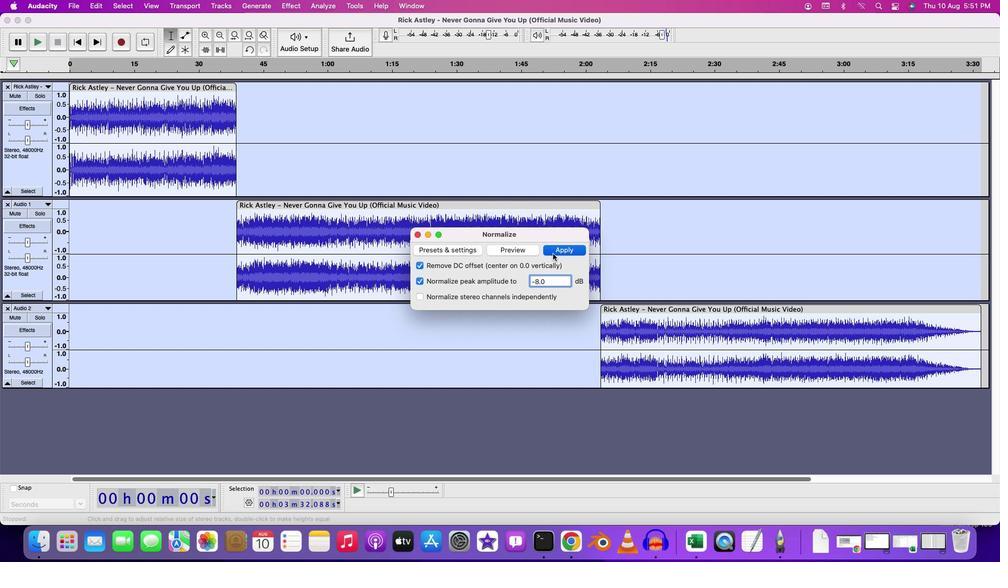 
Action: Mouse moved to (208, 122)
Screenshot: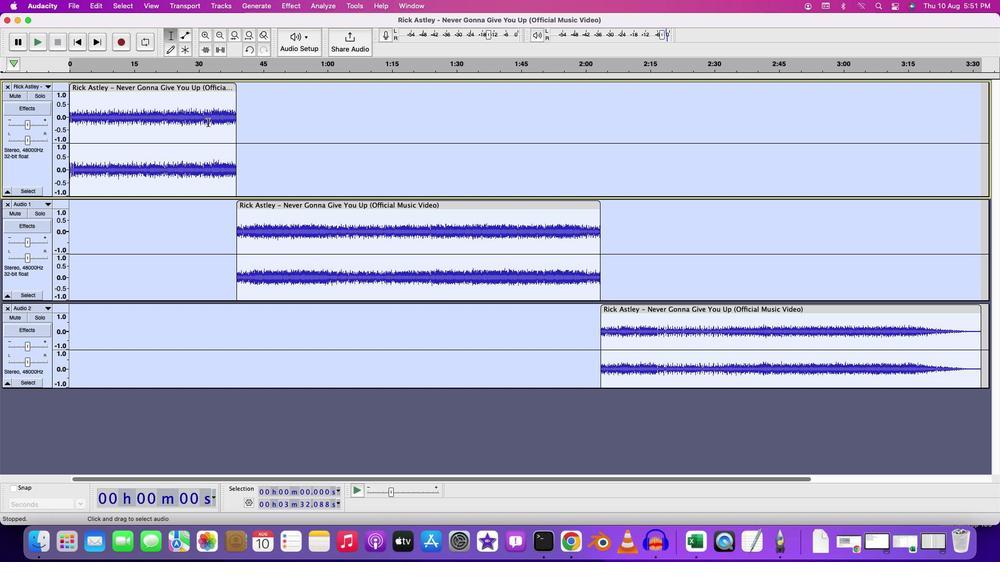 
Action: Mouse pressed left at (208, 122)
Screenshot: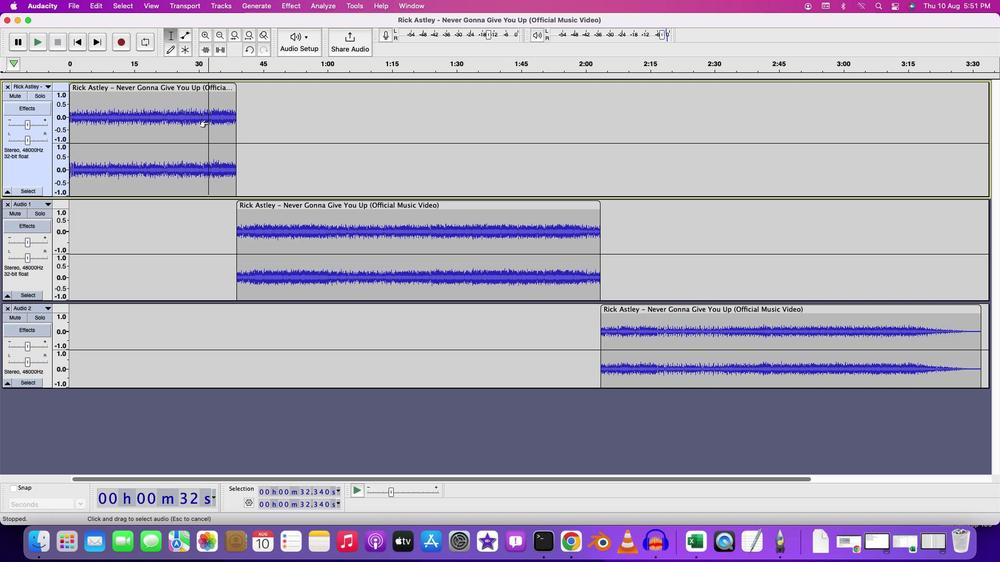 
Action: Key pressed Key.space
Screenshot: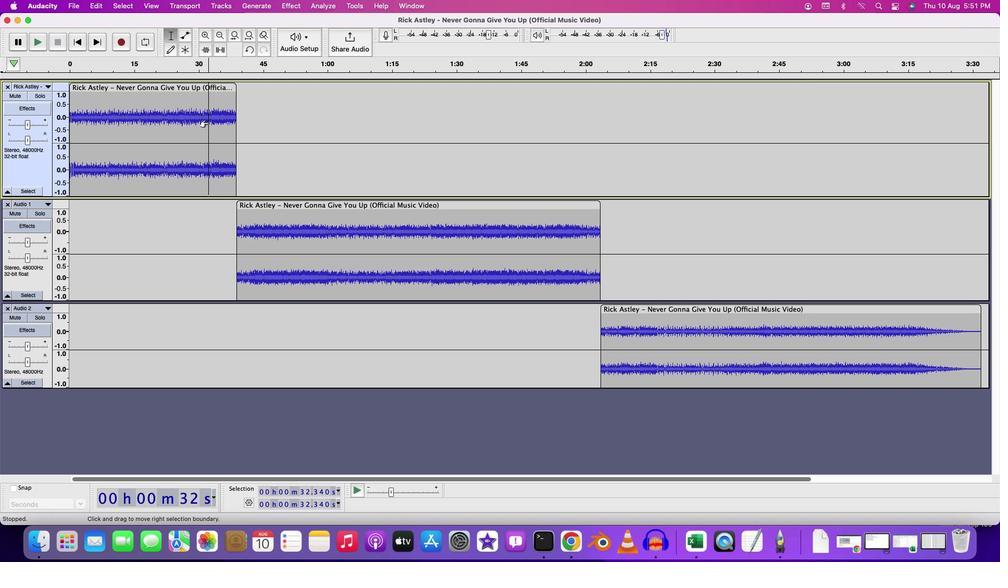
Action: Mouse moved to (338, 124)
Screenshot: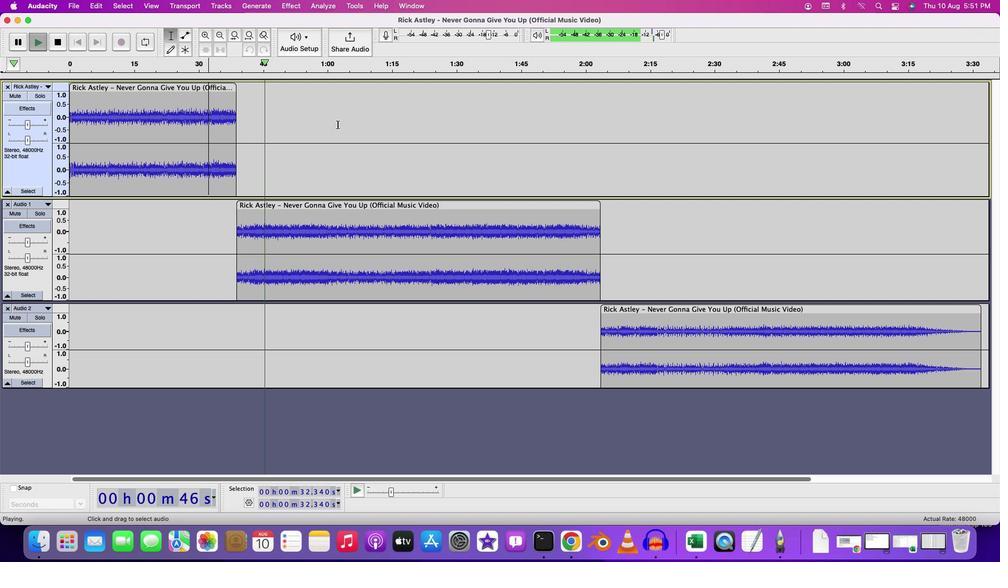 
Action: Key pressed Key.space
Screenshot: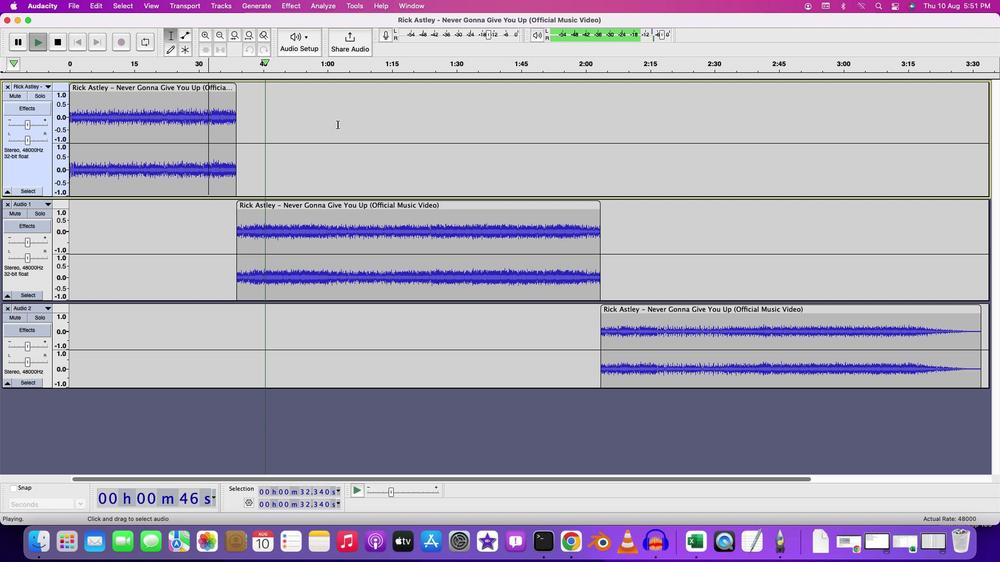 
Action: Mouse pressed left at (338, 124)
Screenshot: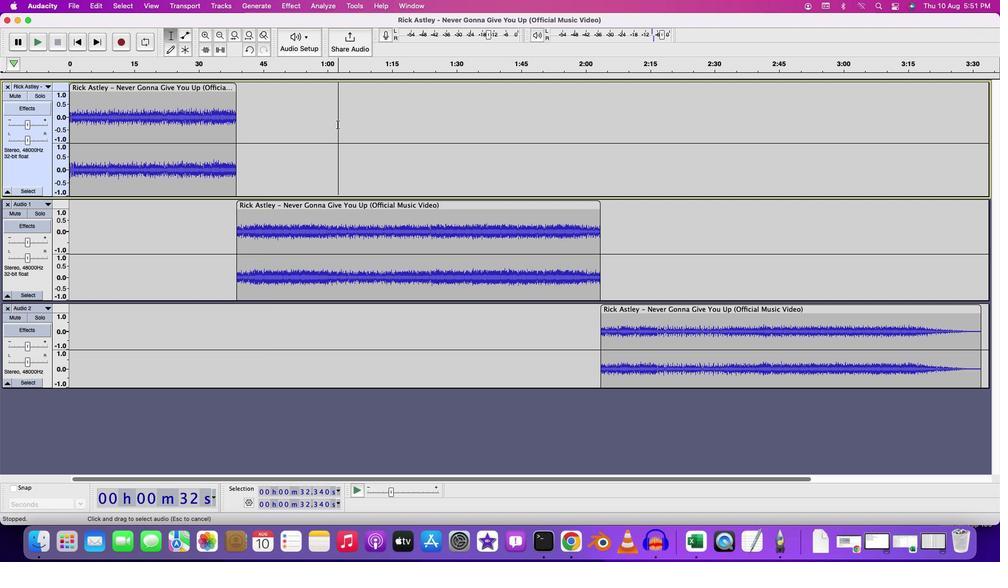 
Action: Key pressed Key.cmd'a'
Screenshot: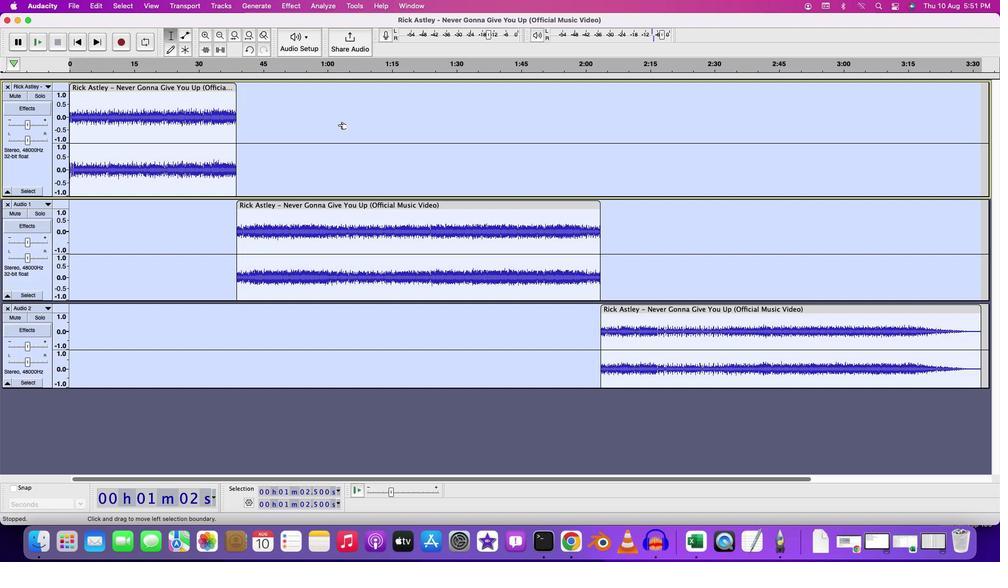 
Action: Mouse moved to (288, 114)
Screenshot: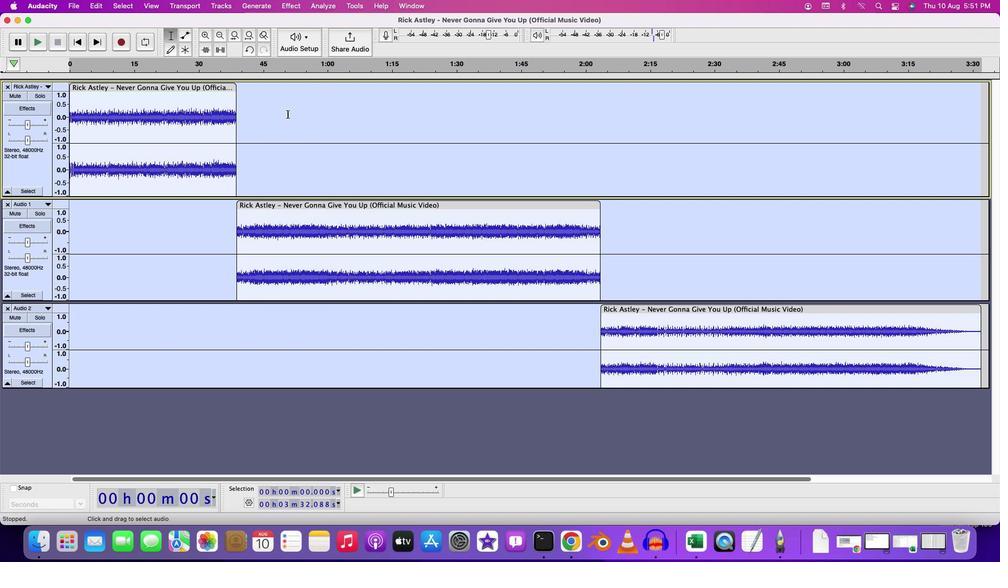 
Action: Mouse pressed left at (288, 114)
Screenshot: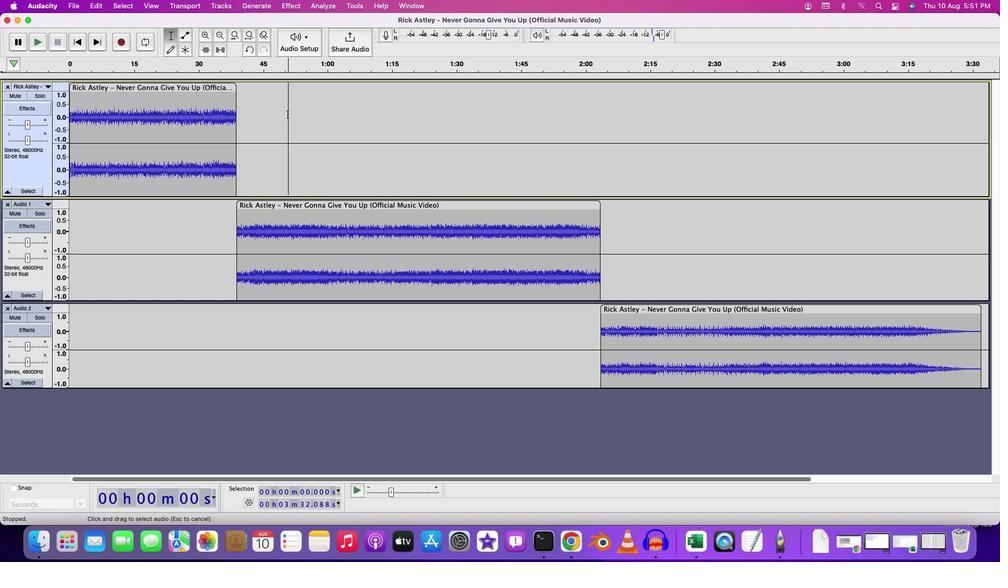 
Action: Mouse moved to (287, 116)
Screenshot: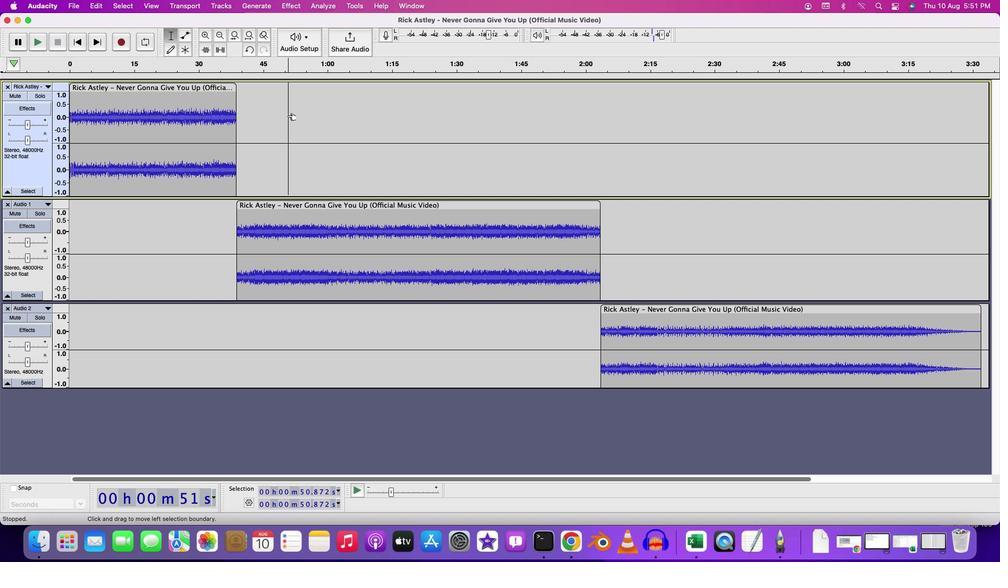 
Action: Key pressed Key.cmd'z'
Screenshot: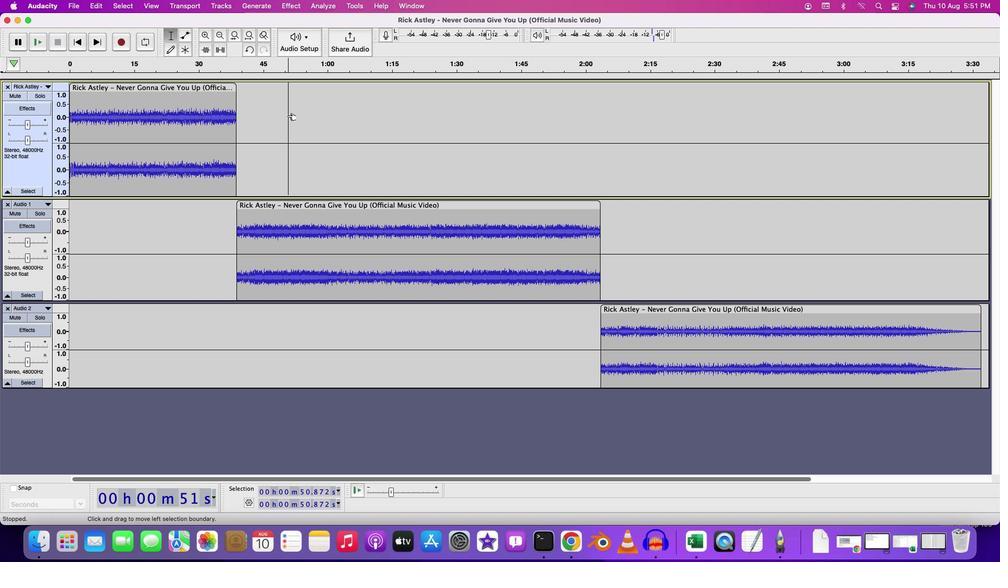 
Action: Mouse moved to (290, 7)
Screenshot: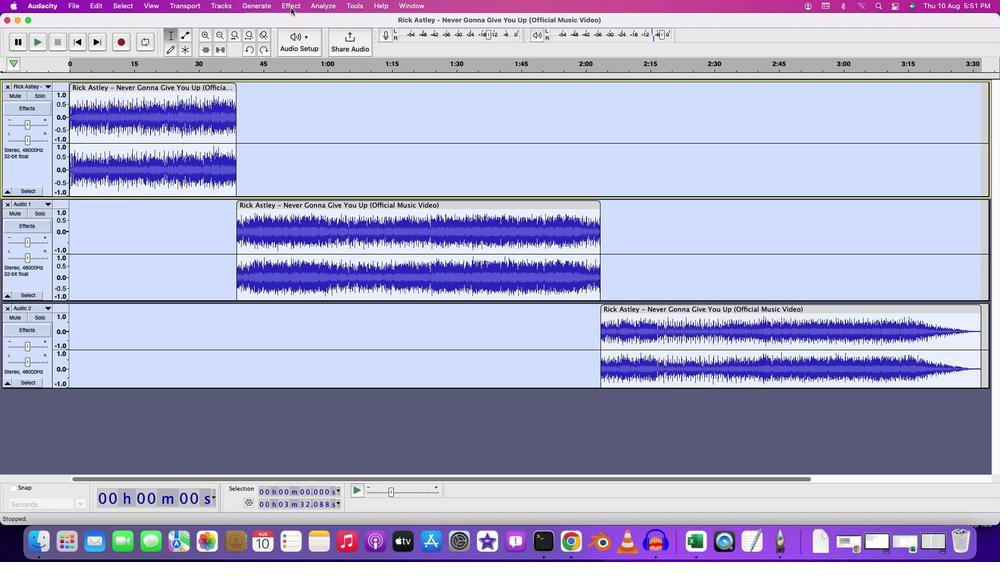 
Action: Mouse pressed left at (290, 7)
Screenshot: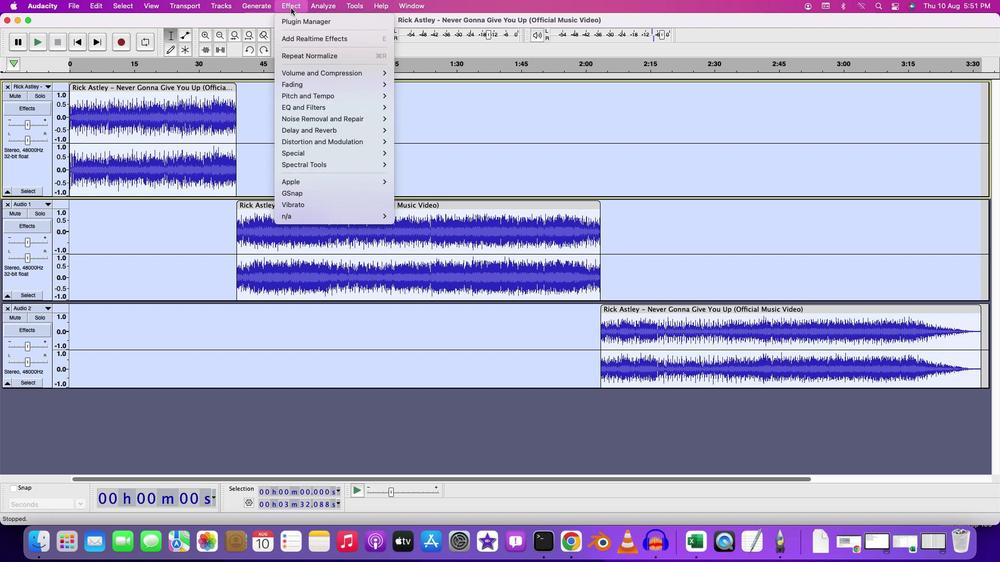 
Action: Mouse moved to (407, 132)
Screenshot: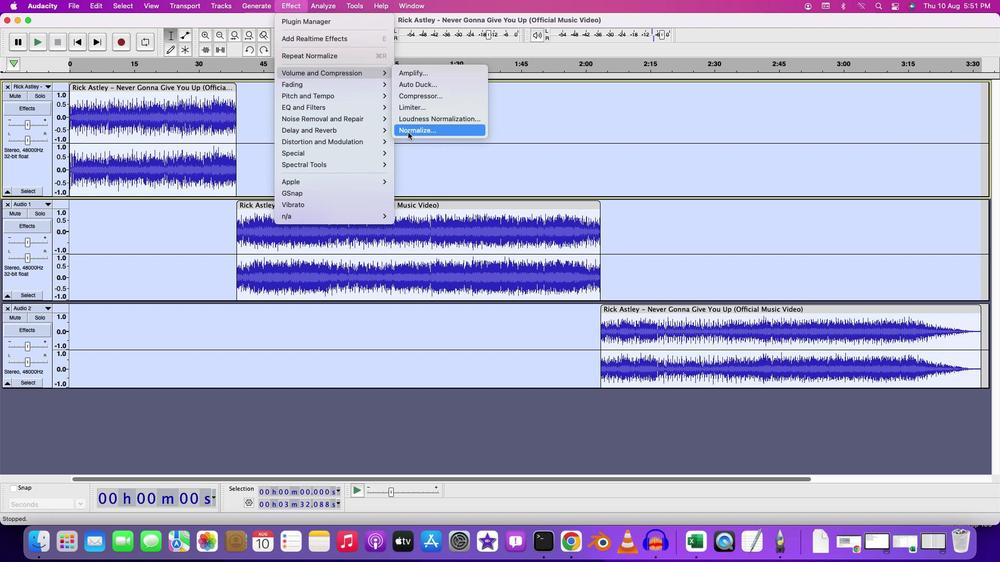 
Action: Mouse pressed left at (407, 132)
Screenshot: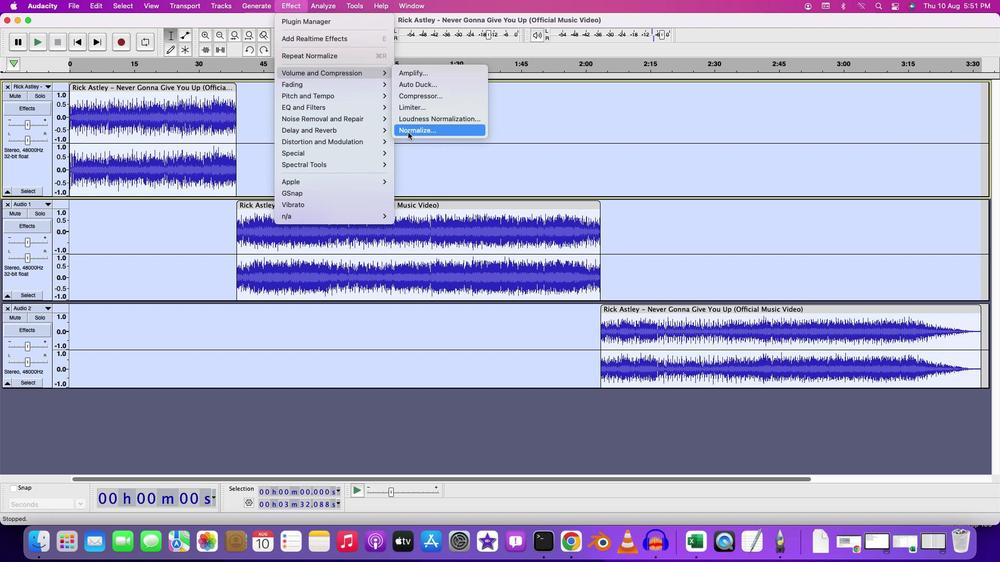 
Action: Mouse moved to (539, 282)
Screenshot: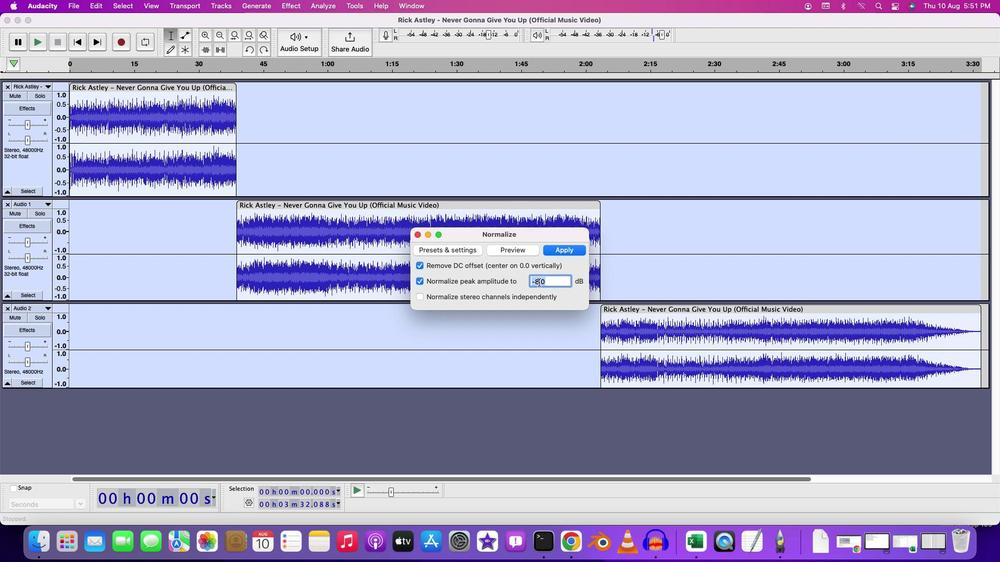 
Action: Mouse pressed left at (539, 282)
Screenshot: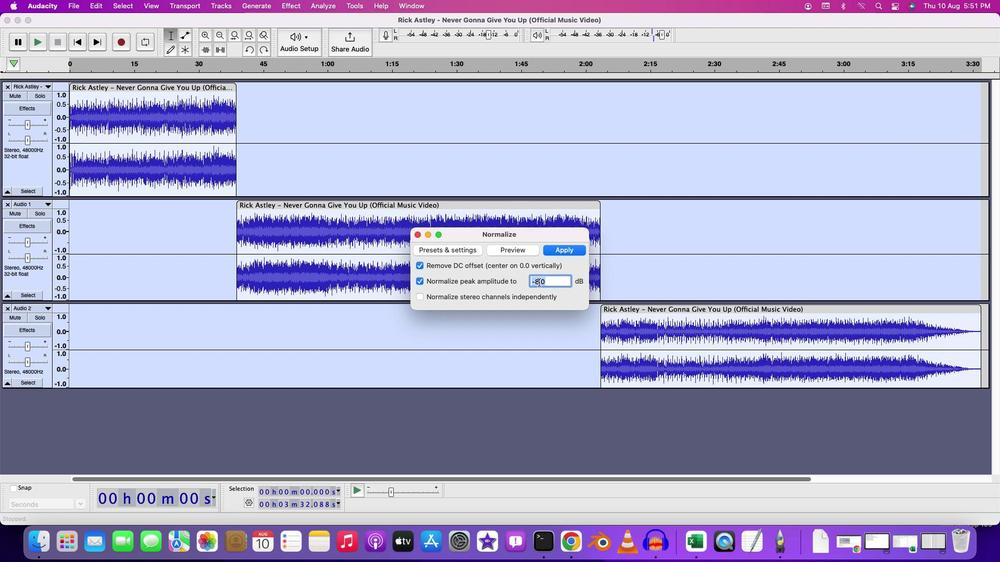 
Action: Mouse moved to (546, 288)
Screenshot: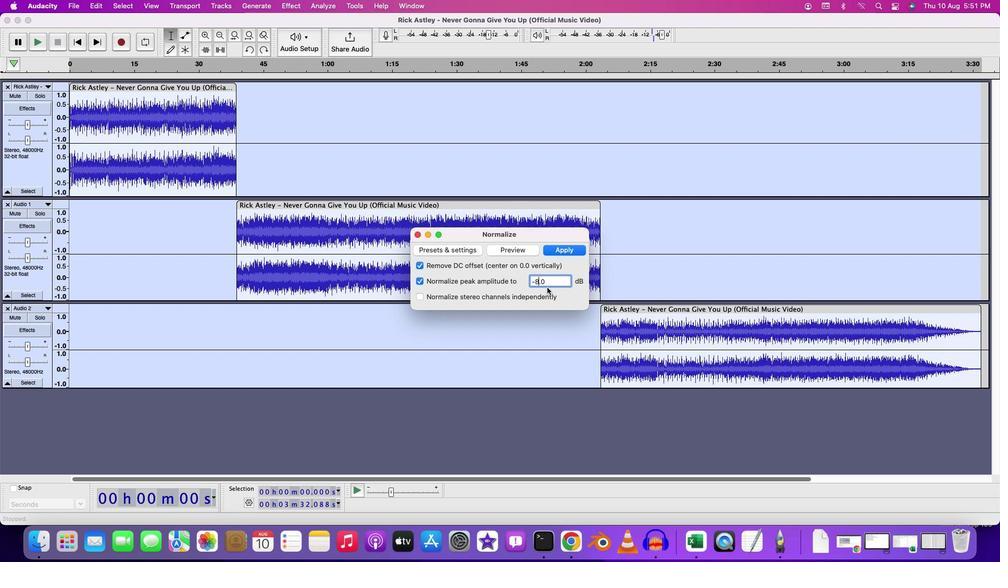 
Action: Key pressed Key.backspace'6'
Screenshot: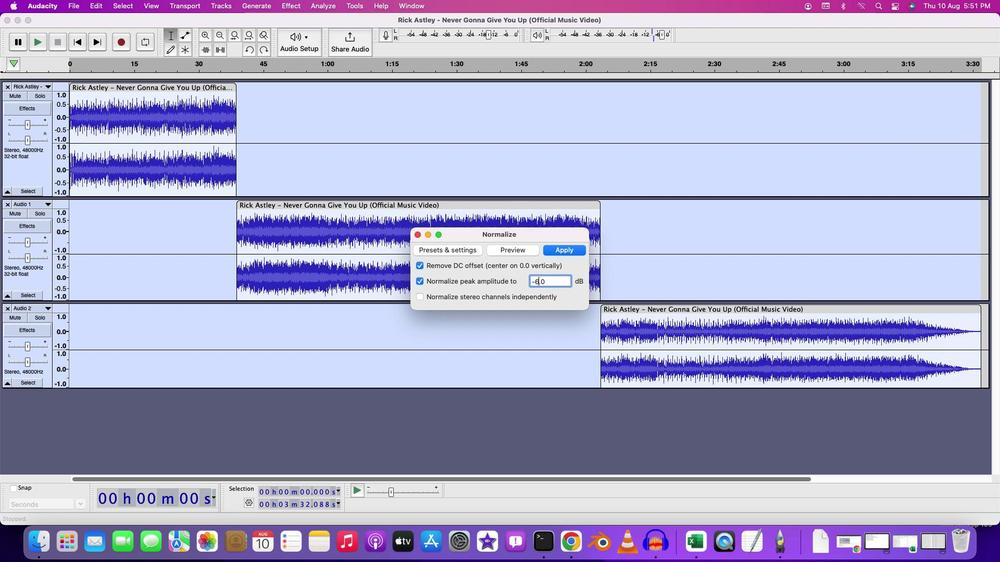 
Action: Mouse moved to (531, 251)
Screenshot: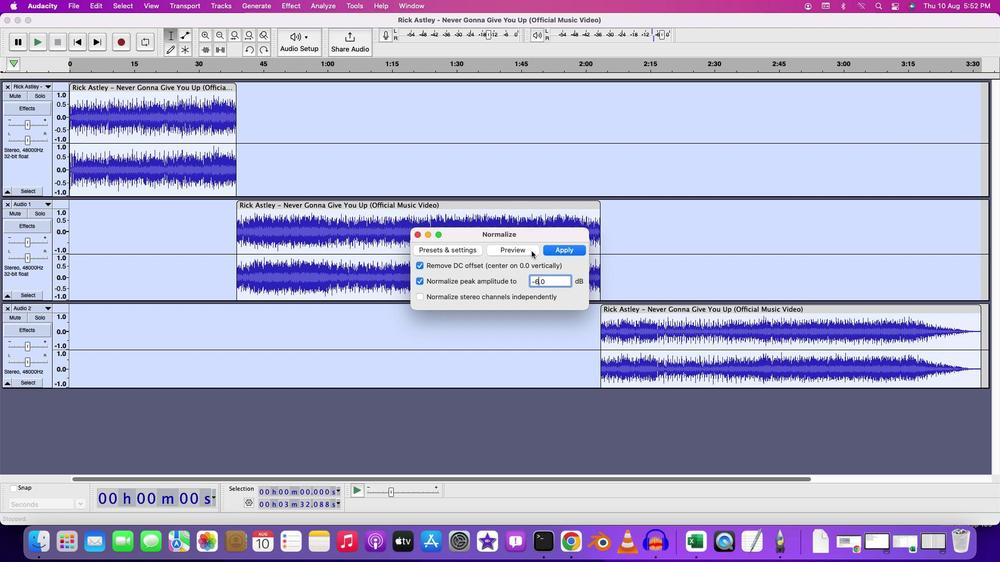 
Action: Mouse pressed left at (531, 251)
Screenshot: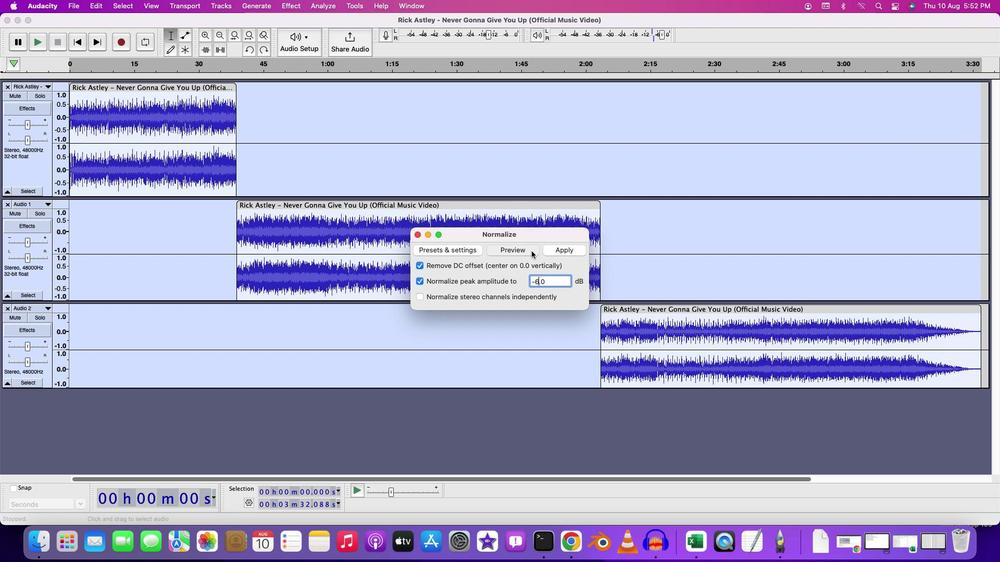
Action: Mouse moved to (547, 290)
Screenshot: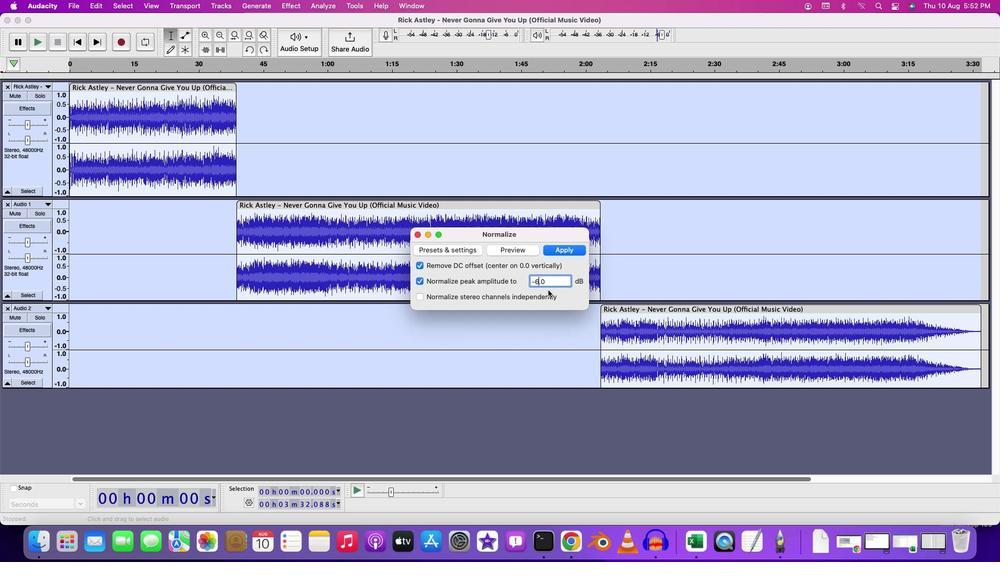 
Action: Key pressed Key.backspace'4'
Screenshot: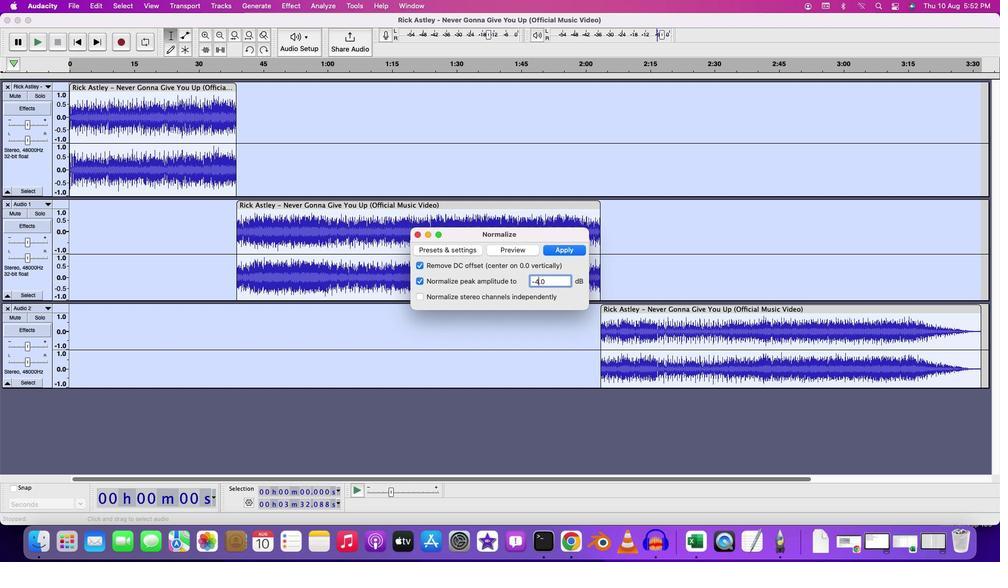 
Action: Mouse moved to (527, 247)
Screenshot: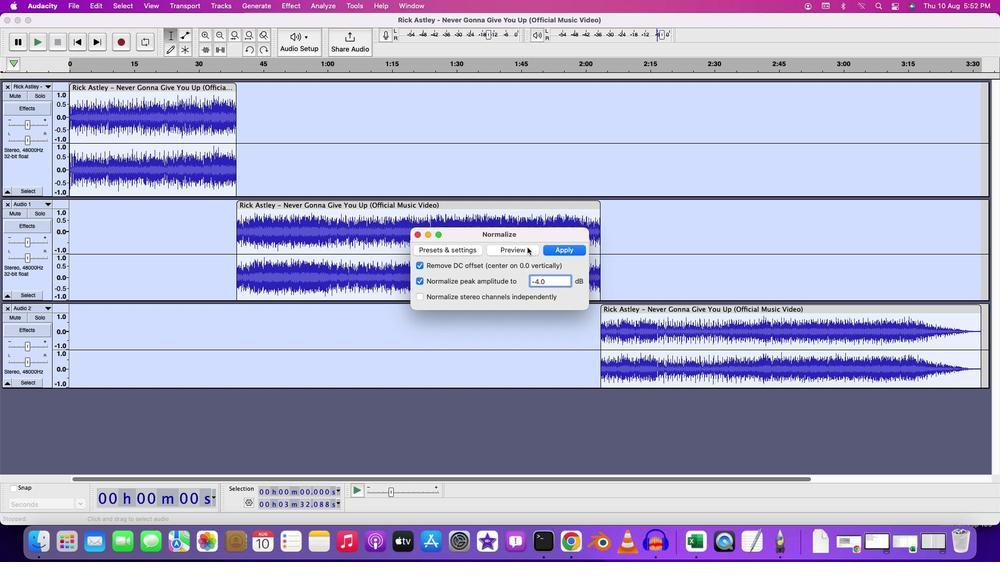 
Action: Mouse pressed left at (527, 247)
Screenshot: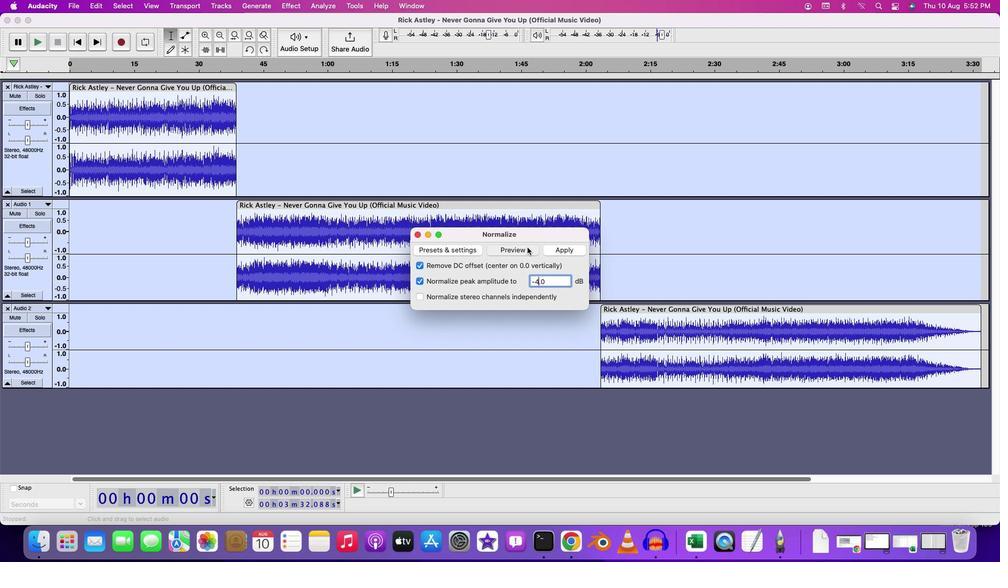 
Action: Mouse moved to (560, 250)
Screenshot: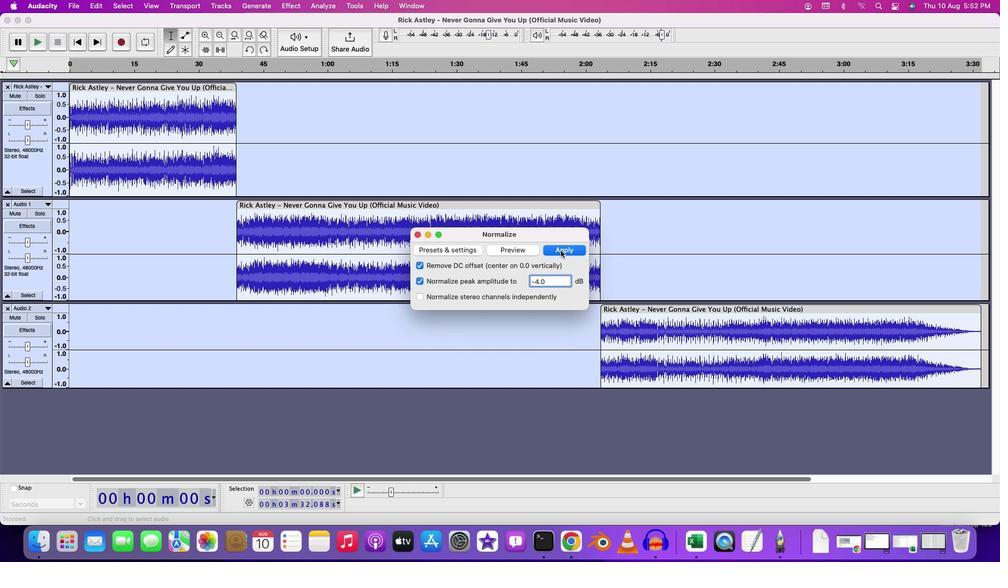 
Action: Mouse pressed left at (560, 250)
Screenshot: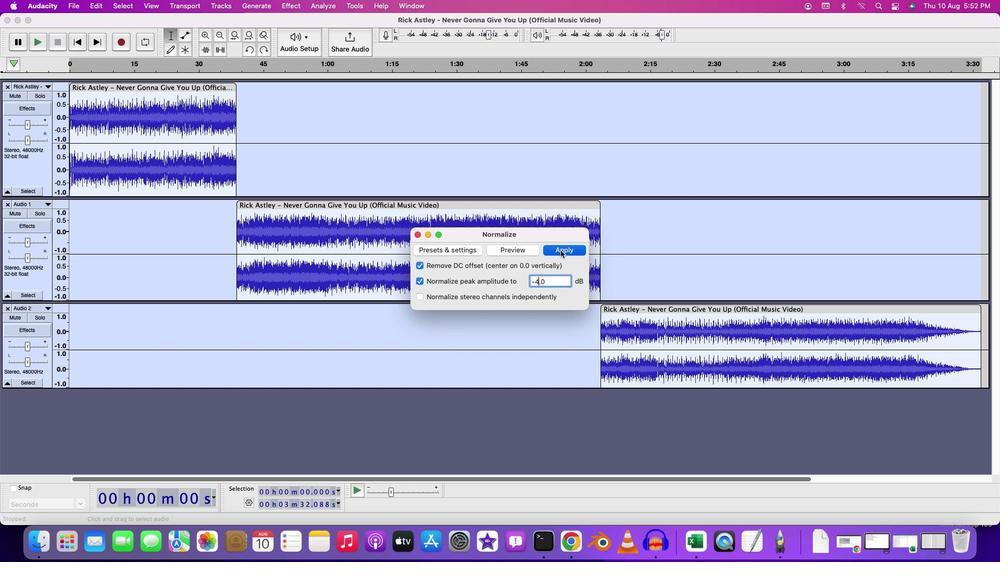 
Action: Mouse moved to (515, 167)
Screenshot: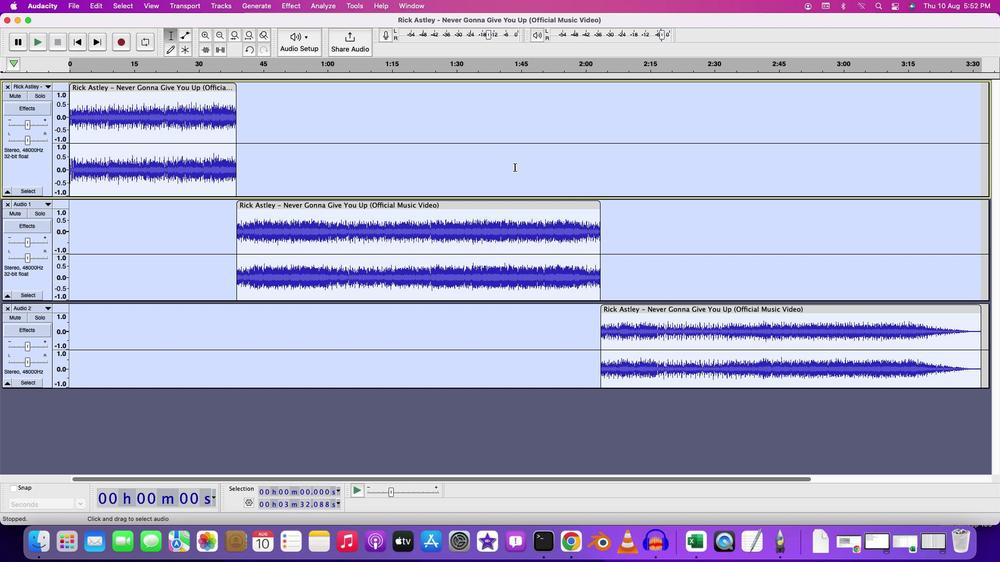 
Action: Mouse pressed left at (515, 167)
Screenshot: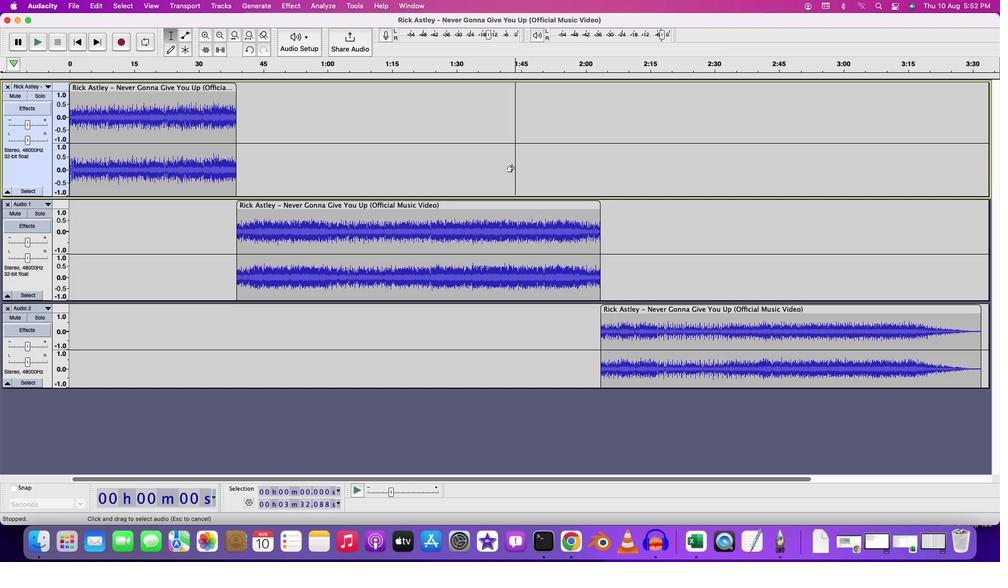 
Action: Mouse moved to (182, 116)
Screenshot: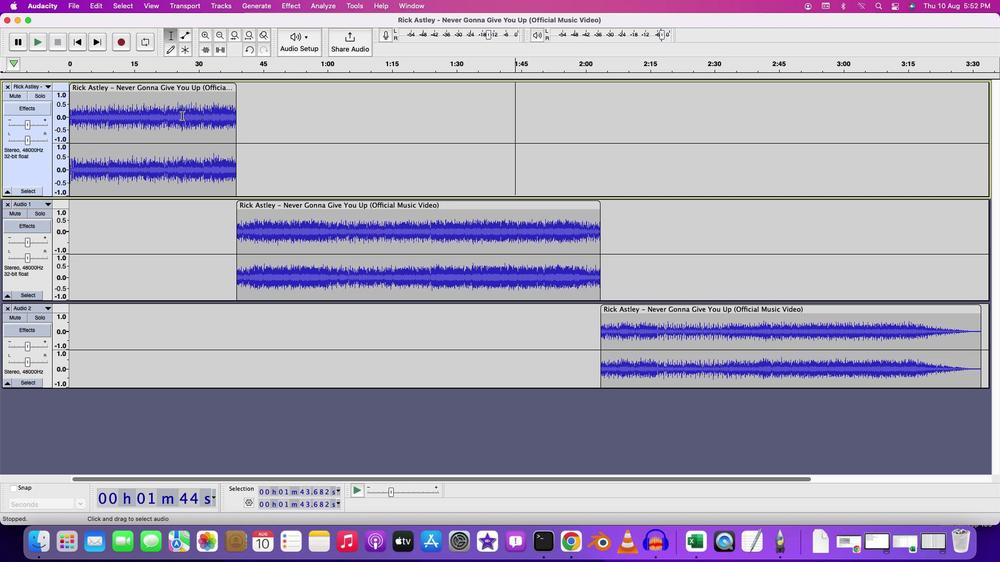 
Action: Mouse pressed left at (182, 116)
Screenshot: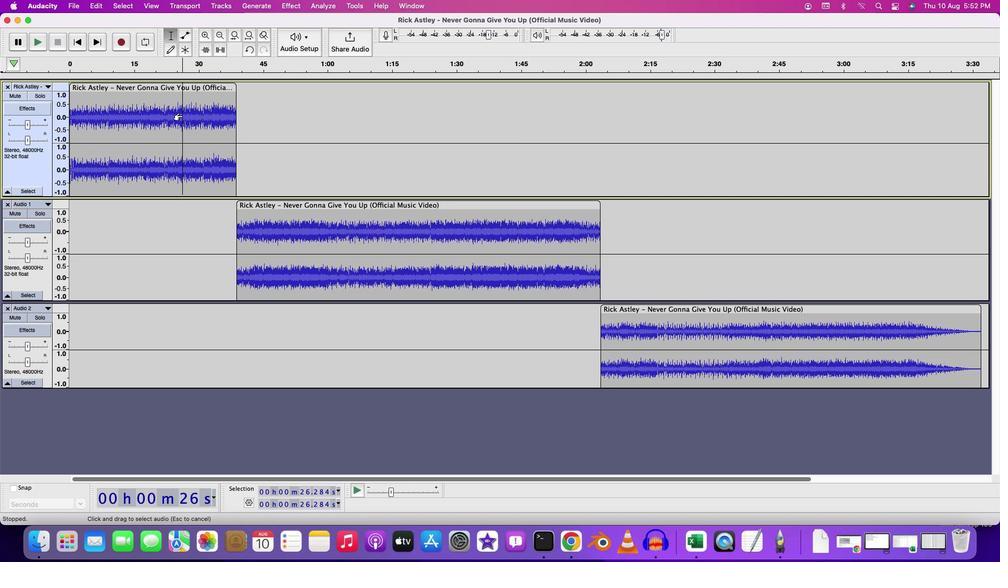 
Action: Key pressed Key.space
Screenshot: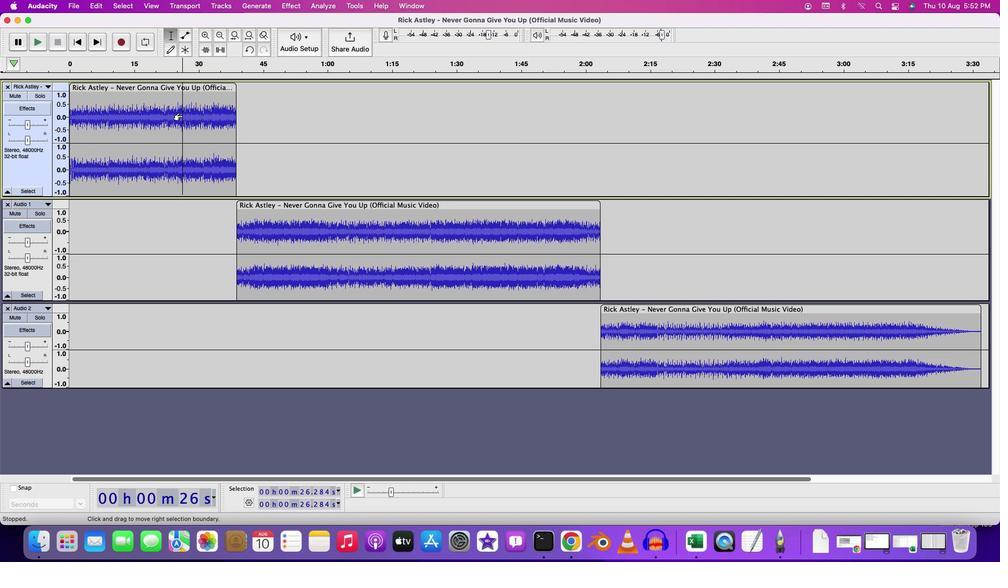 
Action: Mouse moved to (538, 160)
Screenshot: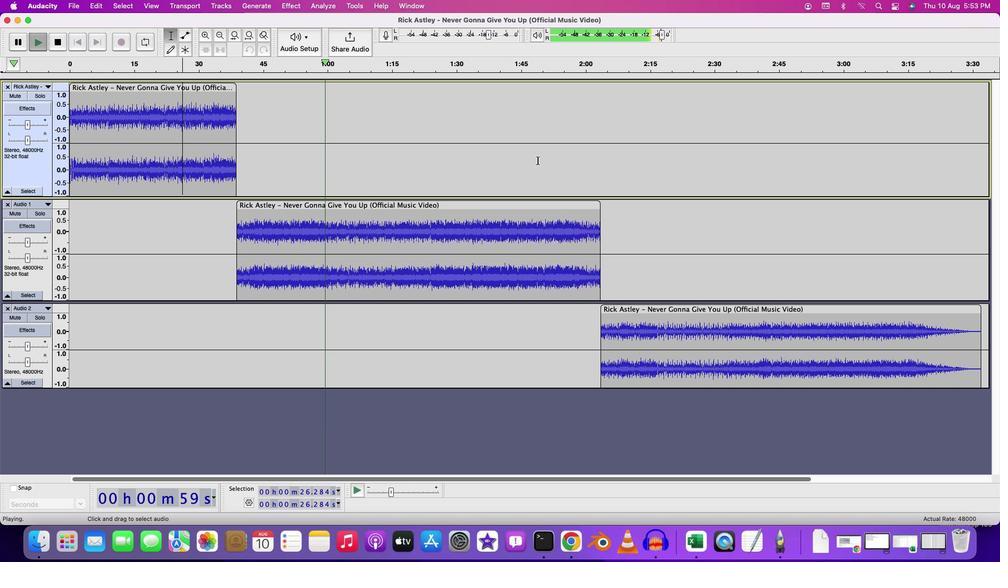 
Action: Mouse pressed left at (538, 160)
Screenshot: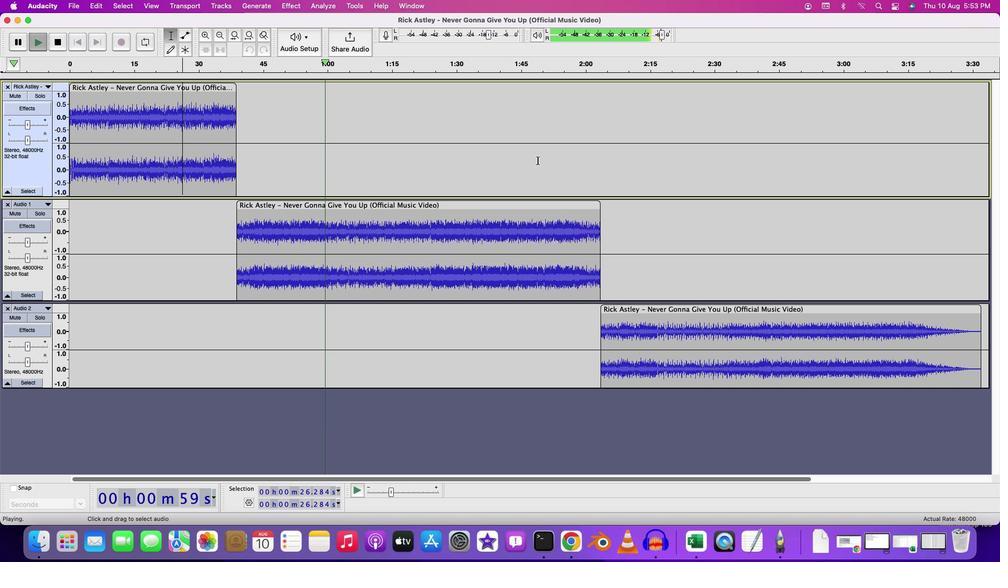 
Action: Key pressed Key.spaceKey.space
Screenshot: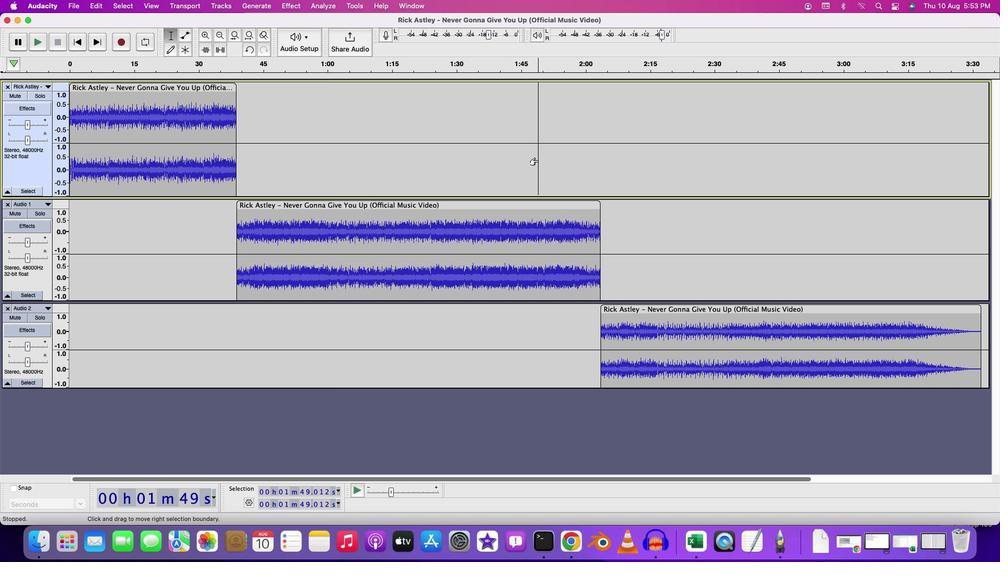 
Action: Mouse moved to (236, 104)
Screenshot: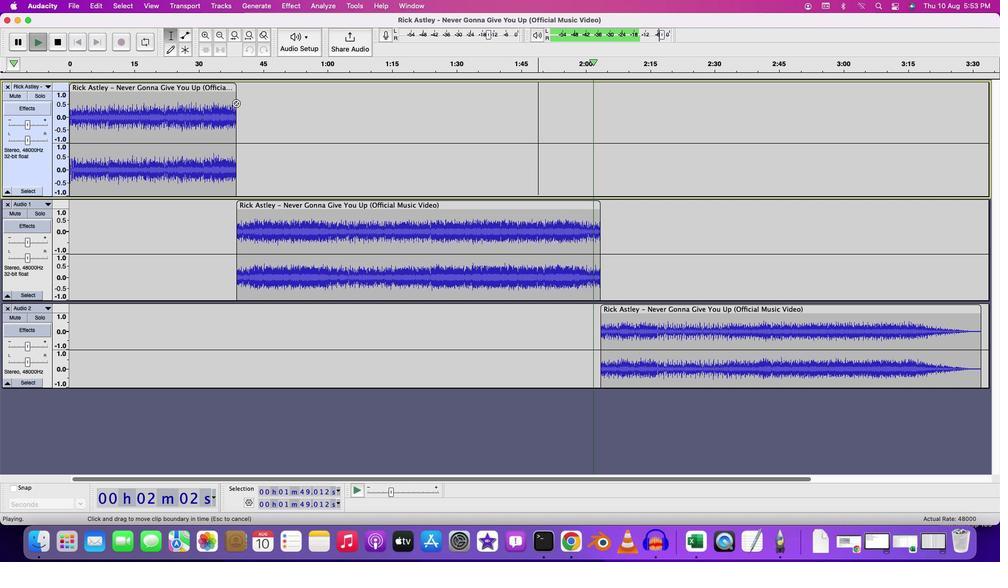
Action: Key pressed Key.space
Screenshot: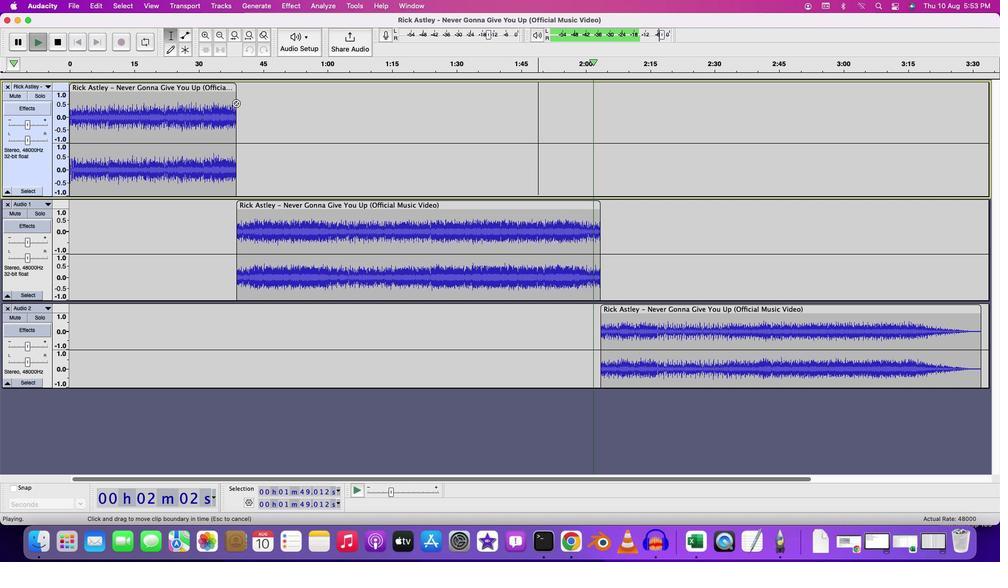 
Action: Mouse moved to (232, 103)
Screenshot: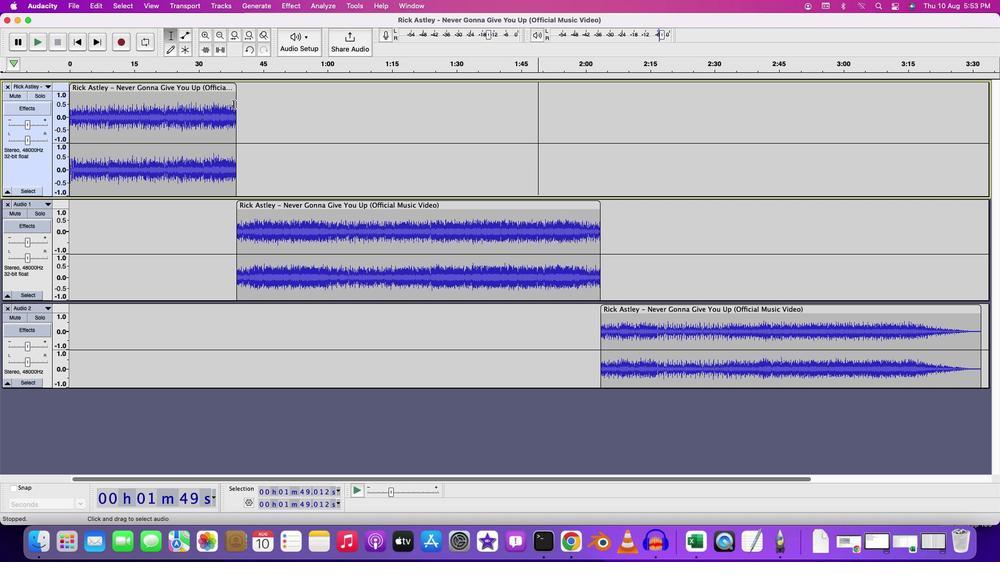 
Action: Mouse pressed left at (232, 103)
Screenshot: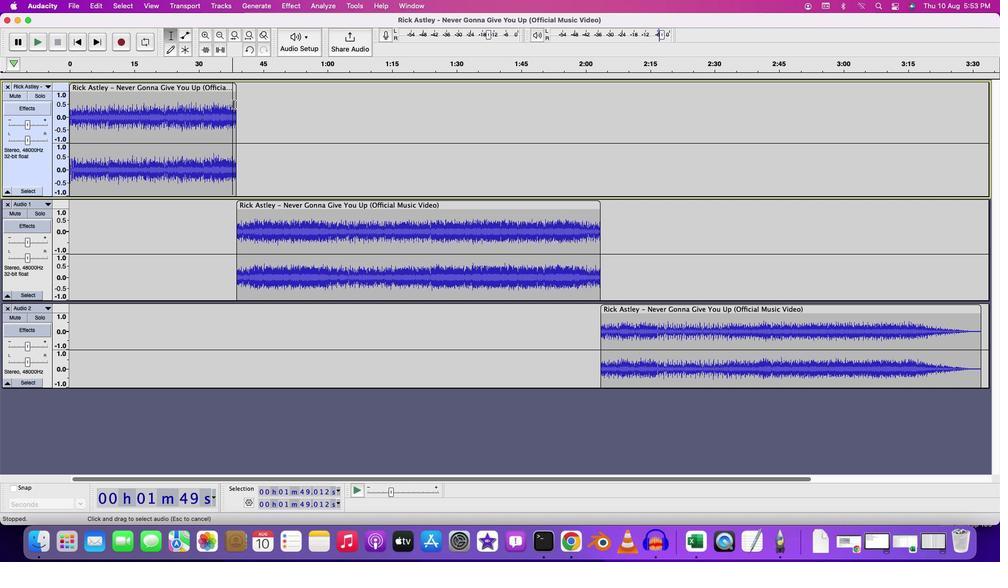 
Action: Mouse moved to (289, 5)
Screenshot: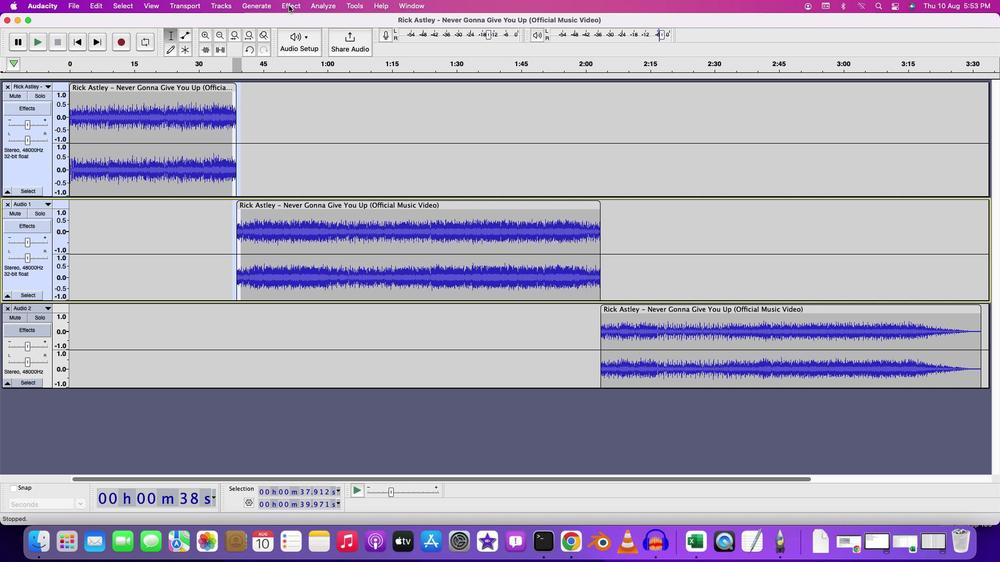 
Action: Mouse pressed left at (289, 5)
Screenshot: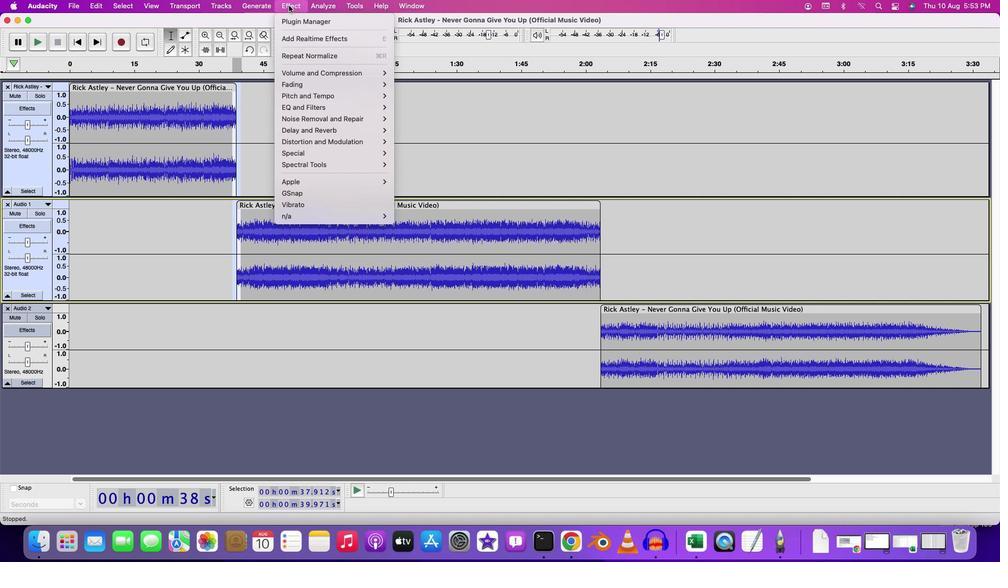
Action: Mouse moved to (417, 105)
Screenshot: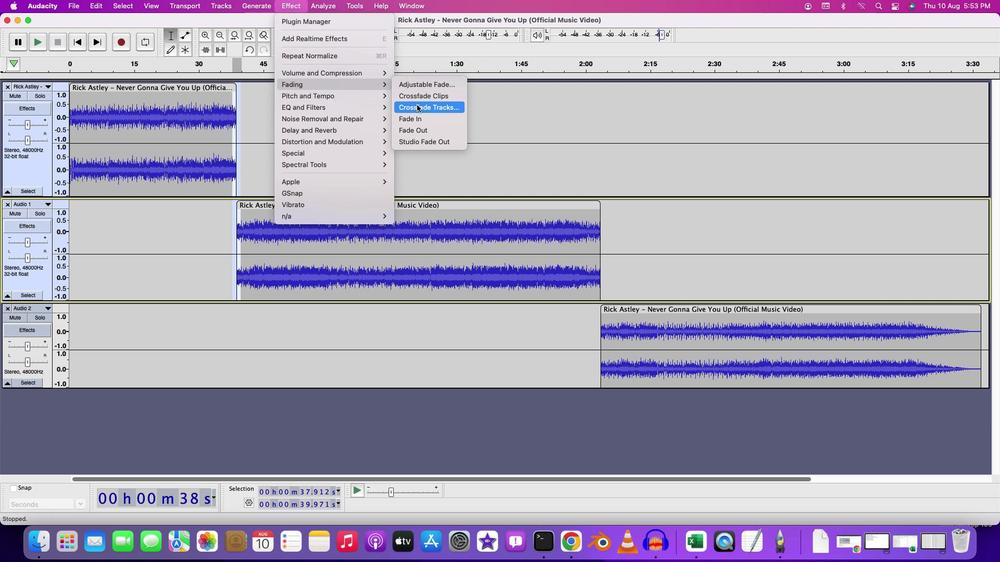 
Action: Mouse pressed left at (417, 105)
Screenshot: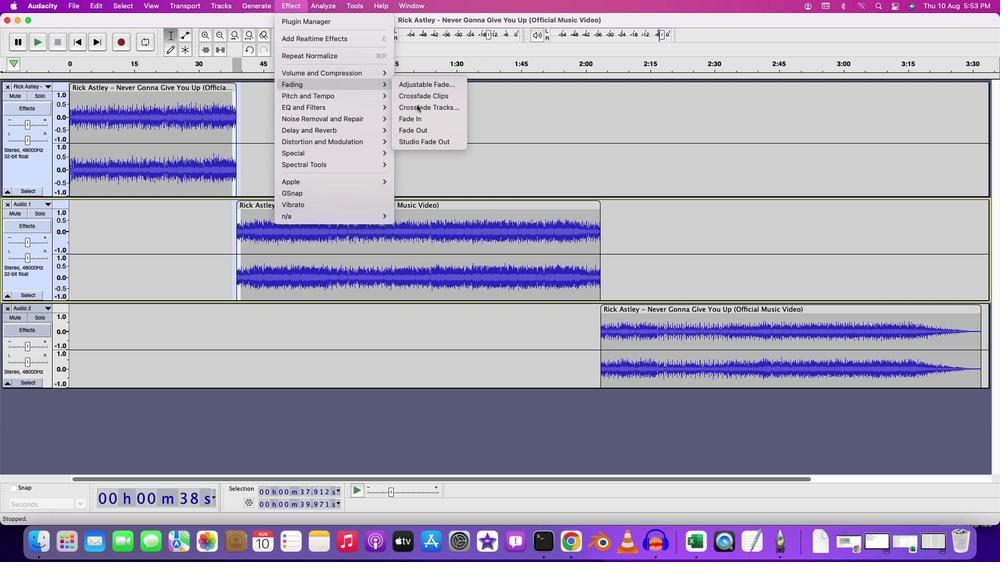 
Action: Mouse moved to (581, 252)
Screenshot: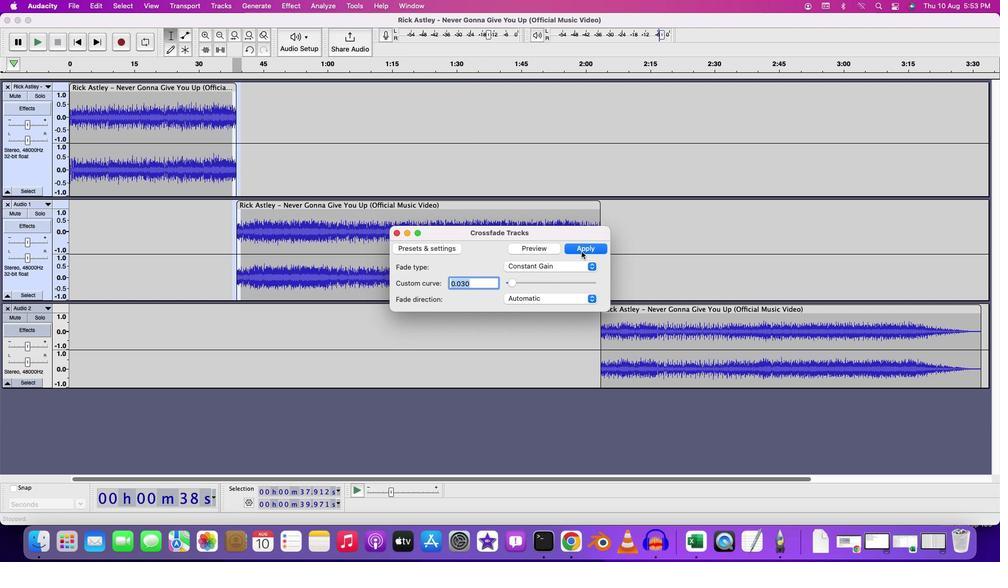 
Action: Mouse pressed left at (581, 252)
Screenshot: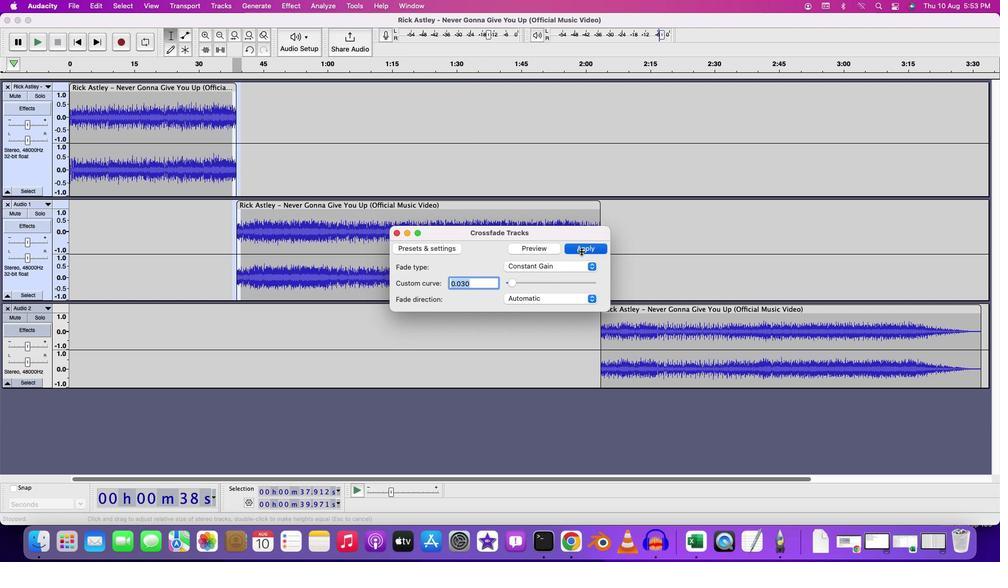 
Action: Mouse moved to (596, 221)
Screenshot: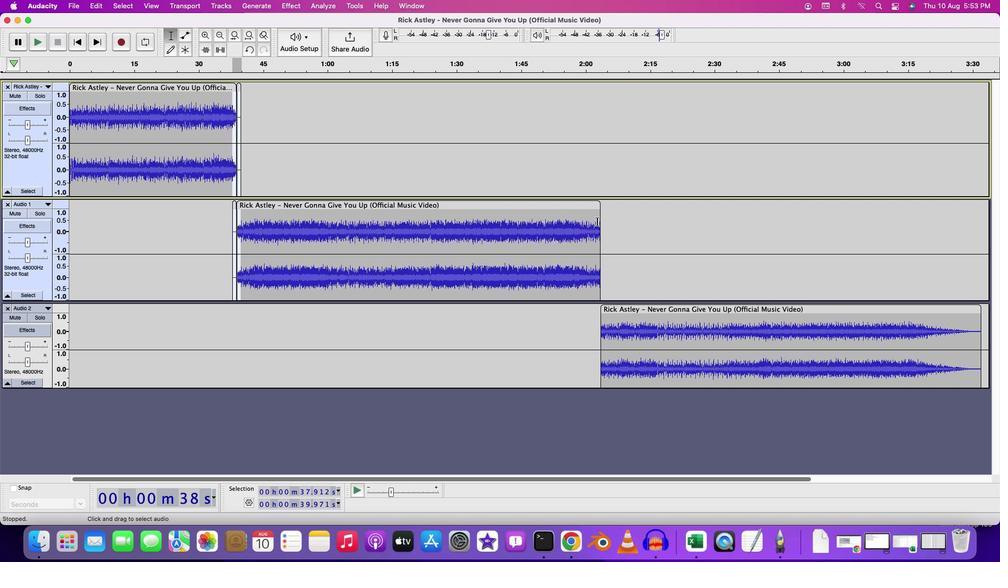 
Action: Mouse pressed left at (596, 221)
Screenshot: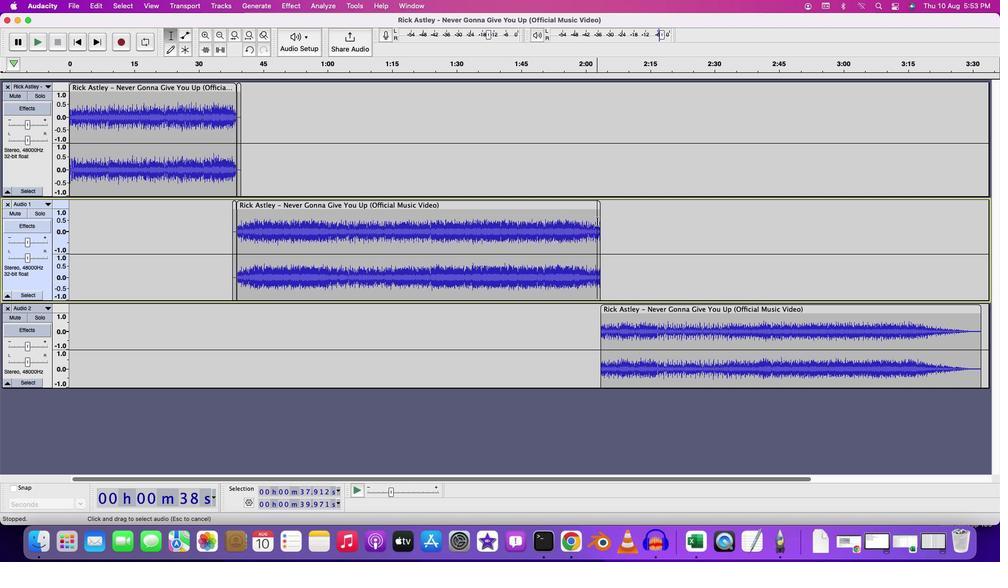
Action: Mouse moved to (297, 7)
Screenshot: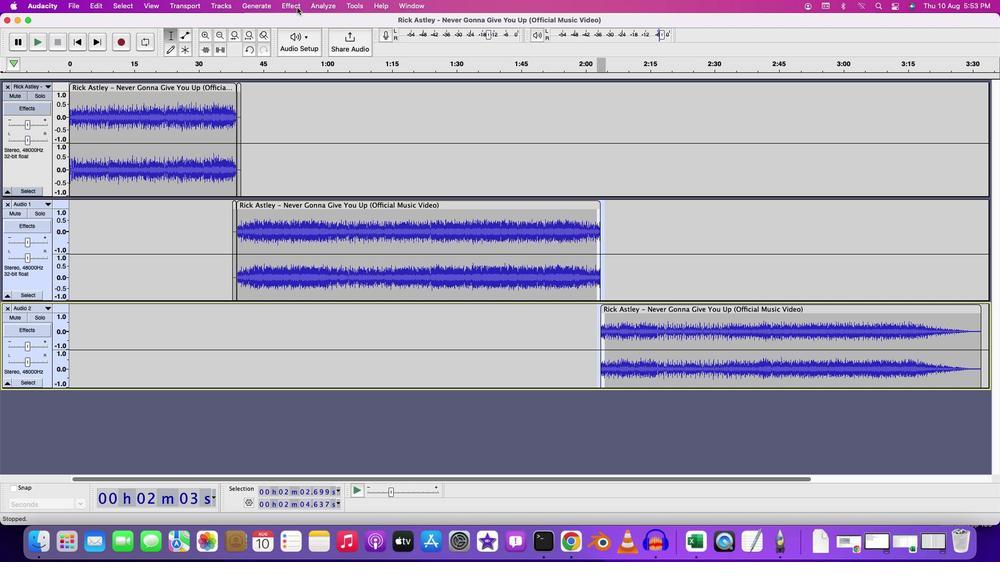 
Action: Mouse pressed left at (297, 7)
Screenshot: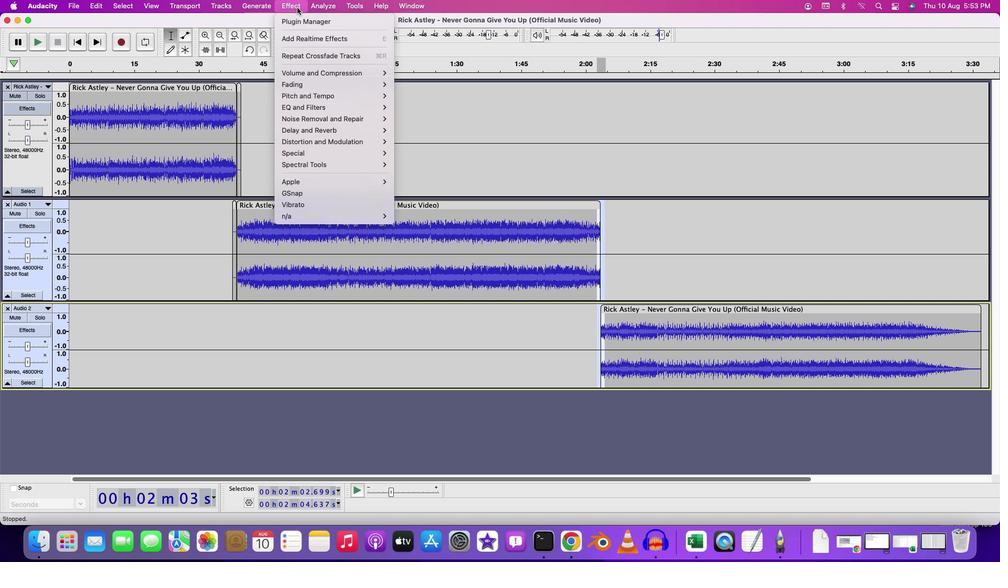 
Action: Mouse moved to (414, 105)
Screenshot: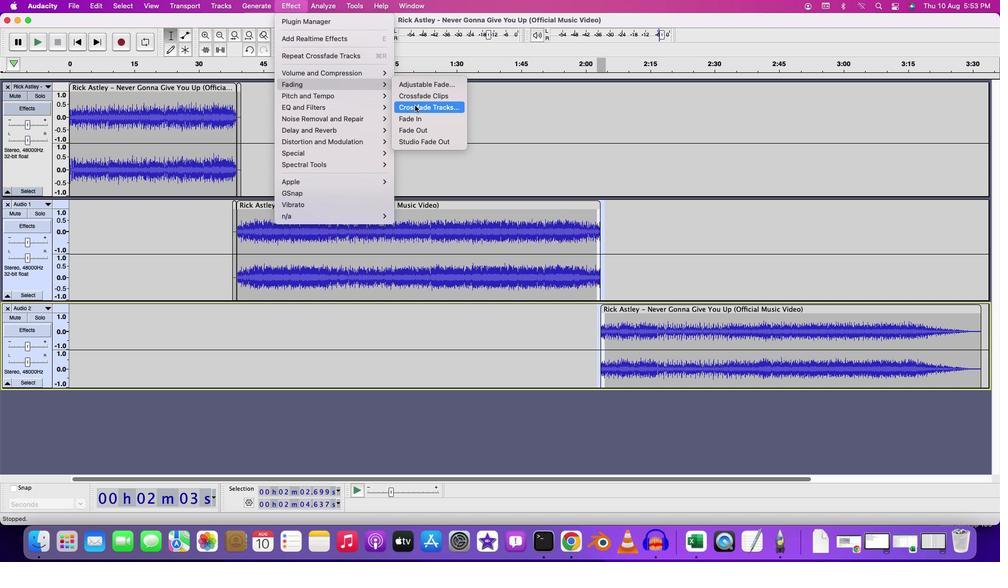 
Action: Mouse pressed left at (414, 105)
Screenshot: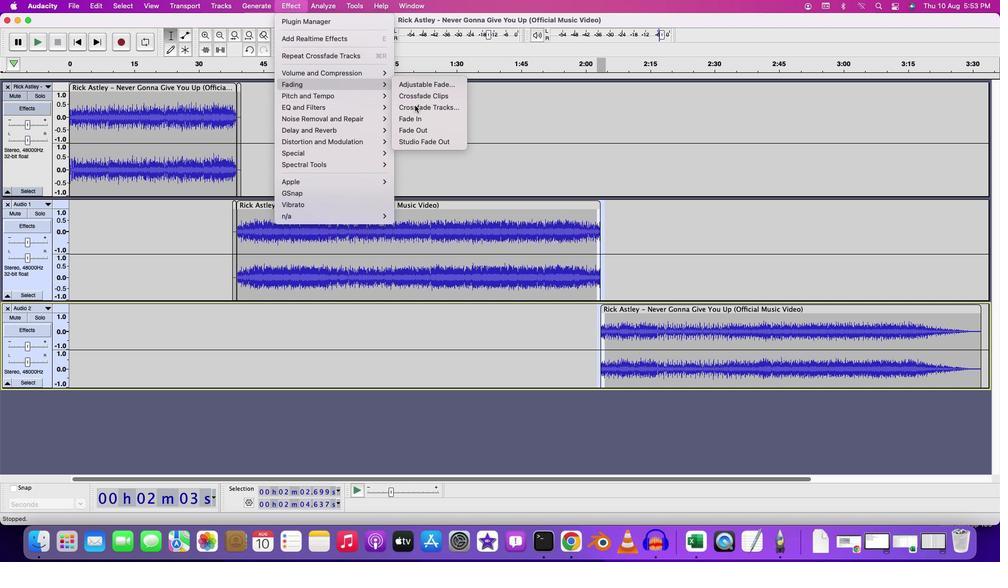 
Action: Mouse moved to (581, 252)
Screenshot: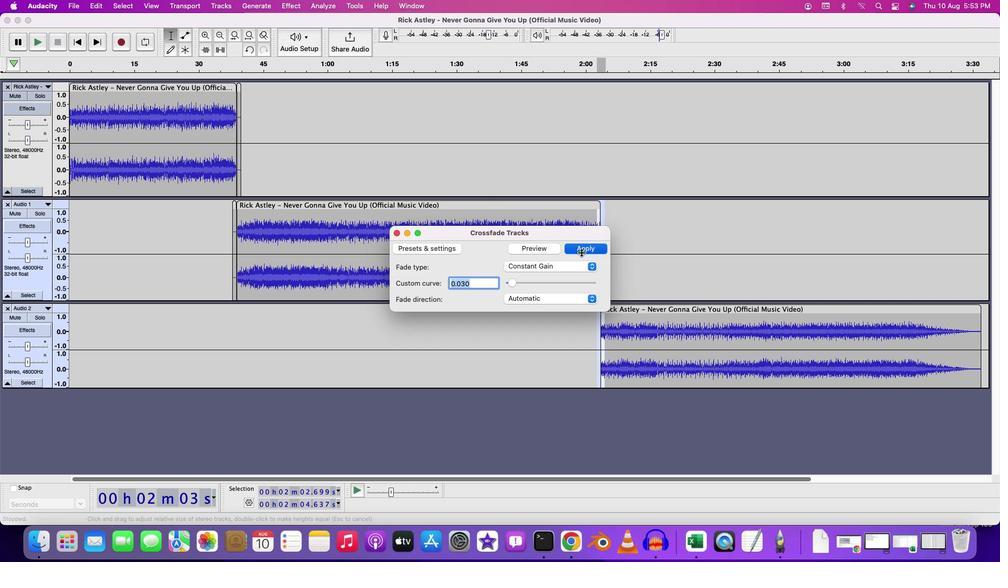 
Action: Mouse pressed left at (581, 252)
Screenshot: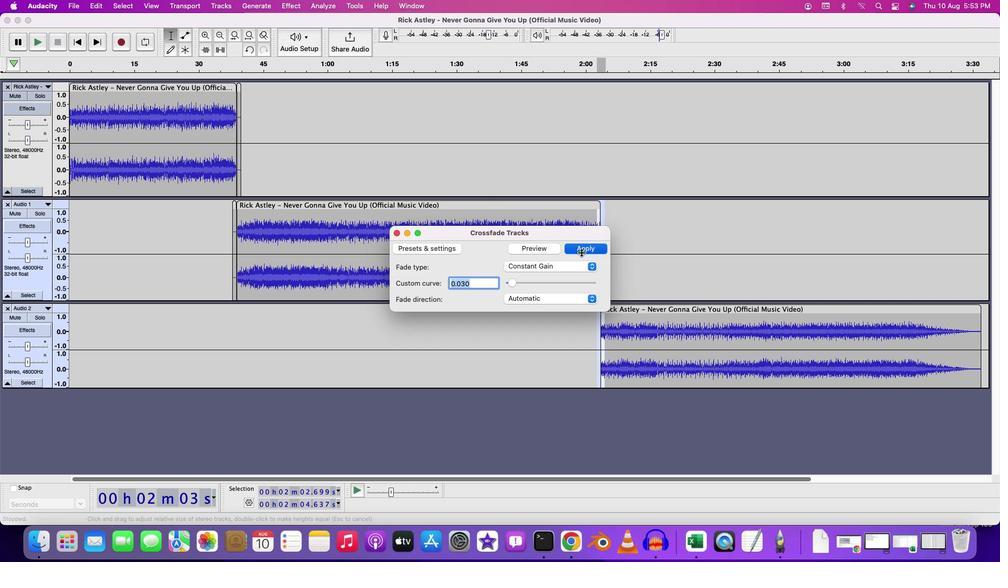 
Action: Mouse moved to (594, 186)
Screenshot: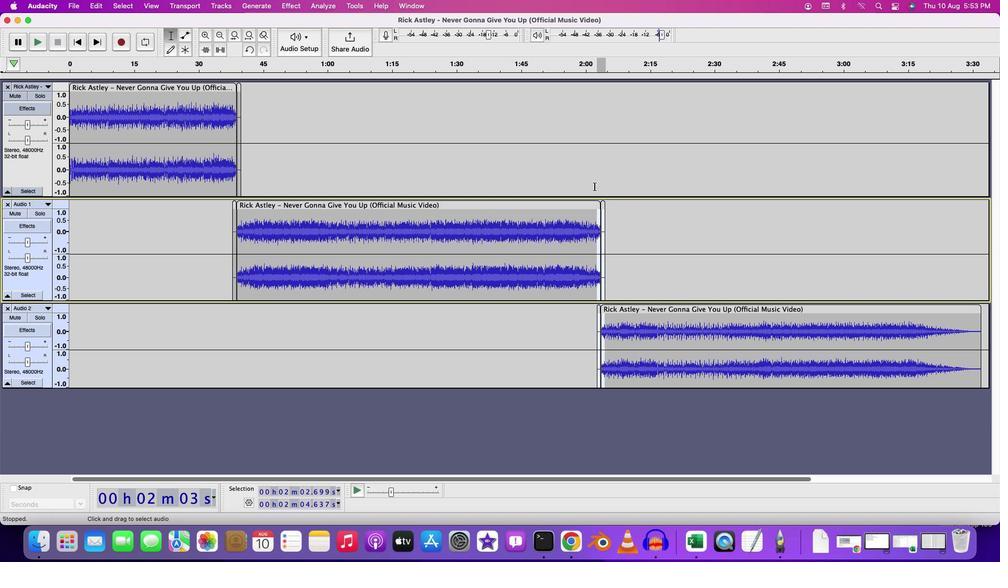 
Action: Mouse pressed left at (594, 186)
Screenshot: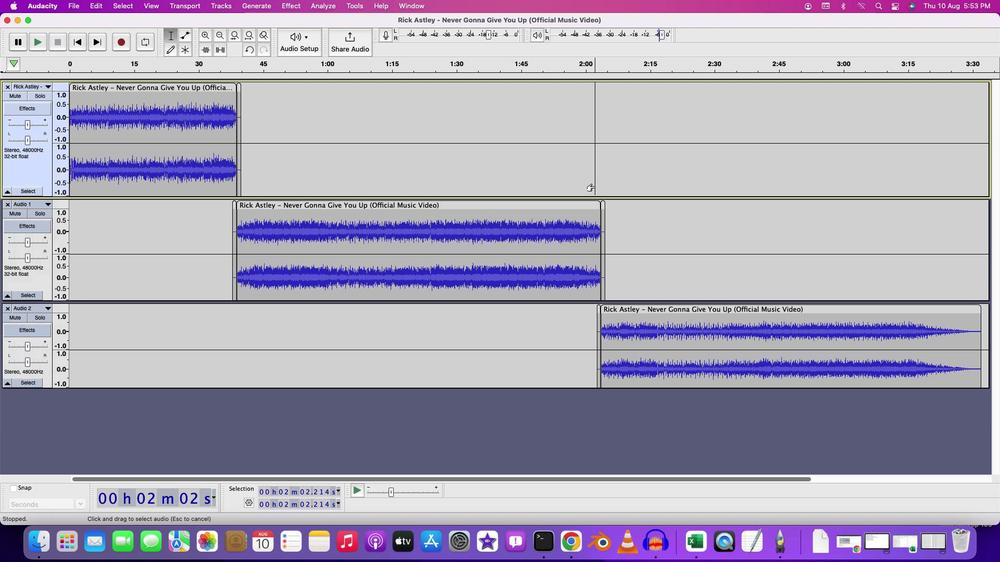 
Action: Mouse moved to (589, 185)
Screenshot: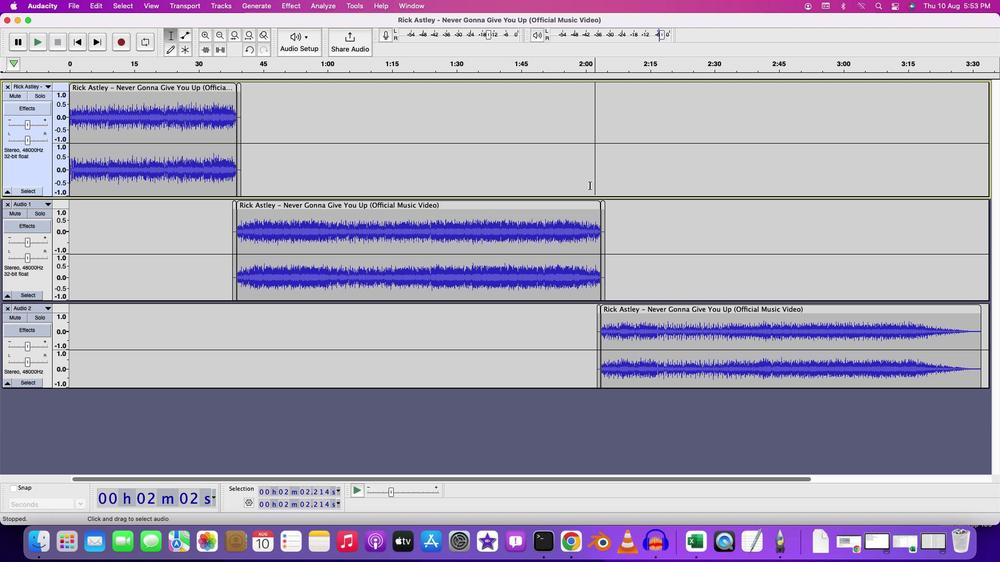 
Action: Mouse pressed left at (589, 185)
Screenshot: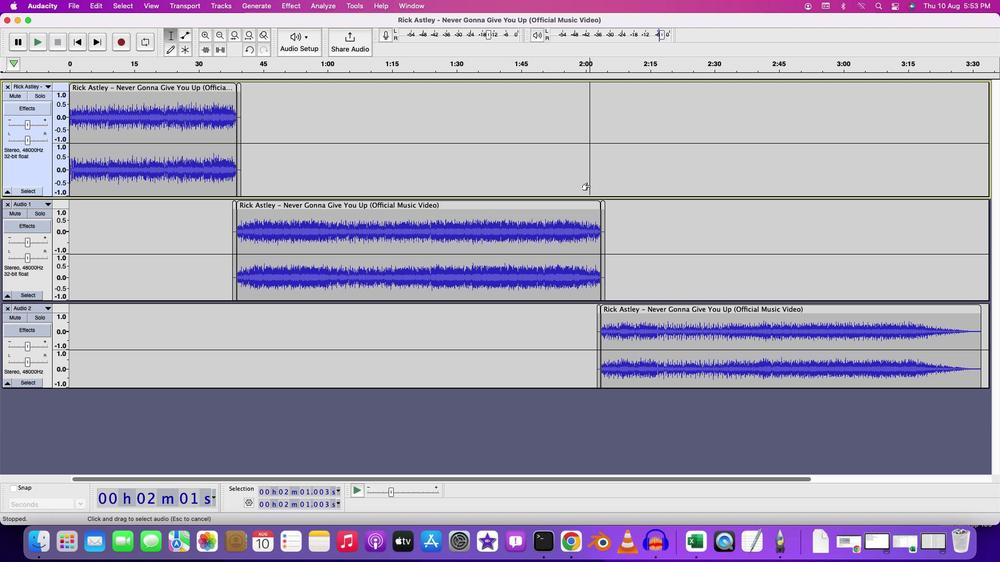 
Action: Key pressed Key.space
Screenshot: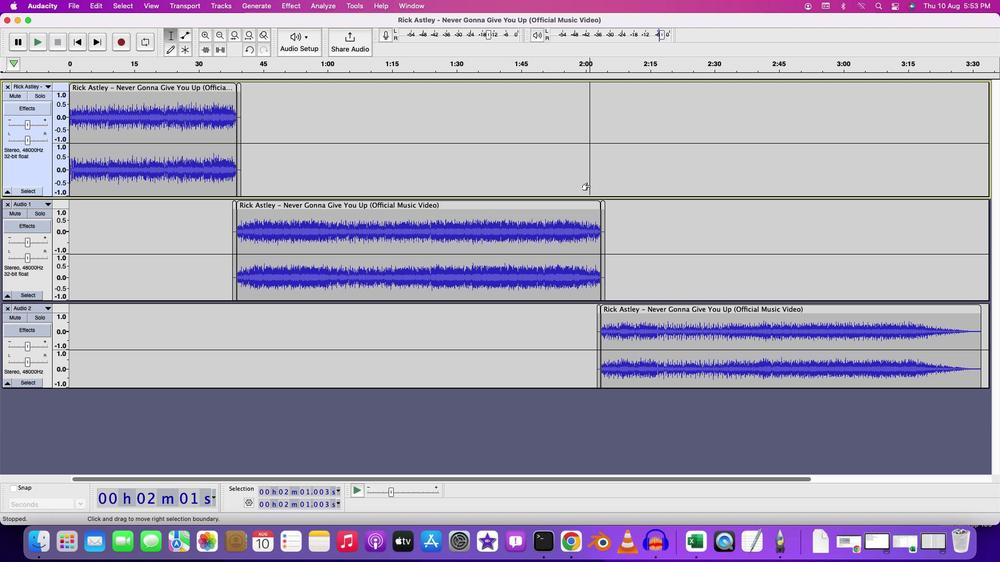 
Action: Mouse moved to (773, 222)
Screenshot: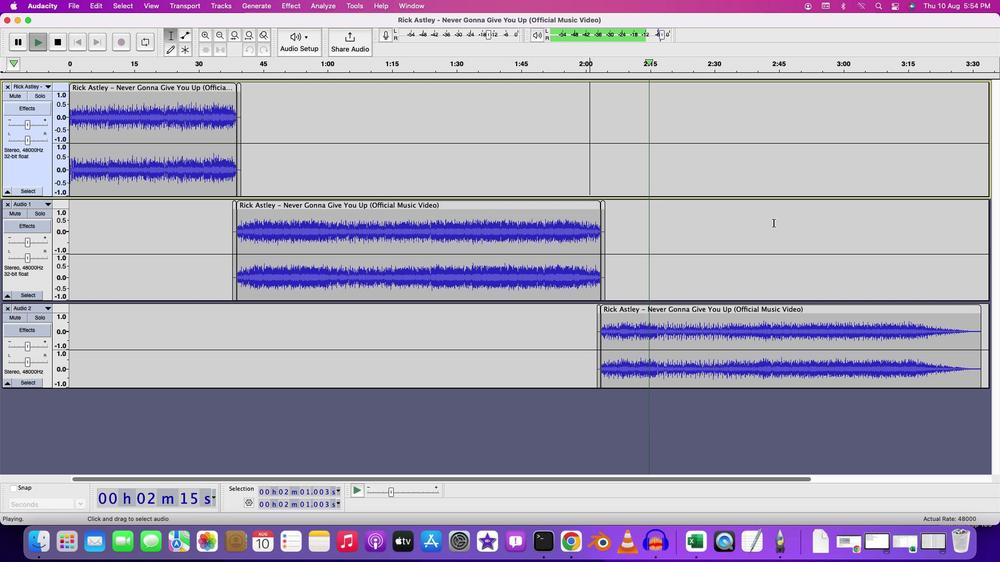 
Action: Mouse pressed left at (773, 222)
Screenshot: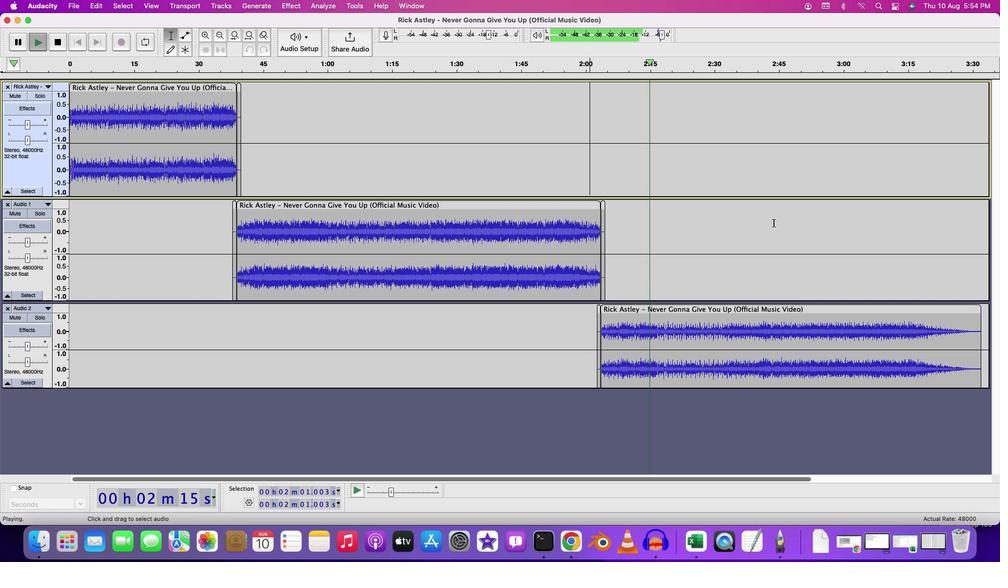 
Action: Key pressed Key.spaceKey.space
Screenshot: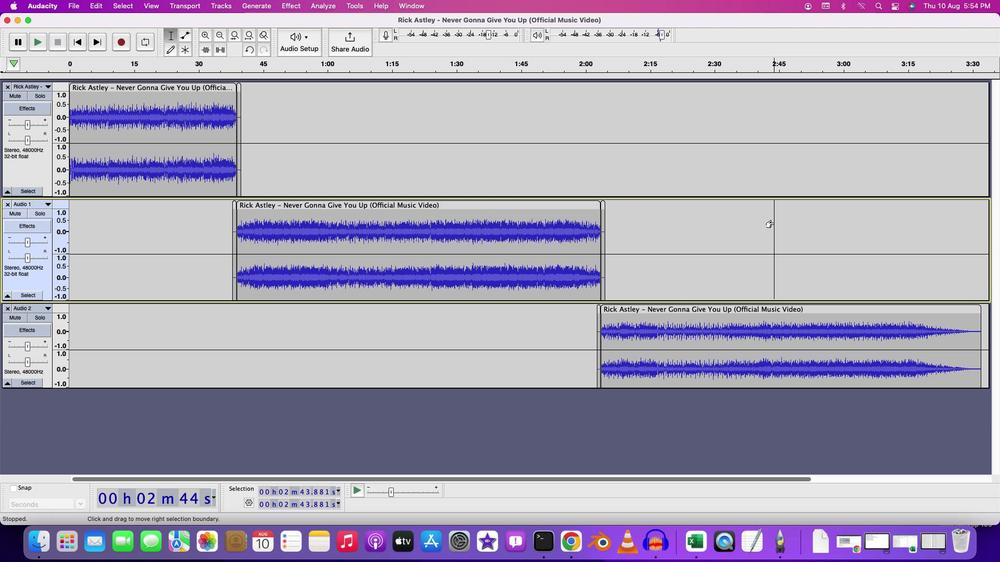 
Action: Mouse moved to (723, 480)
Screenshot: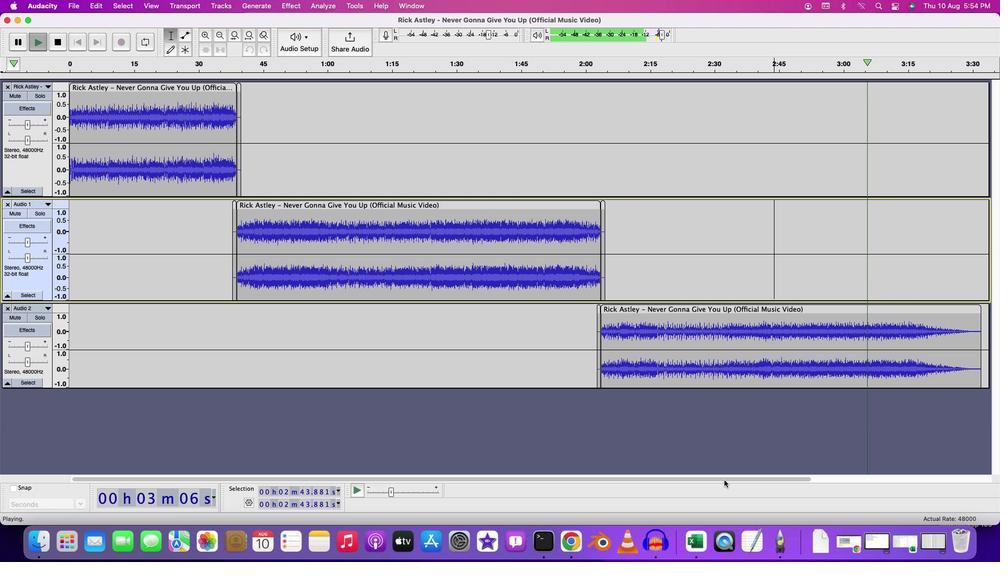 
Action: Mouse pressed left at (723, 480)
Screenshot: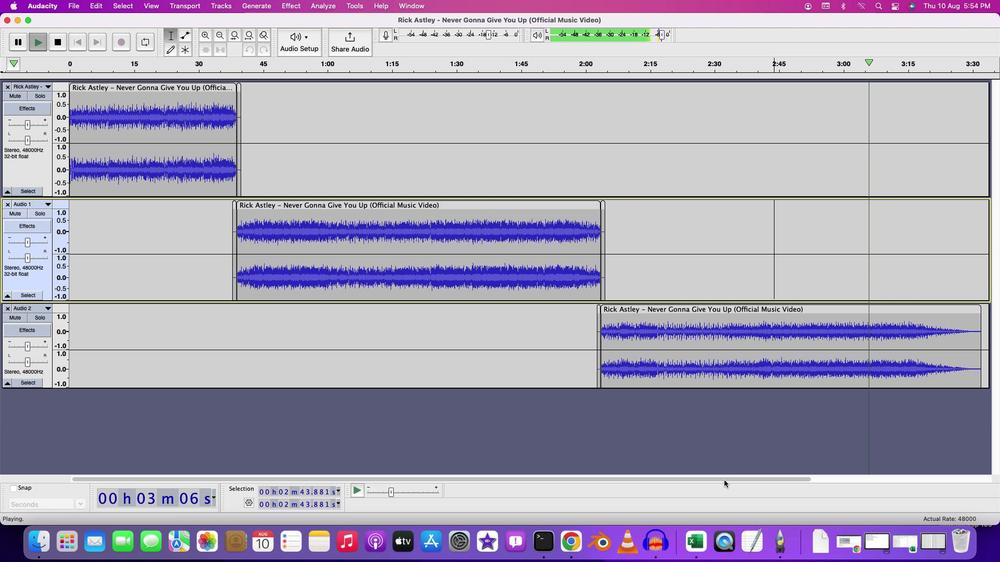 
Action: Mouse moved to (855, 320)
Screenshot: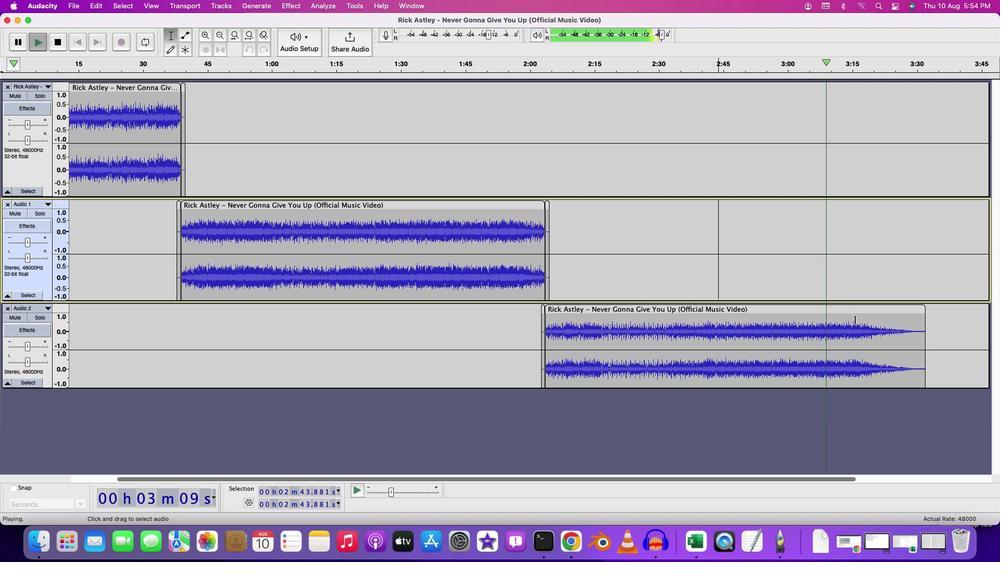 
Action: Key pressed Key.cmd
Screenshot: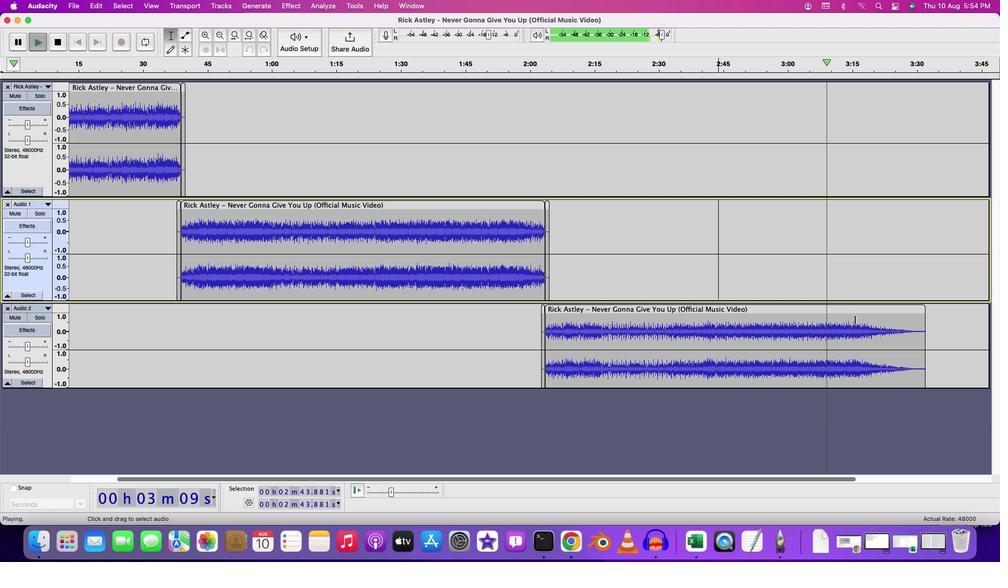 
Action: Mouse scrolled (855, 320) with delta (0, 0)
Screenshot: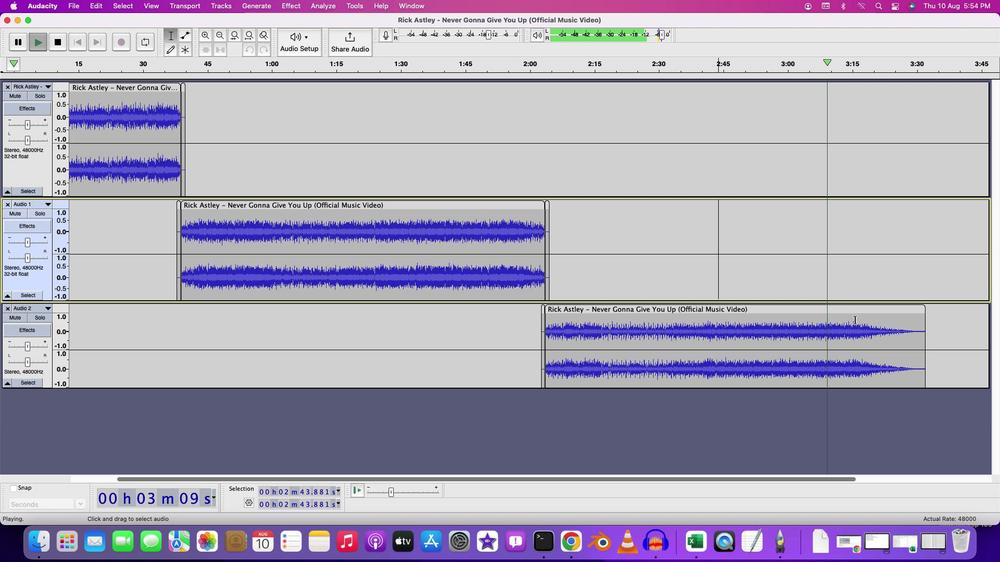 
Action: Mouse scrolled (855, 320) with delta (0, 0)
Screenshot: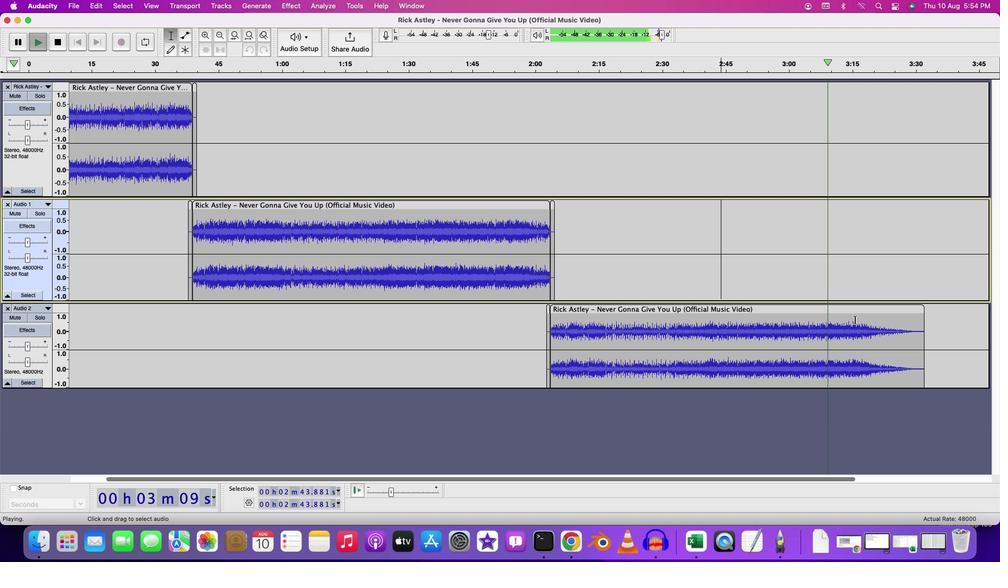 
Action: Mouse scrolled (855, 320) with delta (0, 0)
Screenshot: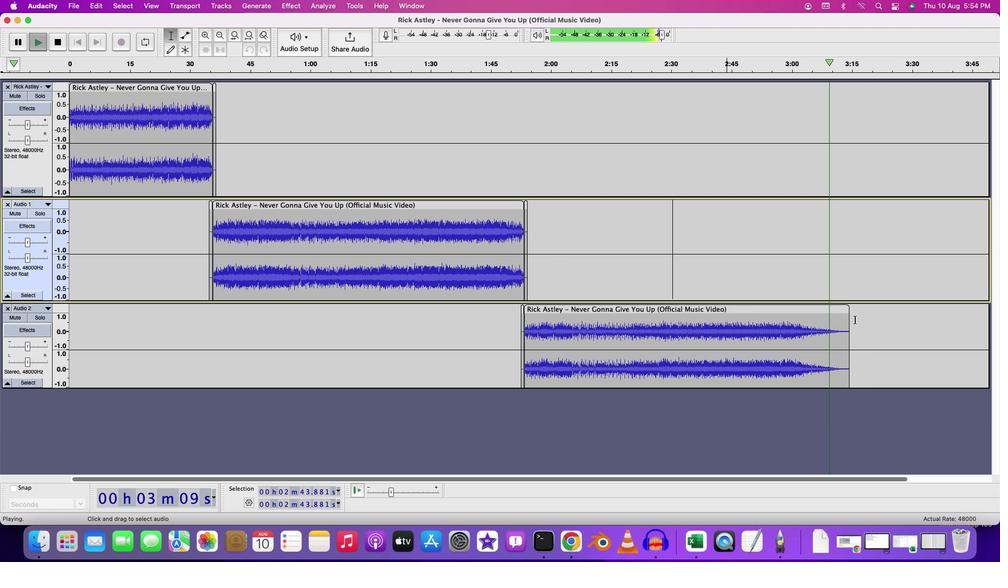 
Action: Mouse scrolled (855, 320) with delta (0, 0)
Screenshot: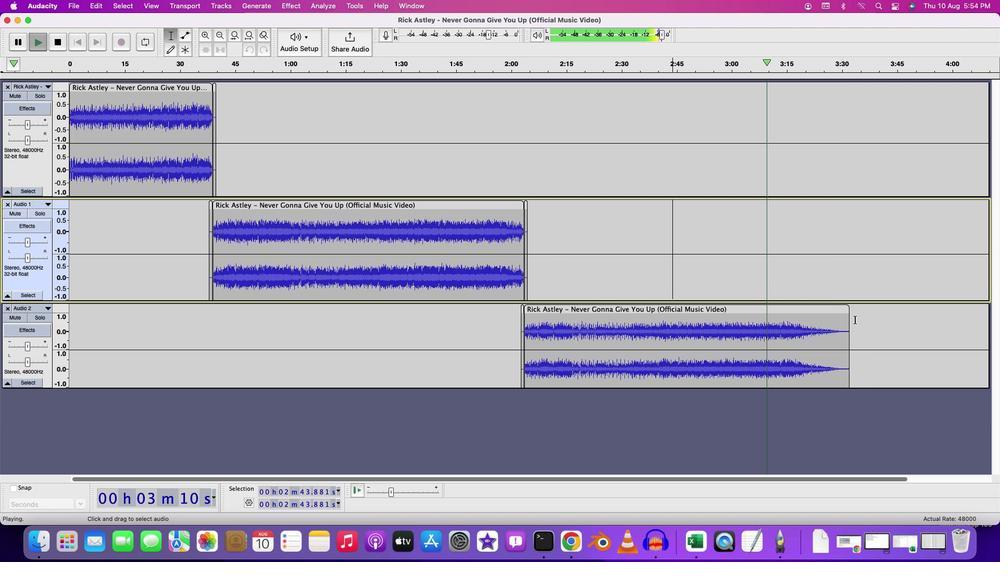 
Action: Mouse moved to (782, 261)
Screenshot: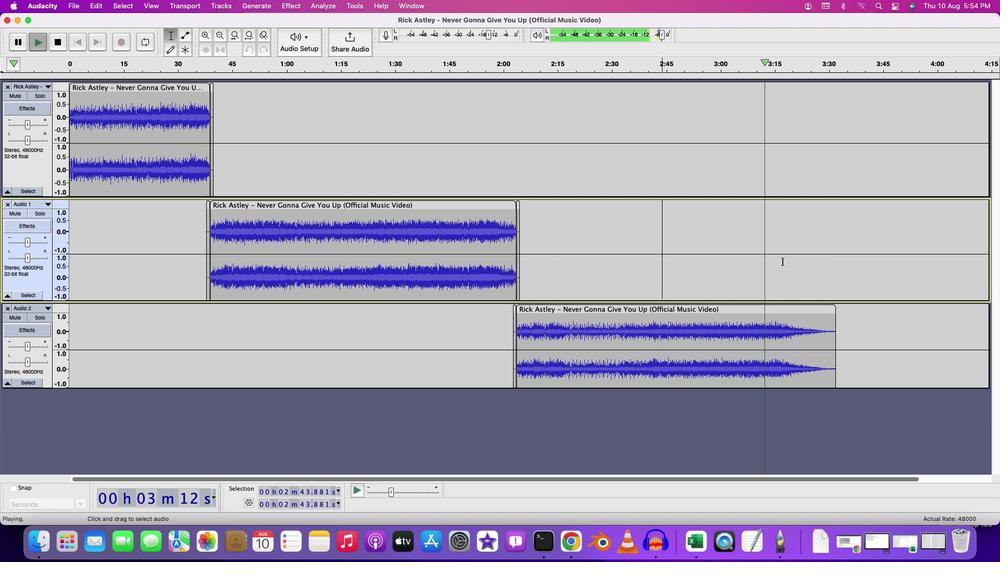 
Action: Mouse pressed left at (782, 261)
Screenshot: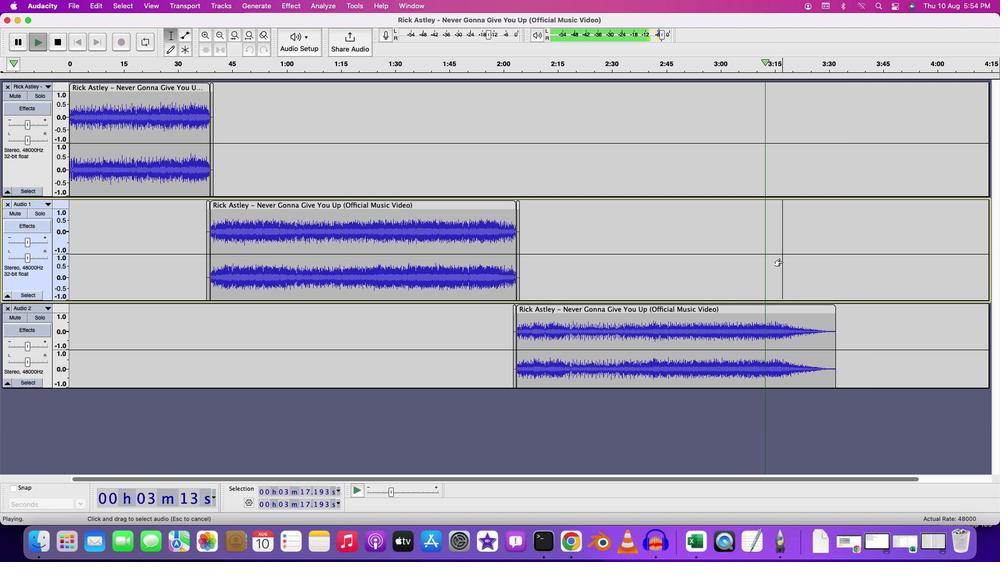 
Action: Mouse moved to (782, 262)
Screenshot: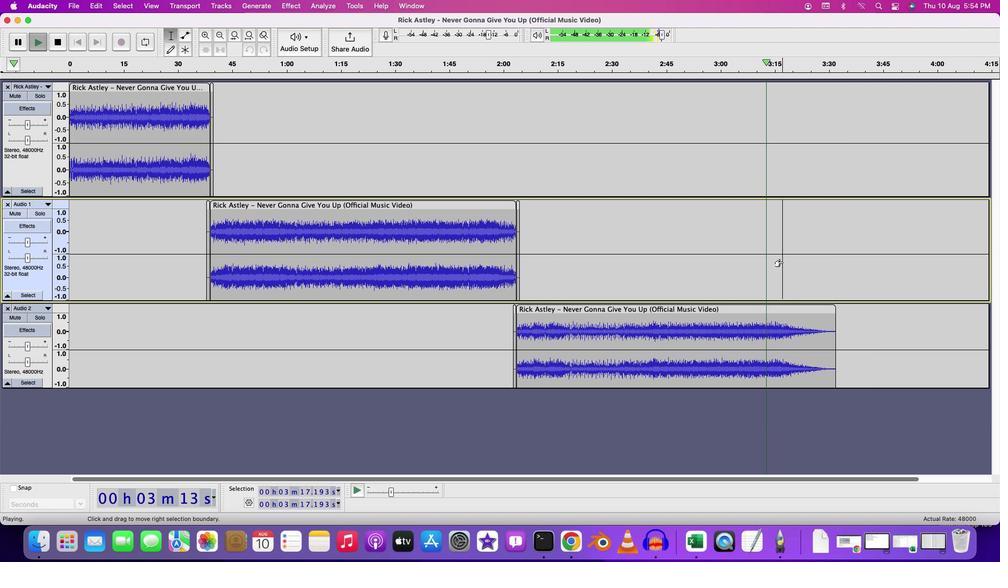 
Action: Key pressed Key.spaceKey.space
Screenshot: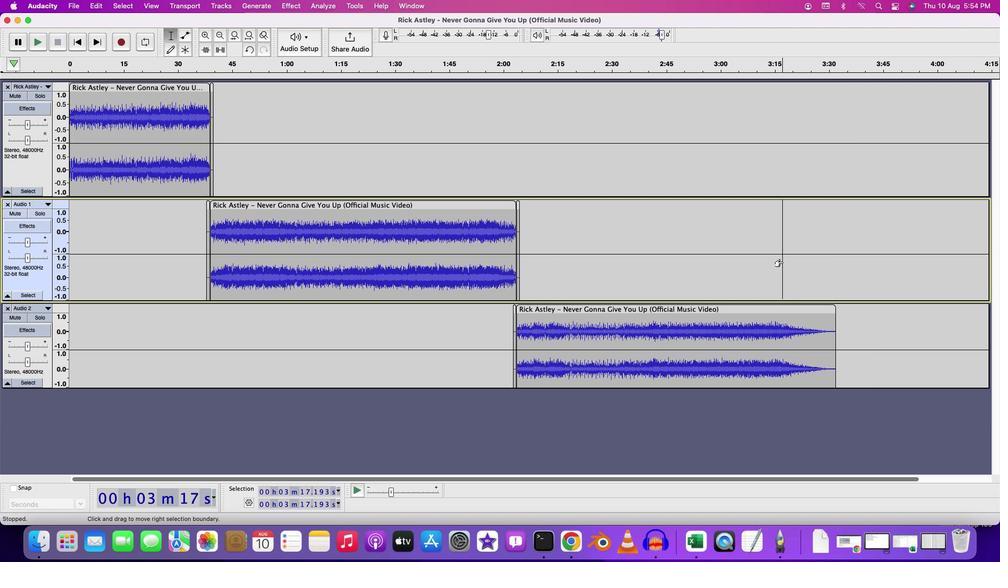 
Action: Mouse moved to (867, 376)
Screenshot: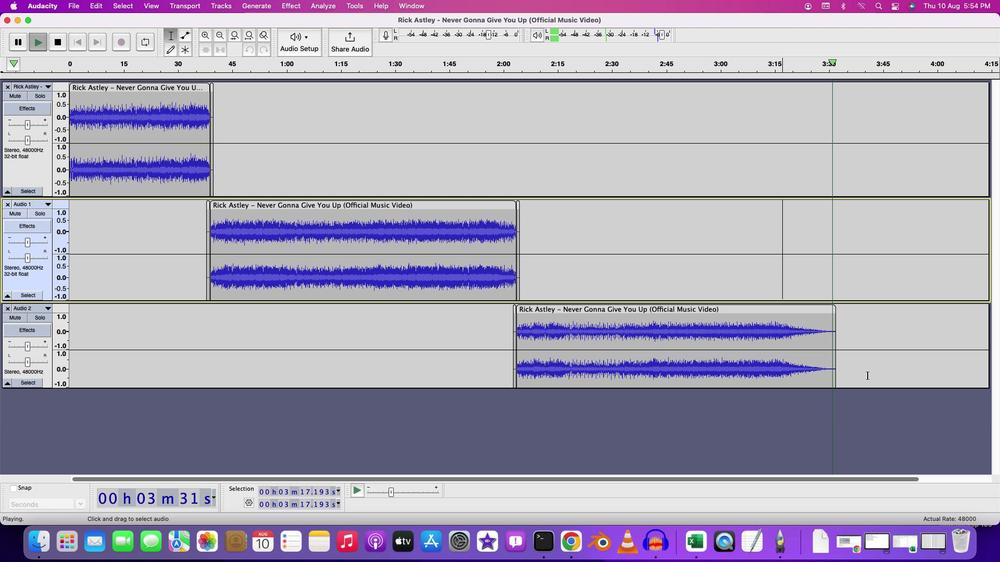
Action: Mouse pressed left at (867, 376)
Screenshot: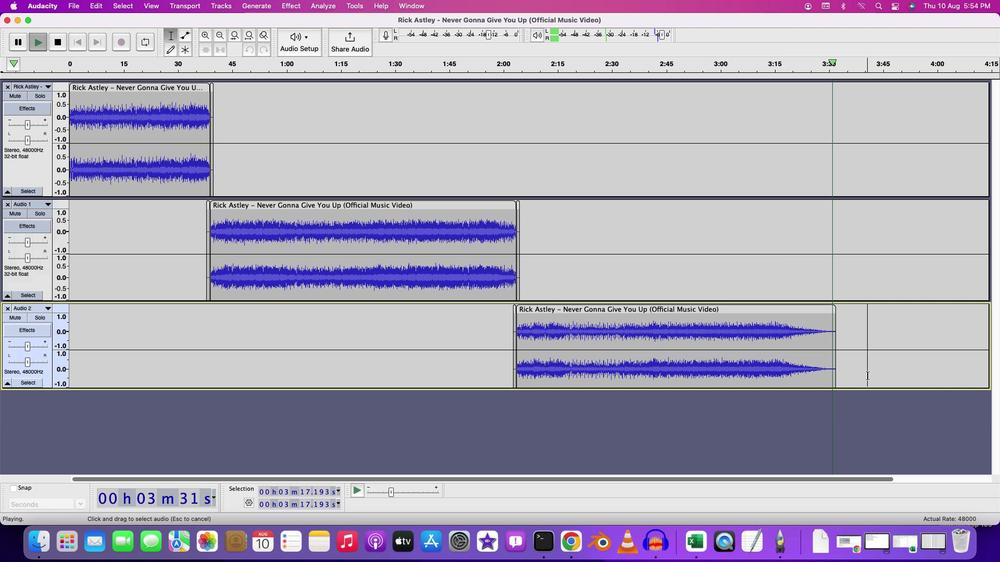 
Action: Mouse moved to (194, 123)
Screenshot: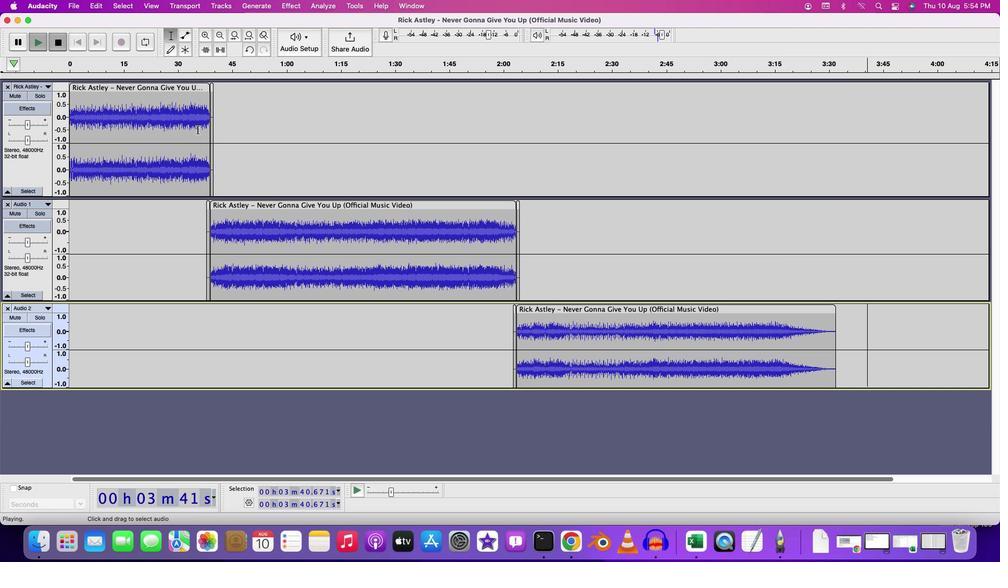 
Action: Key pressed Key.space
Screenshot: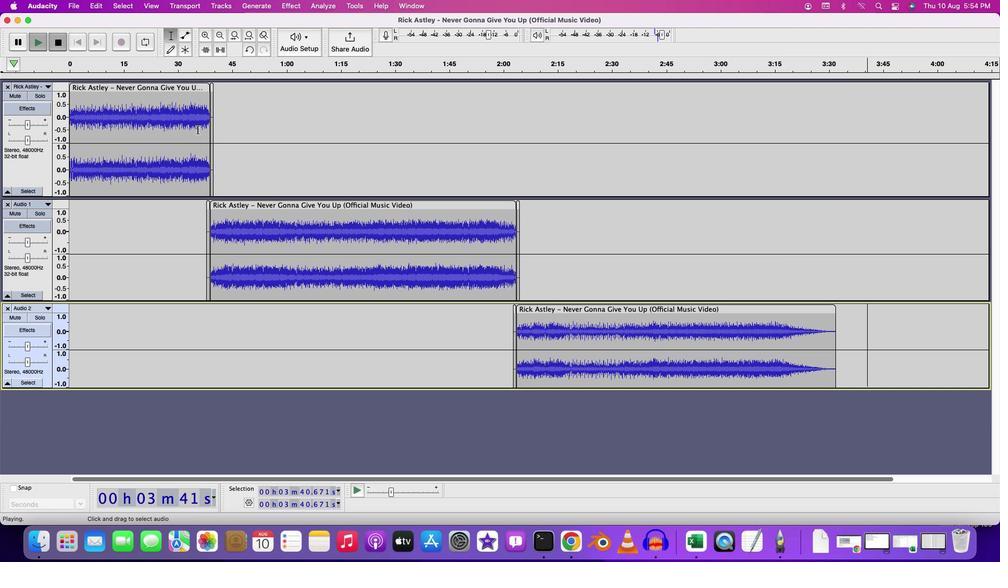 
Action: Mouse moved to (75, 4)
Screenshot: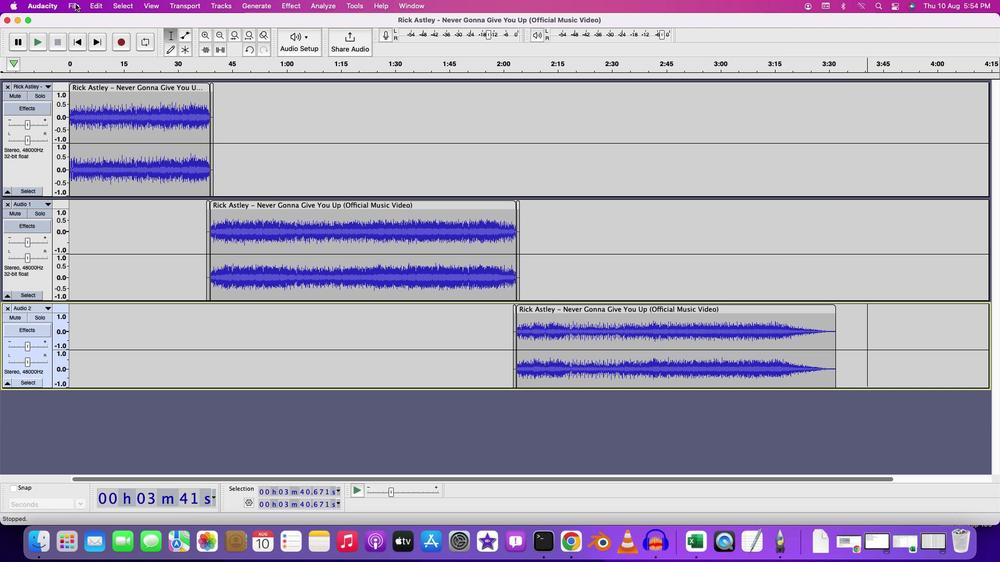 
Action: Mouse pressed left at (75, 4)
Screenshot: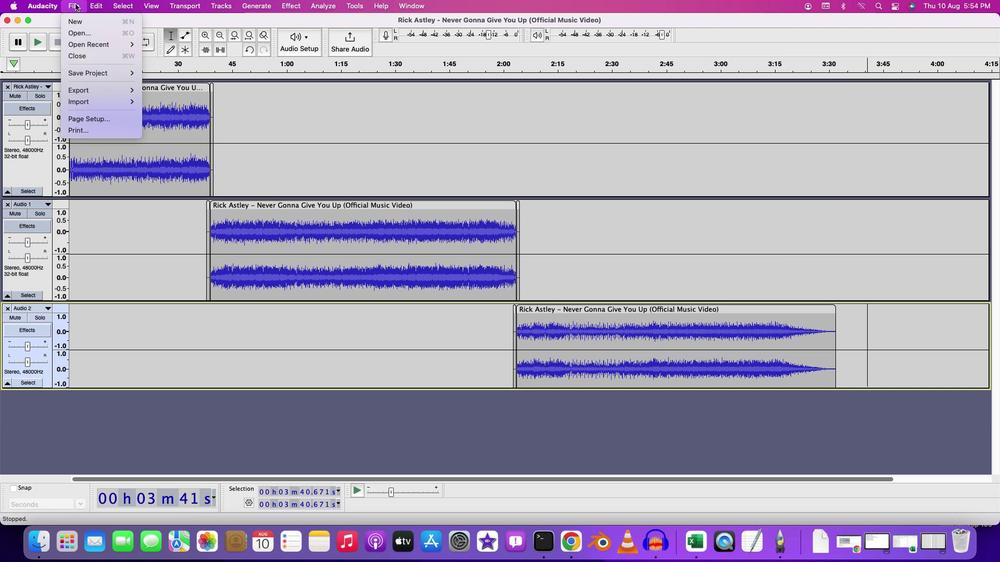 
Action: Mouse moved to (161, 94)
Screenshot: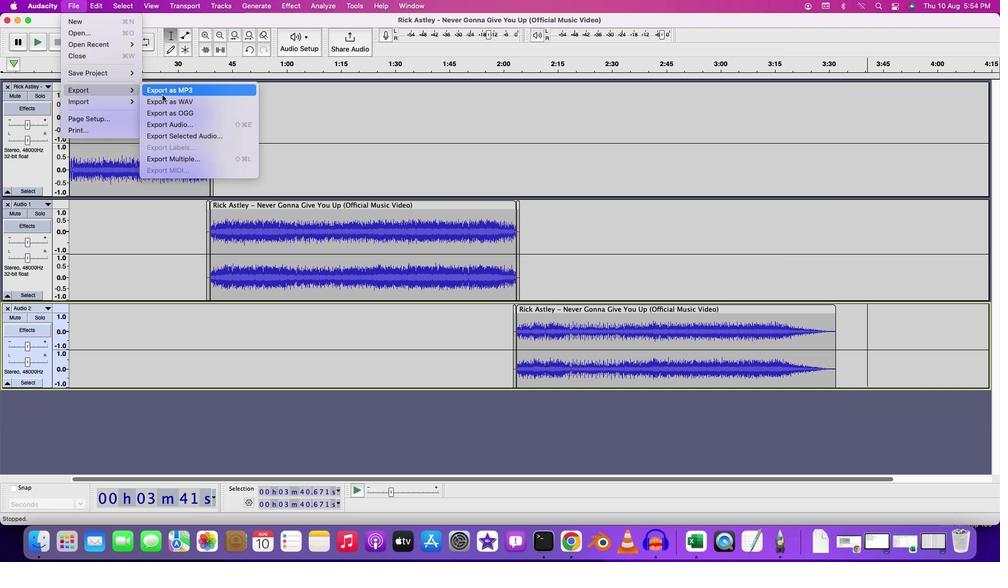 
Action: Mouse pressed left at (161, 94)
Screenshot: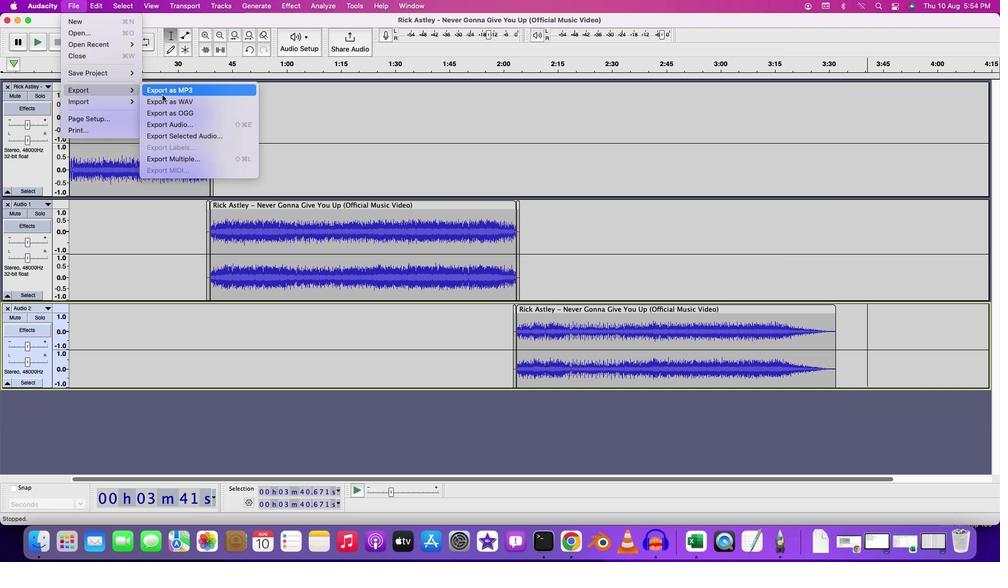 
Action: Mouse moved to (536, 204)
Screenshot: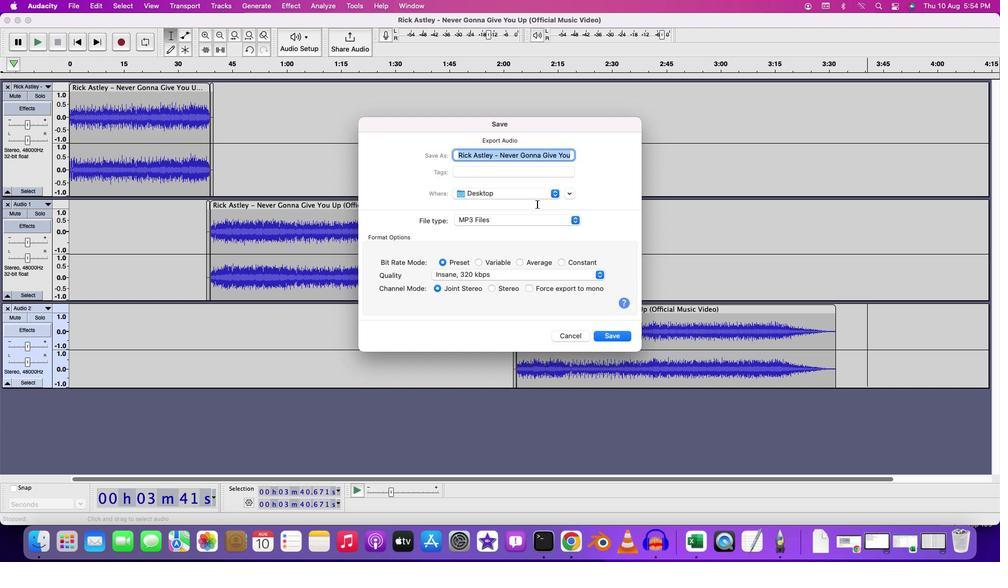 
Action: Key pressed Key.backspaceKey.shift'N''o''r''m''a''l''i''z''e'Key.space'm''u''l'Key.backspaceKey.backspaceKey.backspaceKey.backspace'd'Key.spaceKey.shift'M''u''l''t''i''p''l''e'Key.spaceKey.shift'T''r''a''c''k''s'
Screenshot: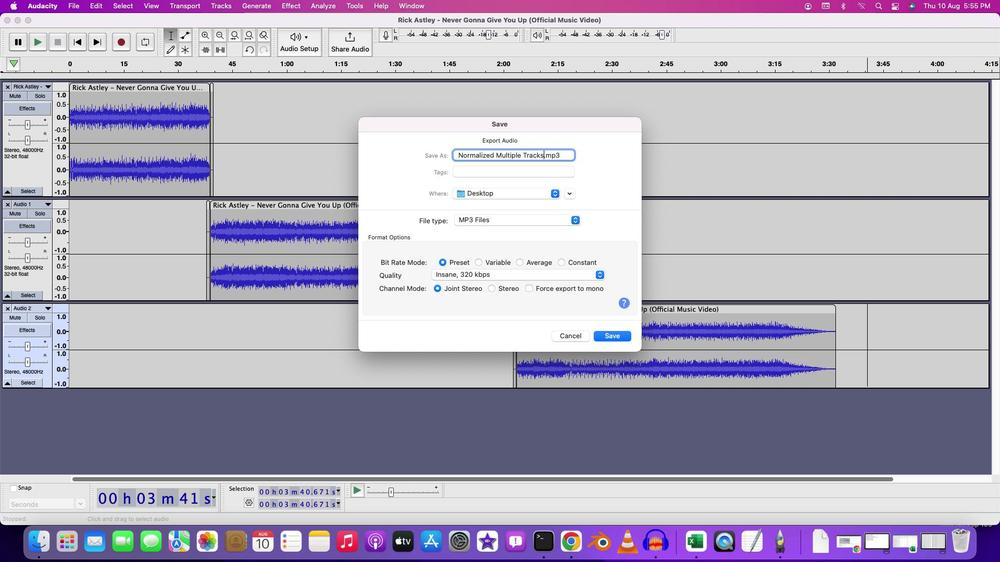 
Action: Mouse moved to (618, 337)
Screenshot: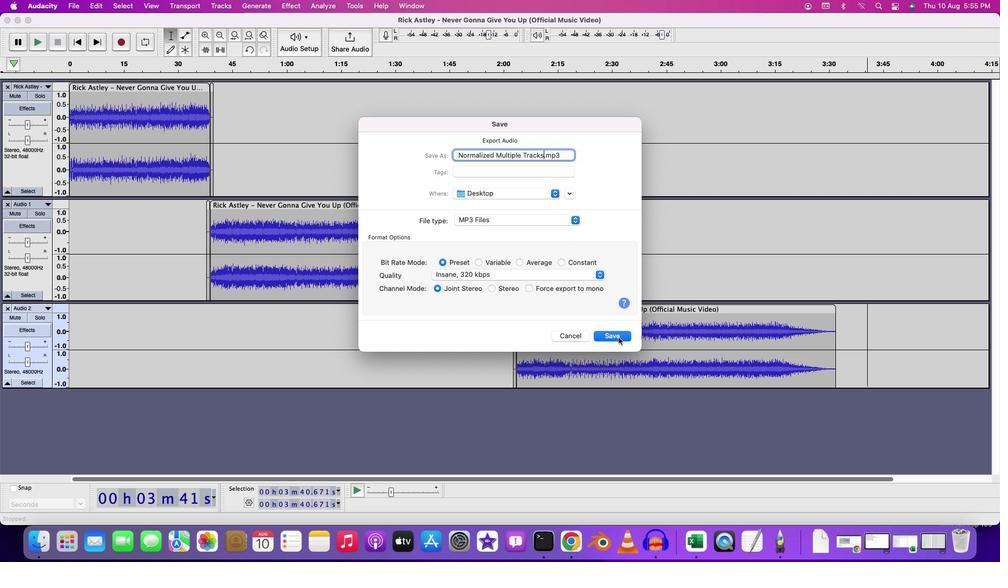 
Action: Mouse pressed left at (618, 337)
Screenshot: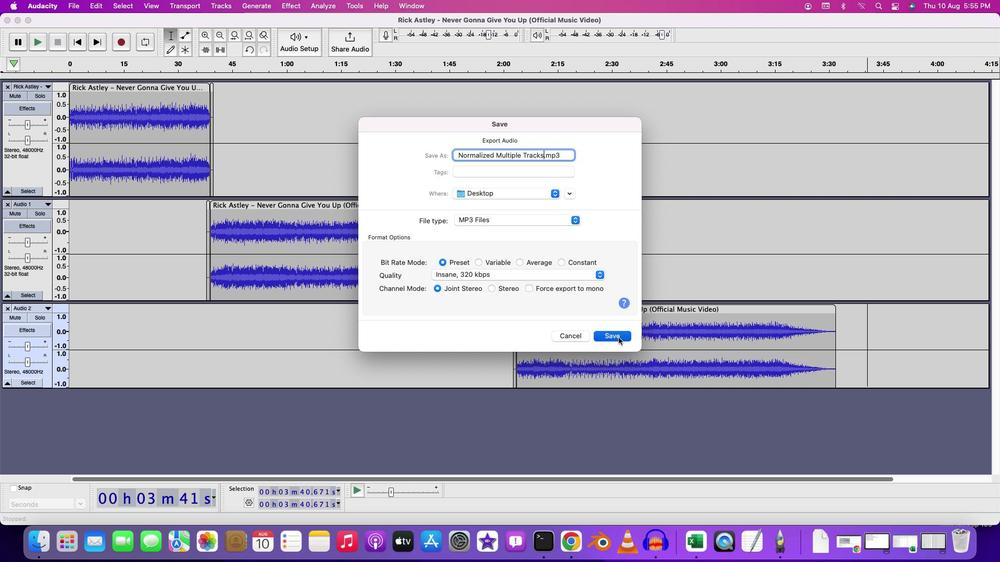 
Action: Mouse moved to (625, 379)
Screenshot: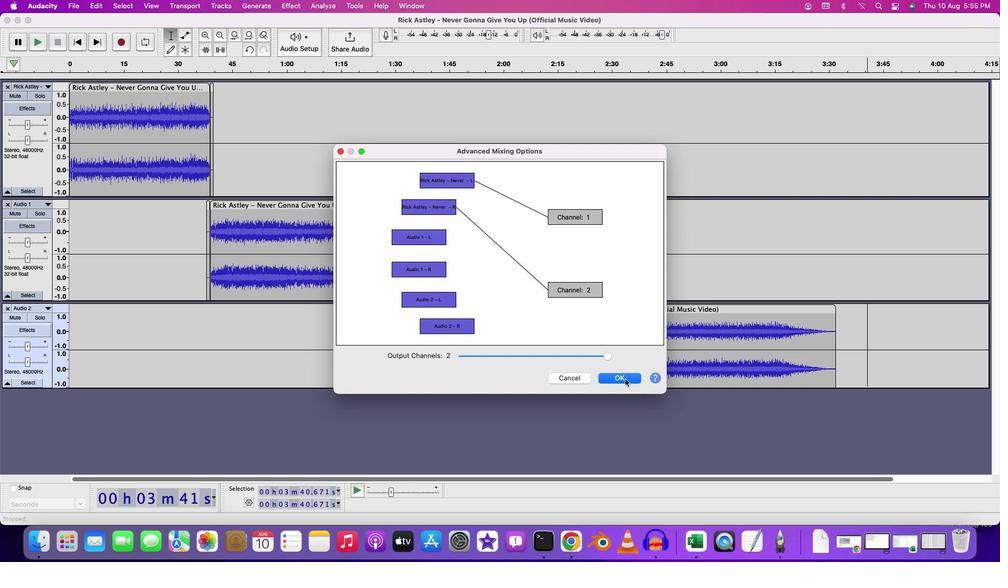 
Action: Mouse pressed left at (625, 379)
Screenshot: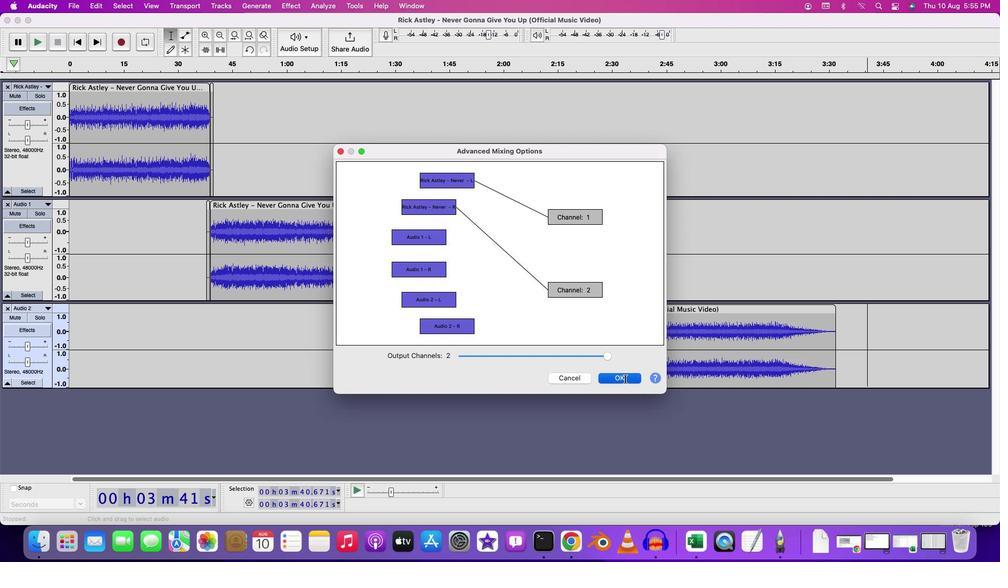 
Action: Mouse moved to (593, 357)
Screenshot: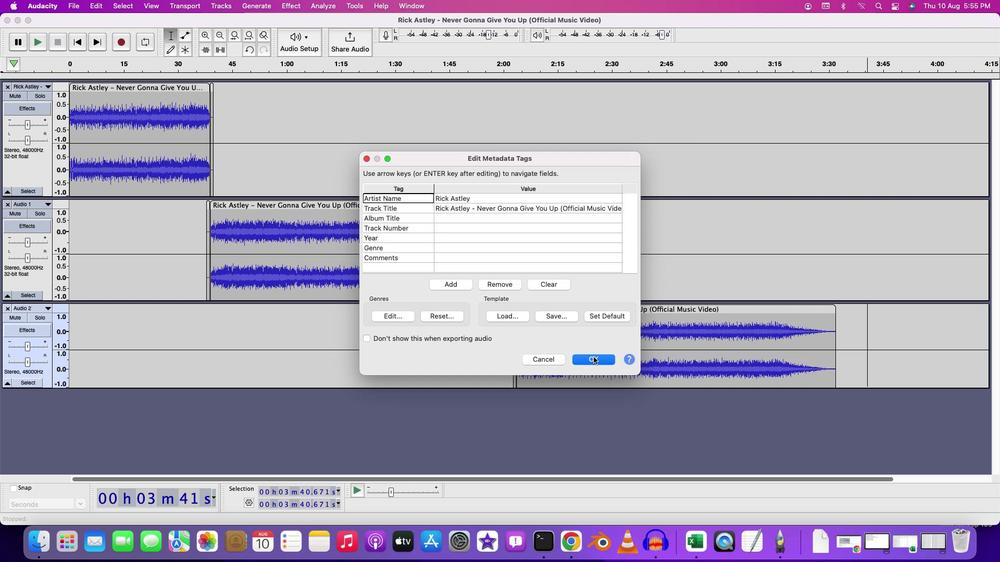 
Action: Mouse pressed left at (593, 357)
Screenshot: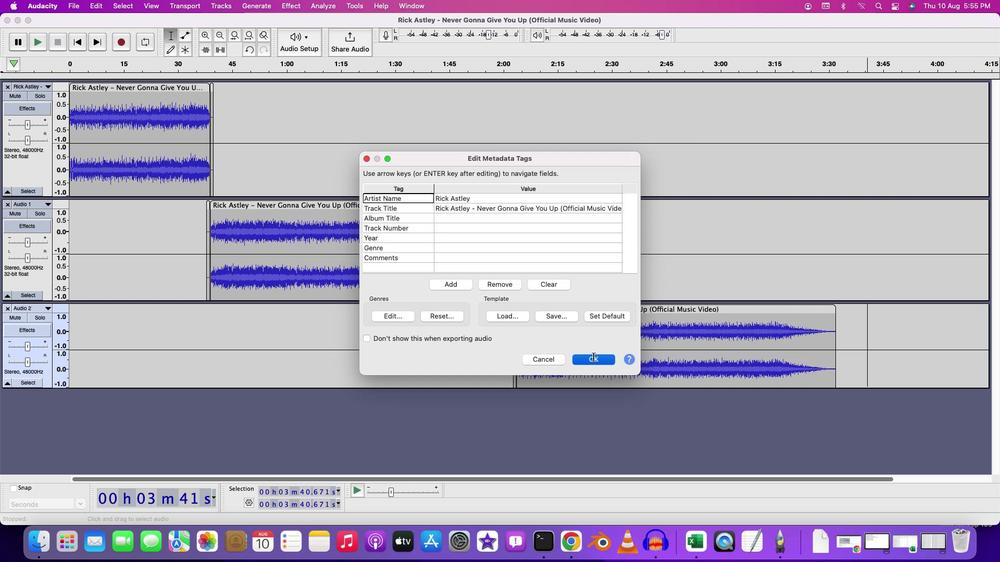 
Action: Mouse moved to (464, 436)
Screenshot: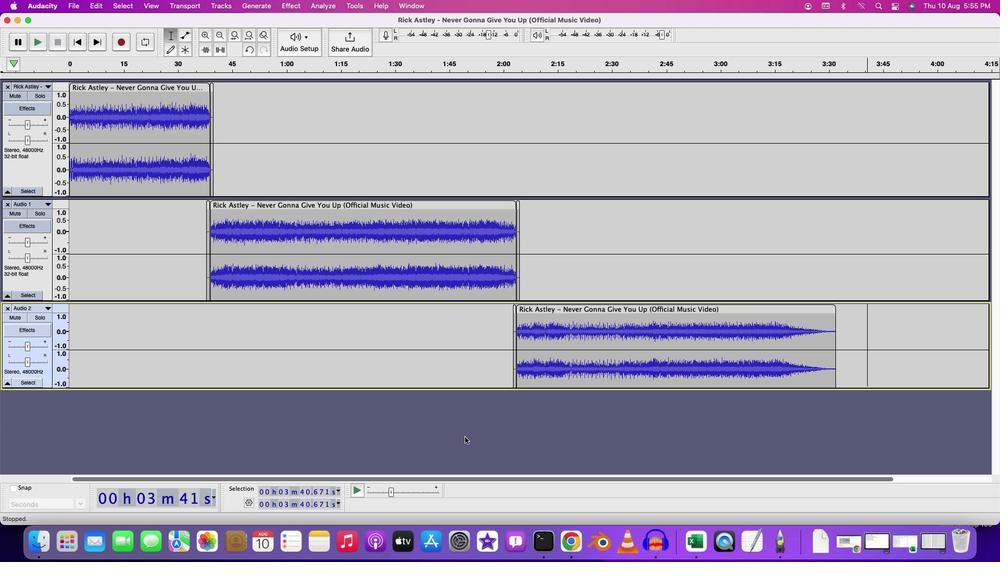 
Action: Mouse pressed left at (464, 436)
Screenshot: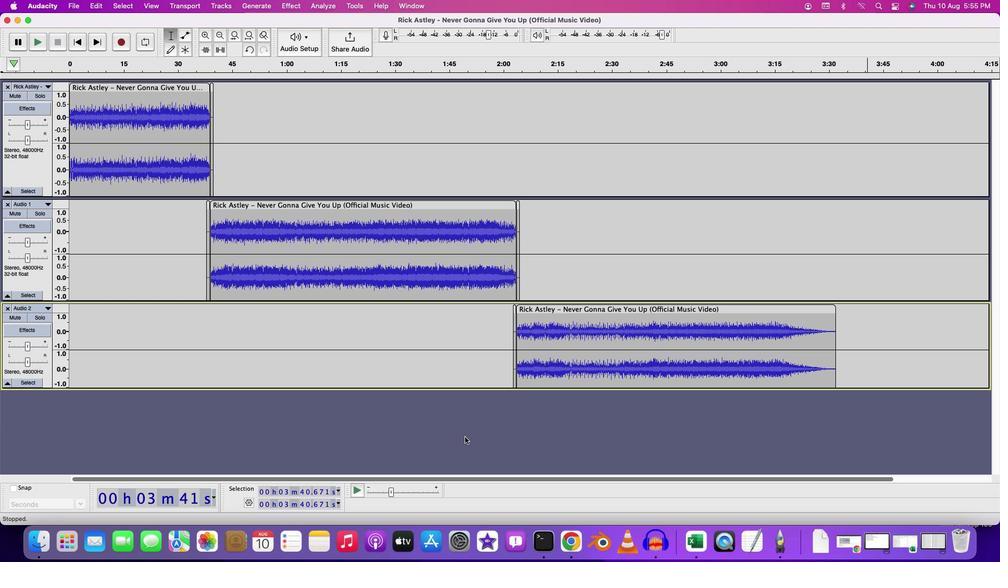 
